 Task: Look for space in Yubileyny, Russia from 26th August, 2023 to 10th September, 2023 for 6 adults, 2 children in price range Rs.10000 to Rs.15000. Place can be entire place or shared room with 6 bedrooms having 6 beds and 6 bathrooms. Property type can be house, flat, guest house. Amenities needed are: wifi, TV, free parkinig on premises, gym, breakfast. Booking option can be shelf check-in. Required host language is English.
Action: Mouse pressed left at (574, 121)
Screenshot: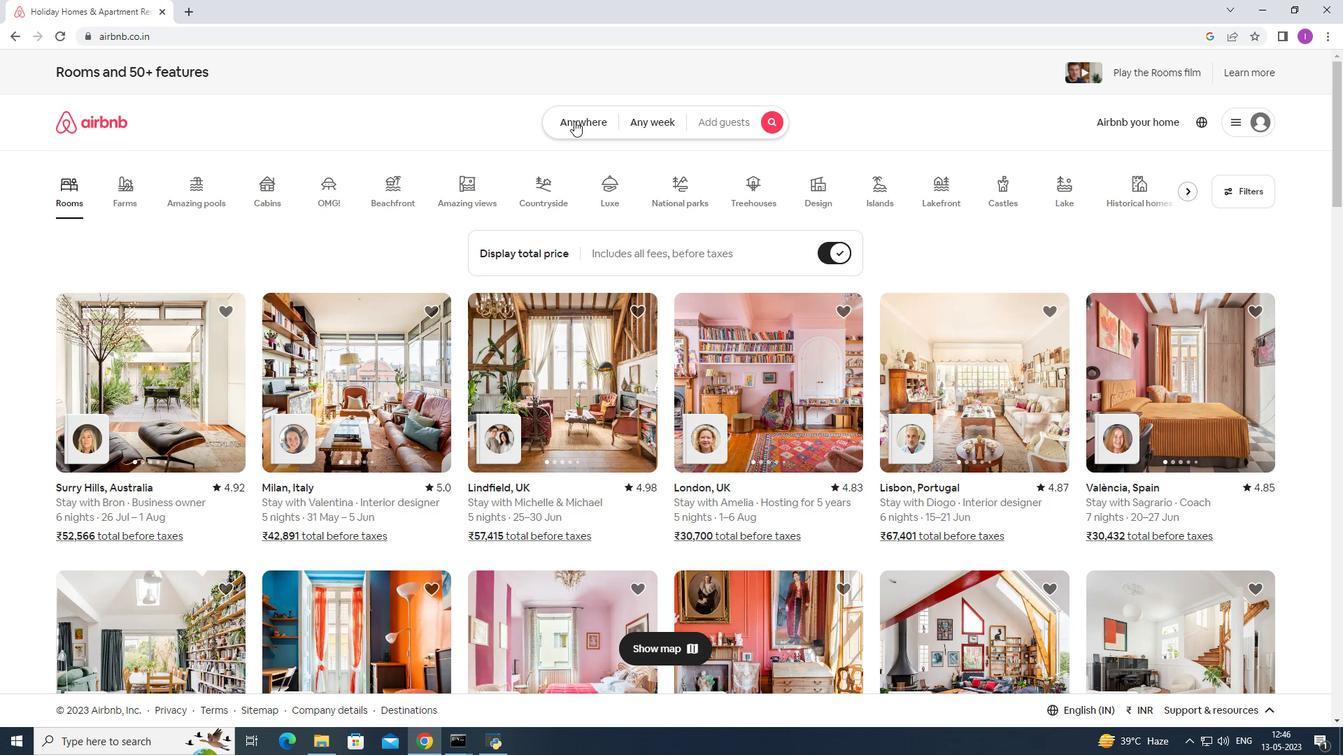 
Action: Mouse moved to (458, 181)
Screenshot: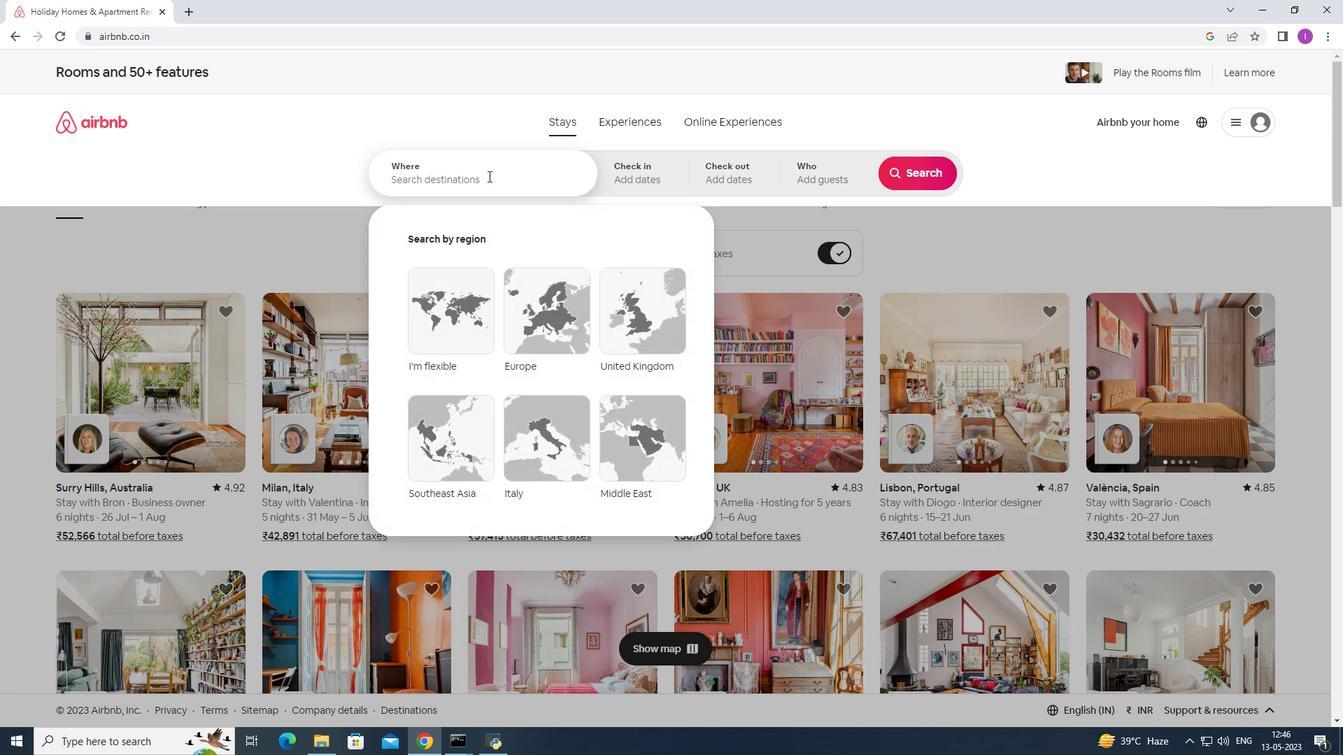 
Action: Mouse pressed left at (458, 181)
Screenshot: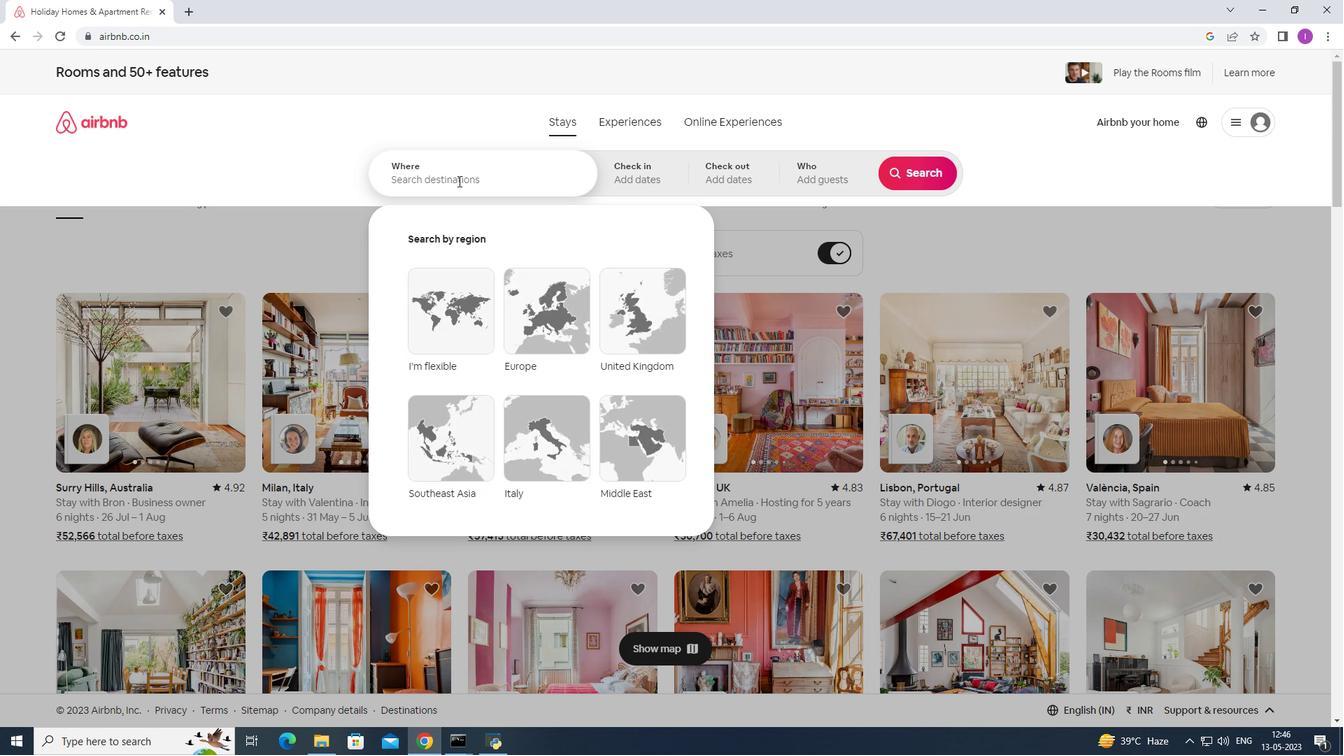 
Action: Key pressed <Key.shift>Yy<Key.backspace>ubileyny,<Key.shift><Key.shift>Russia
Screenshot: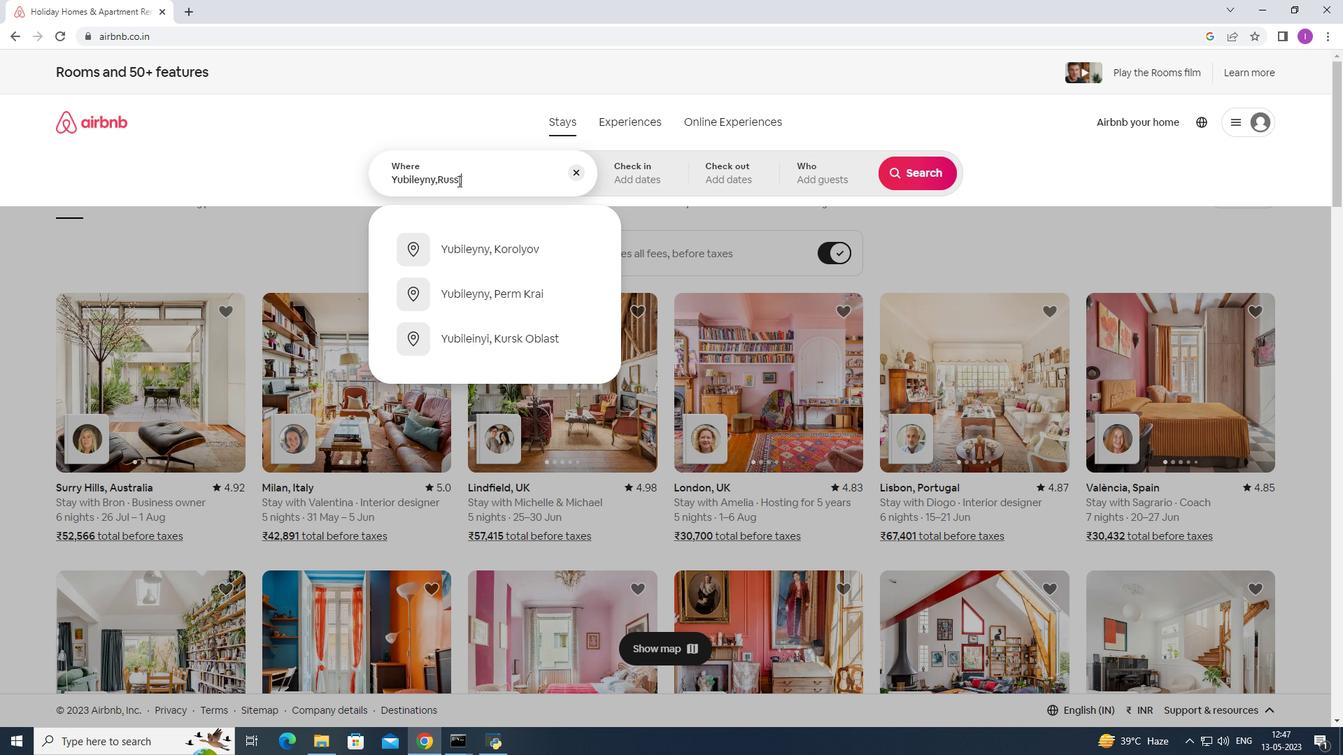 
Action: Mouse moved to (635, 172)
Screenshot: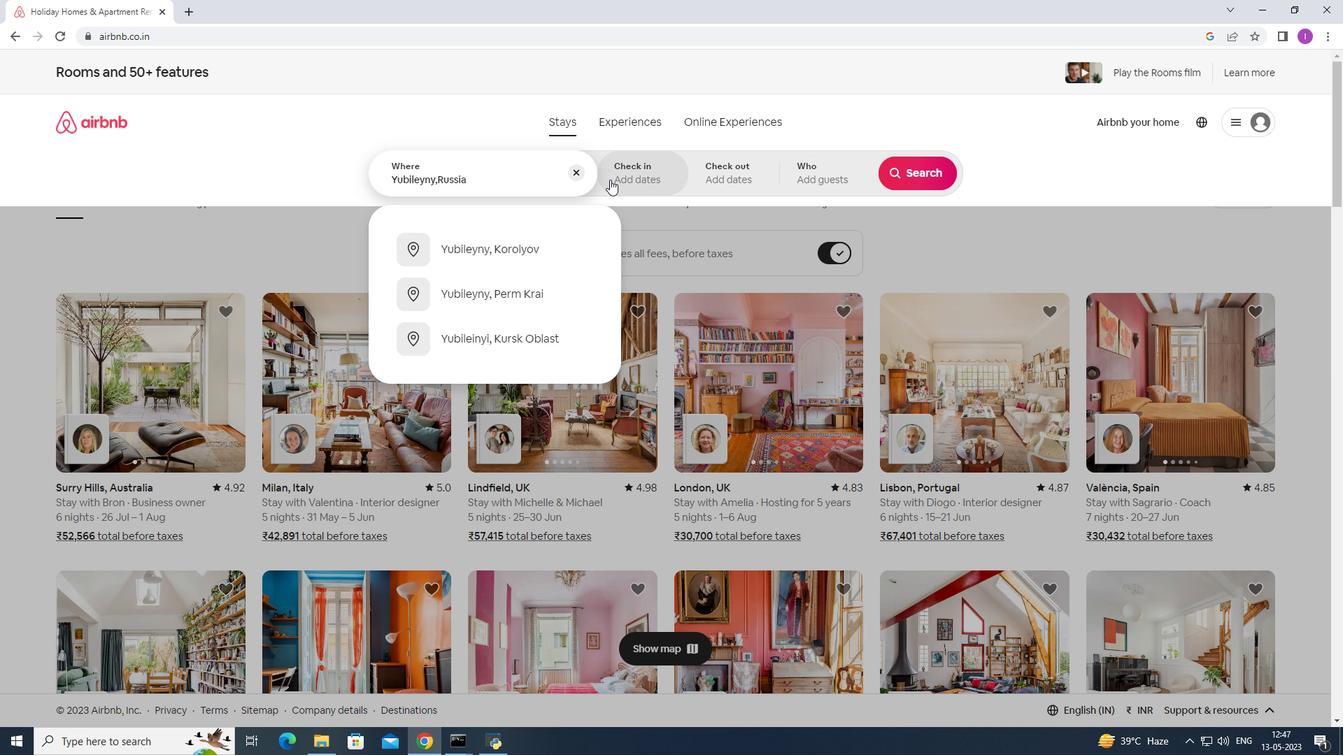 
Action: Mouse pressed left at (635, 172)
Screenshot: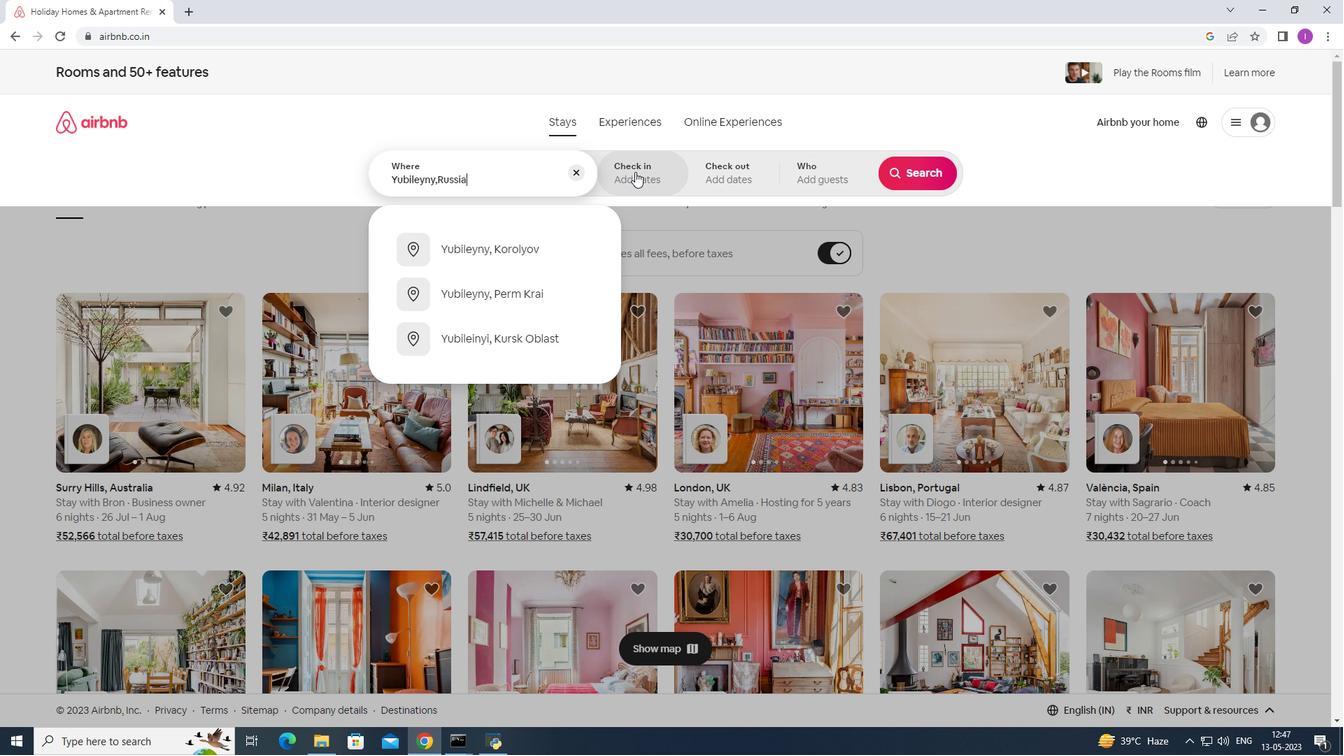 
Action: Mouse moved to (914, 283)
Screenshot: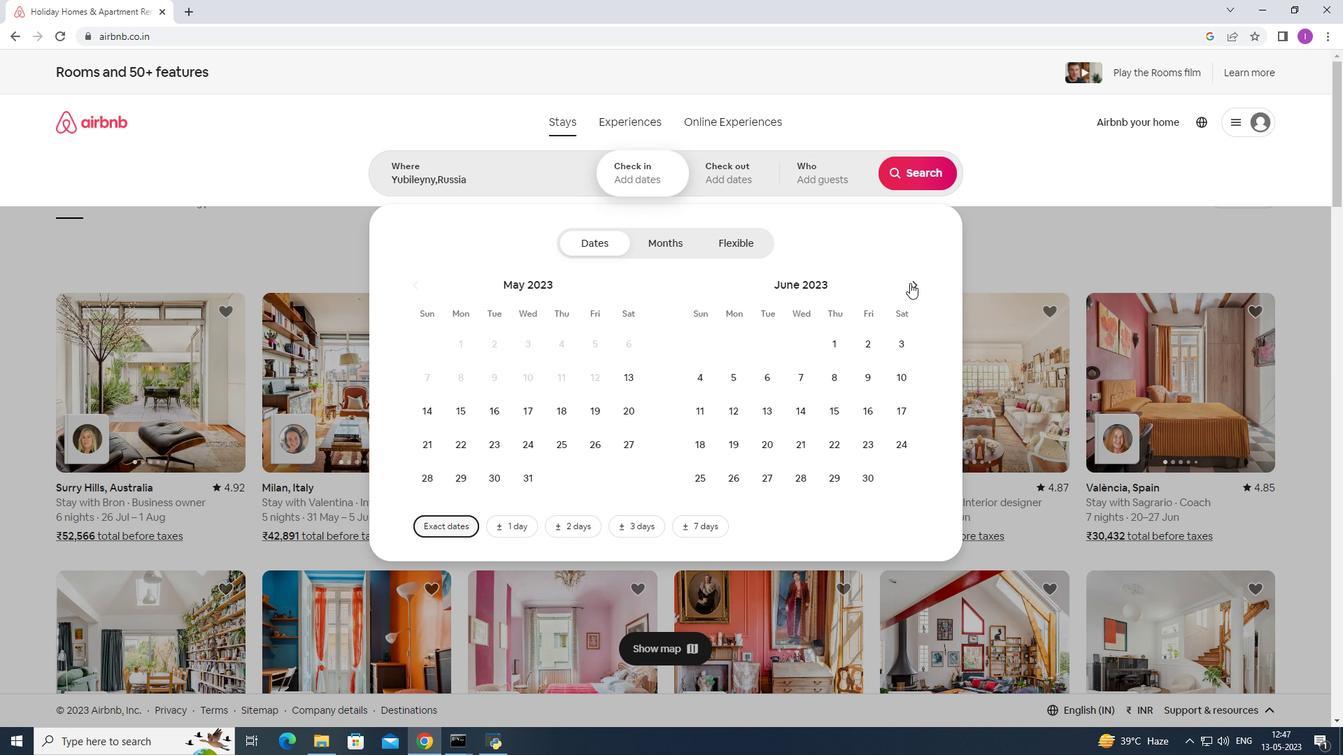 
Action: Mouse pressed left at (914, 283)
Screenshot: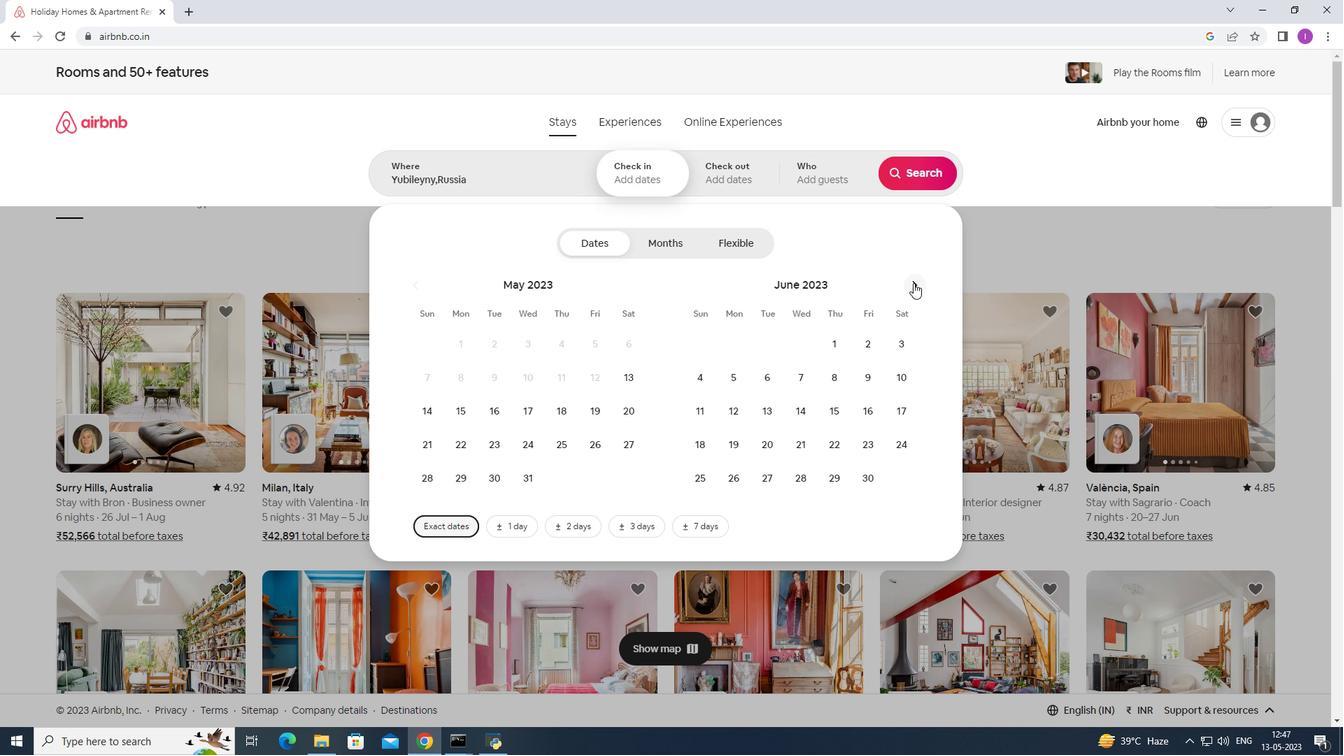 
Action: Mouse pressed left at (914, 283)
Screenshot: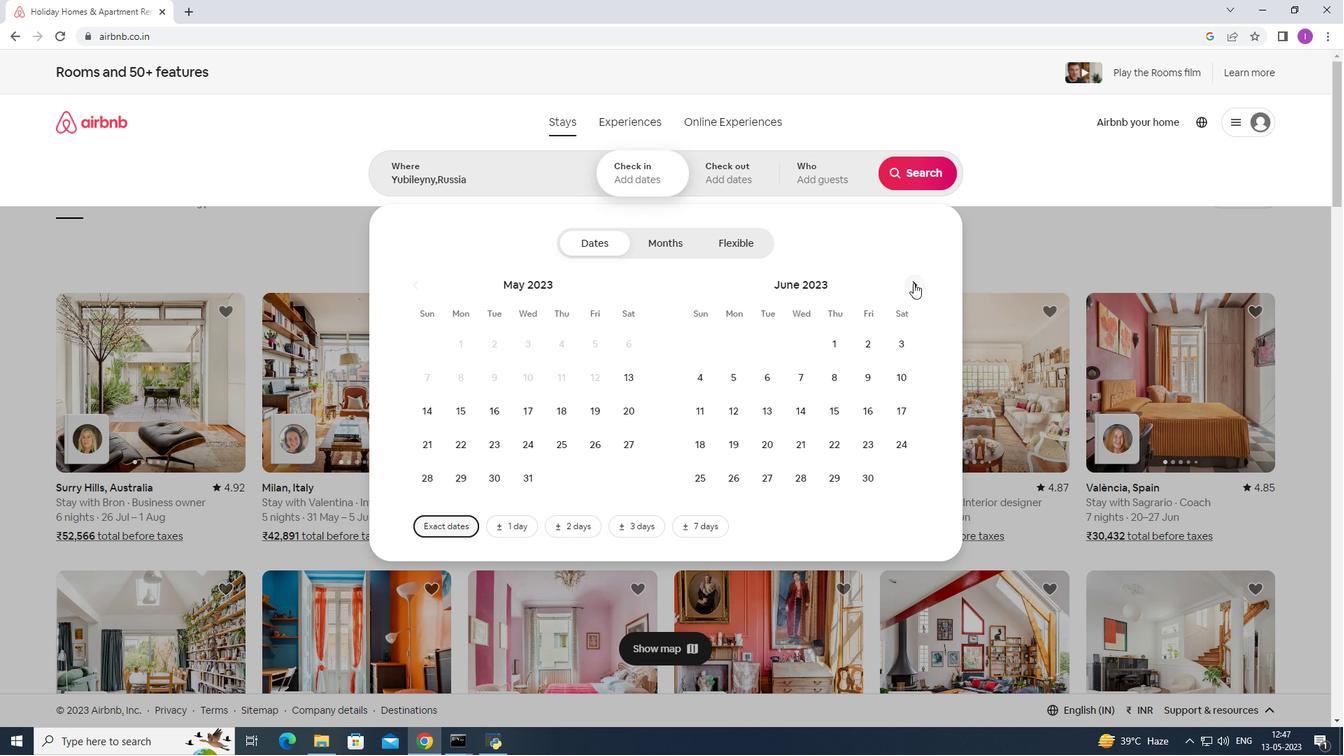 
Action: Mouse pressed left at (914, 283)
Screenshot: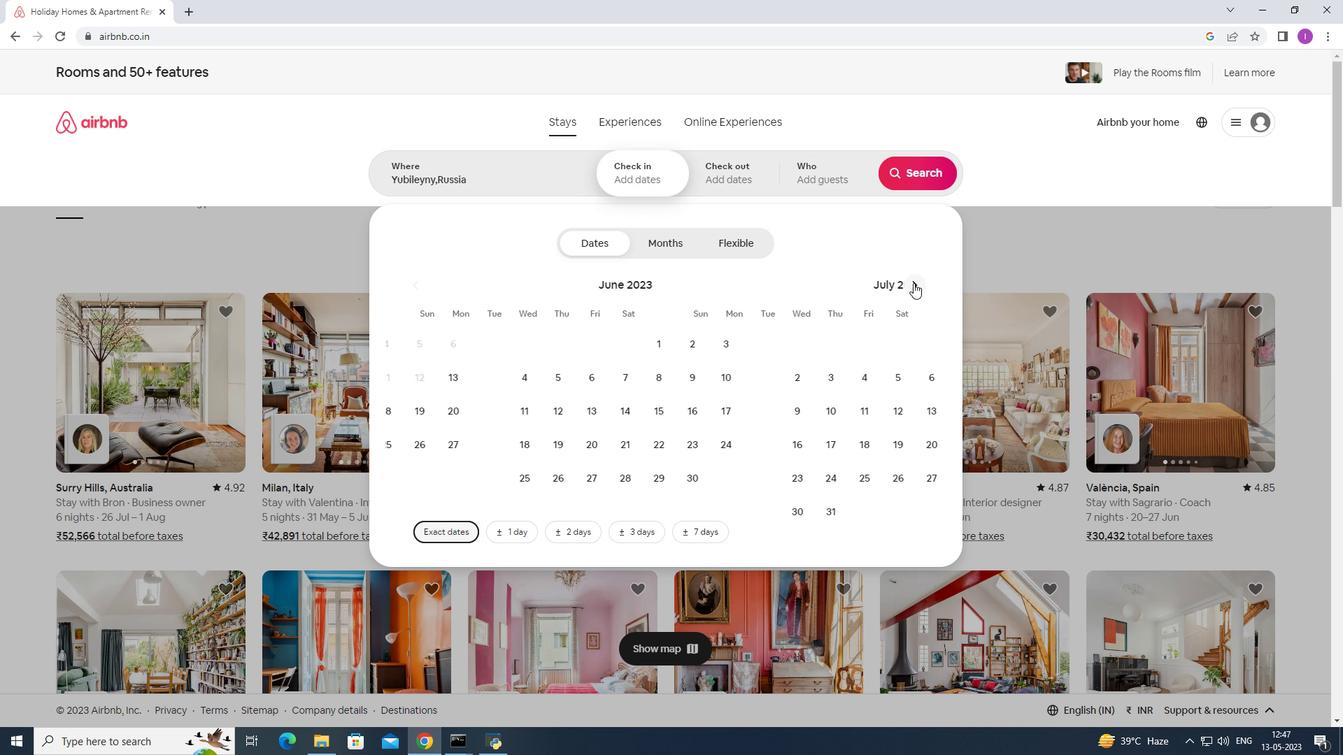 
Action: Mouse moved to (629, 433)
Screenshot: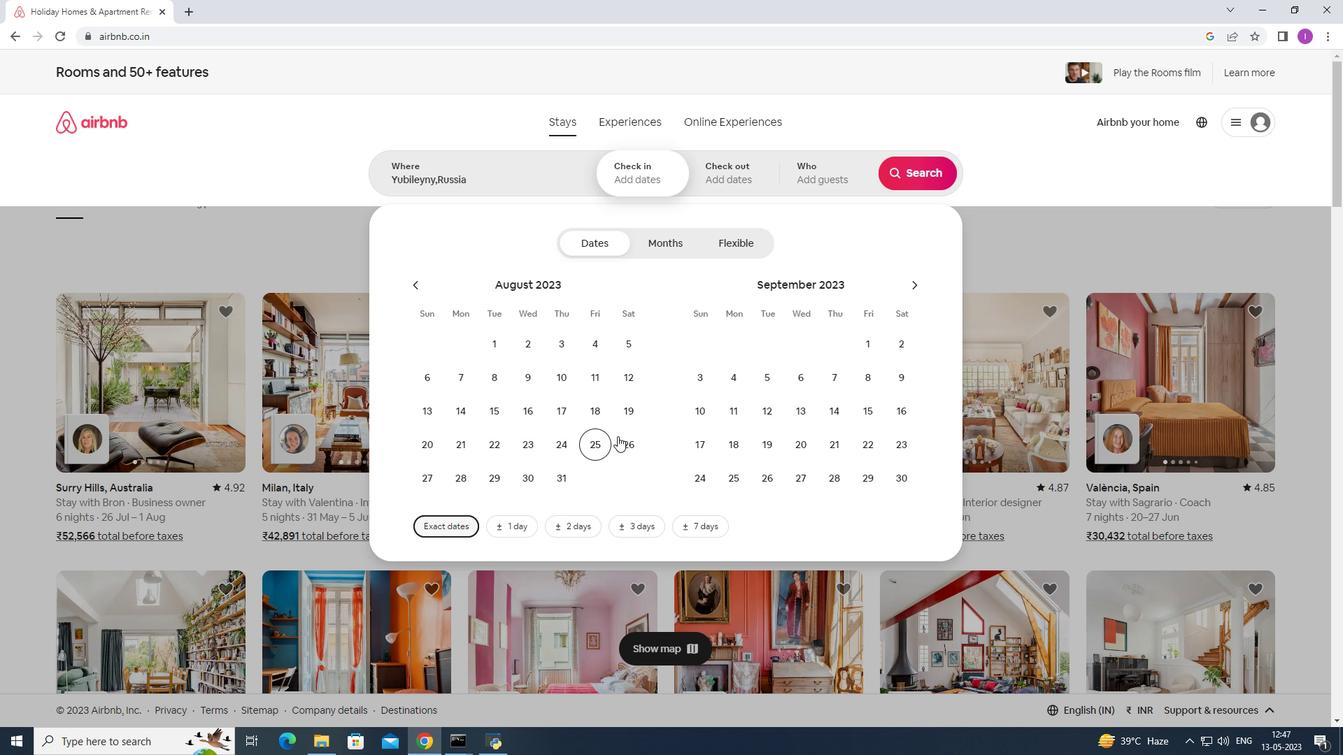 
Action: Mouse pressed left at (629, 433)
Screenshot: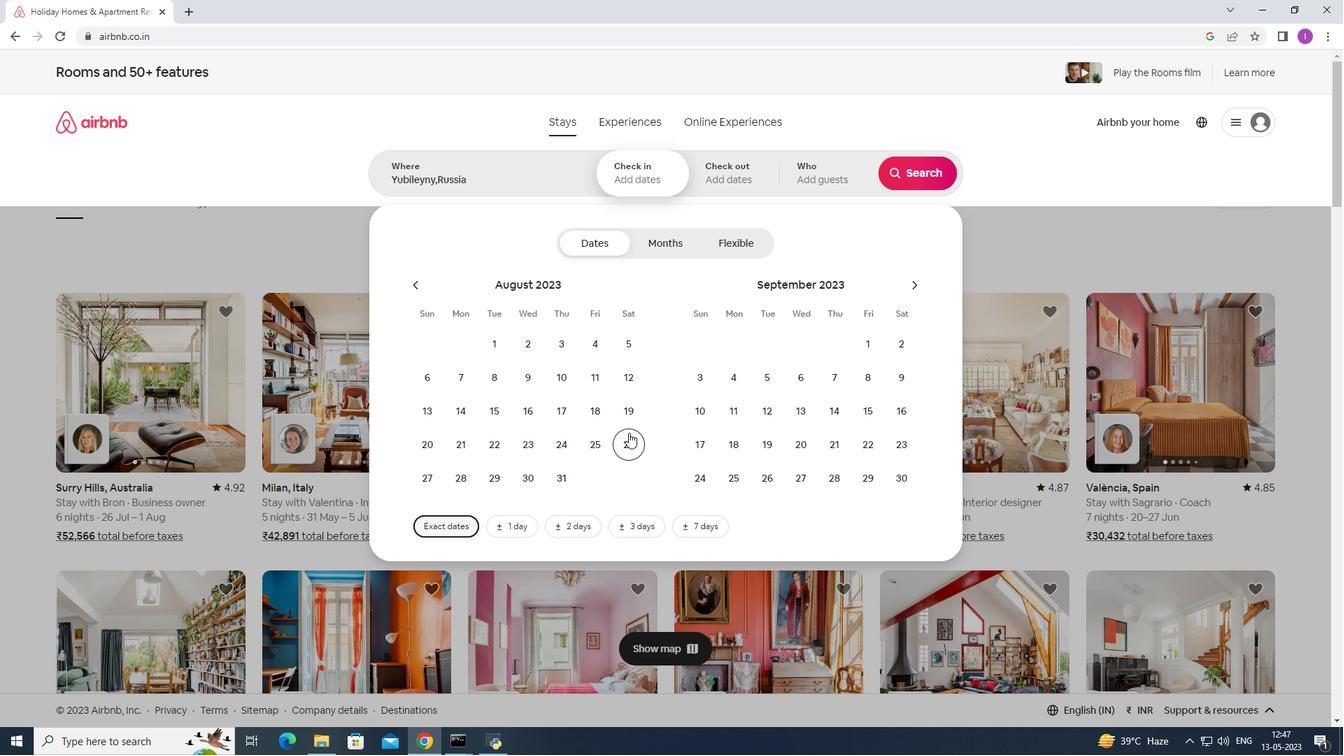 
Action: Mouse moved to (708, 404)
Screenshot: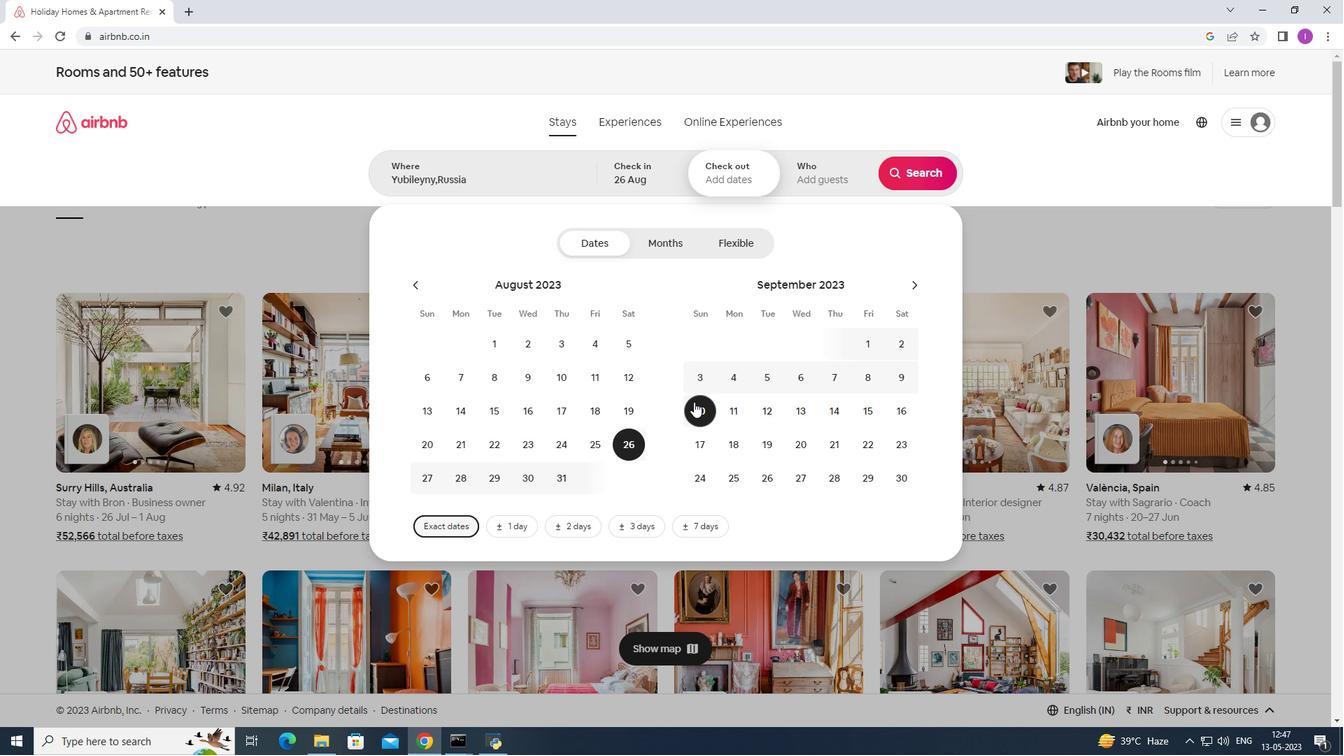 
Action: Mouse pressed left at (708, 404)
Screenshot: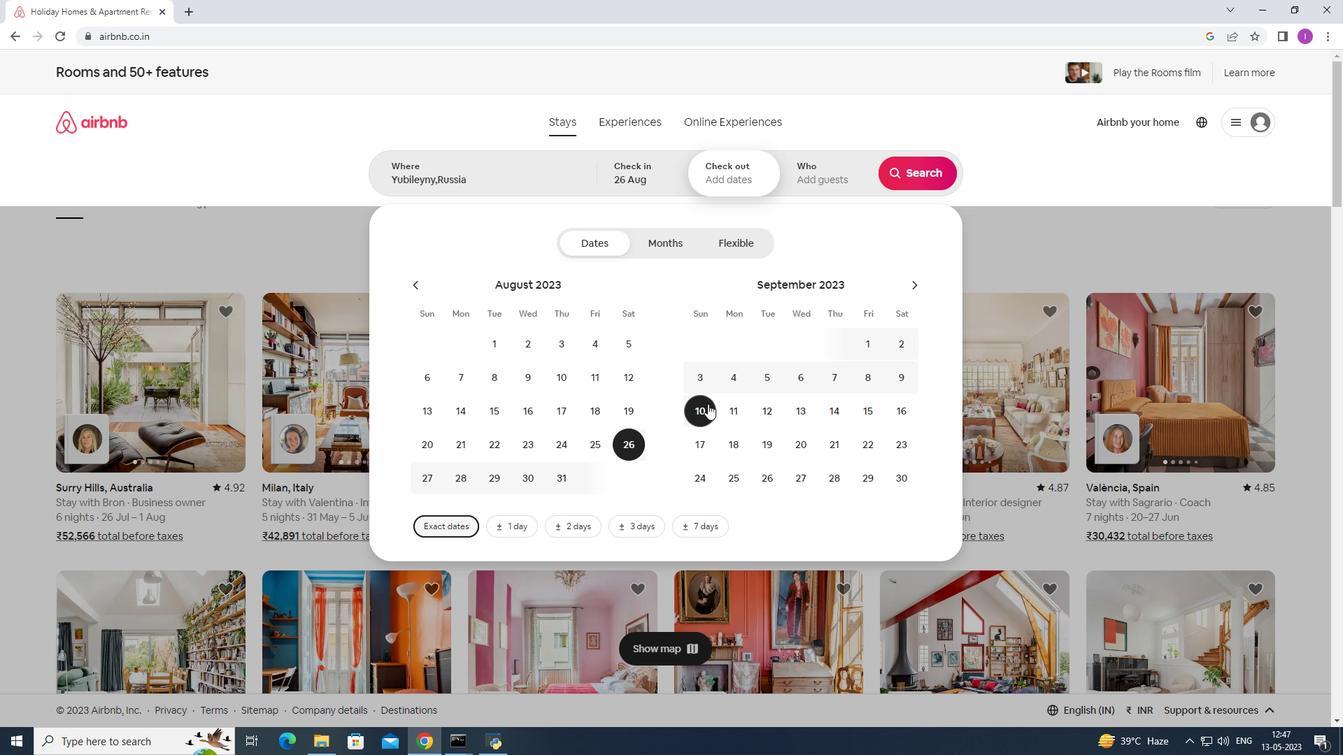 
Action: Mouse moved to (824, 184)
Screenshot: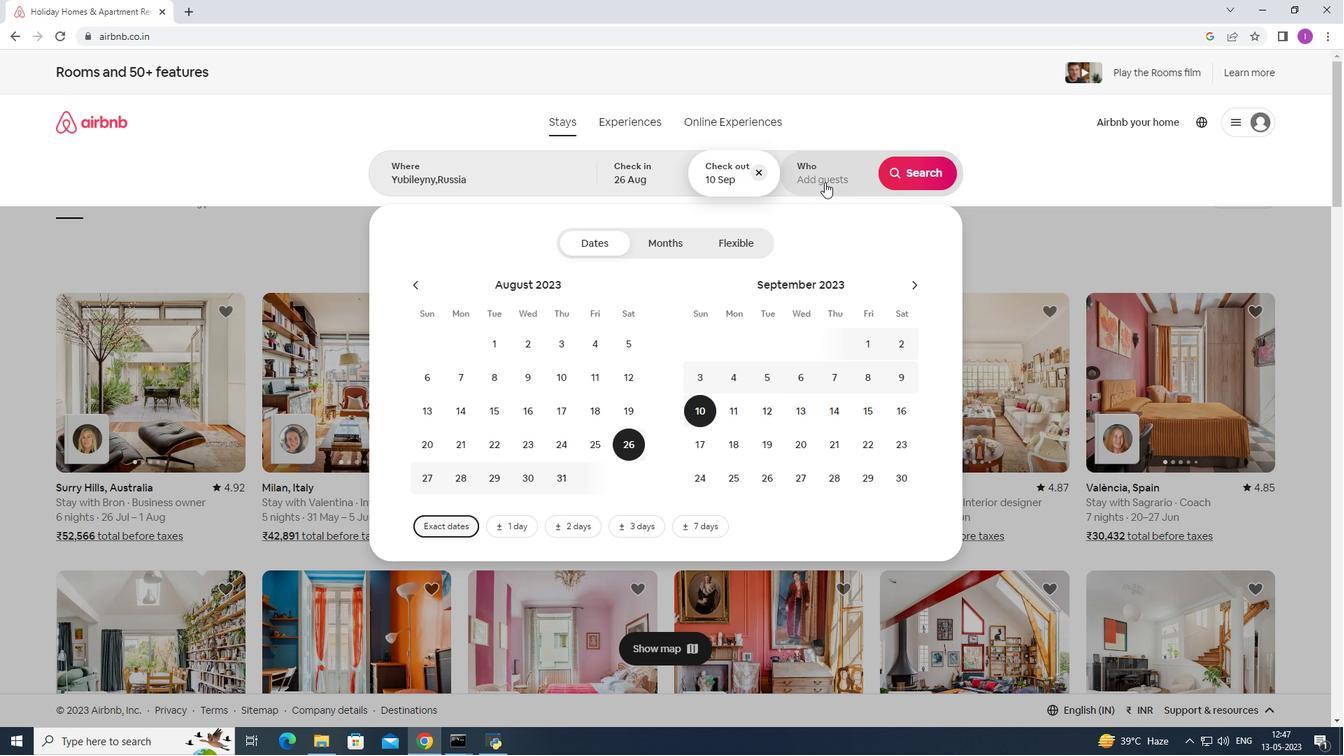 
Action: Mouse pressed left at (824, 184)
Screenshot: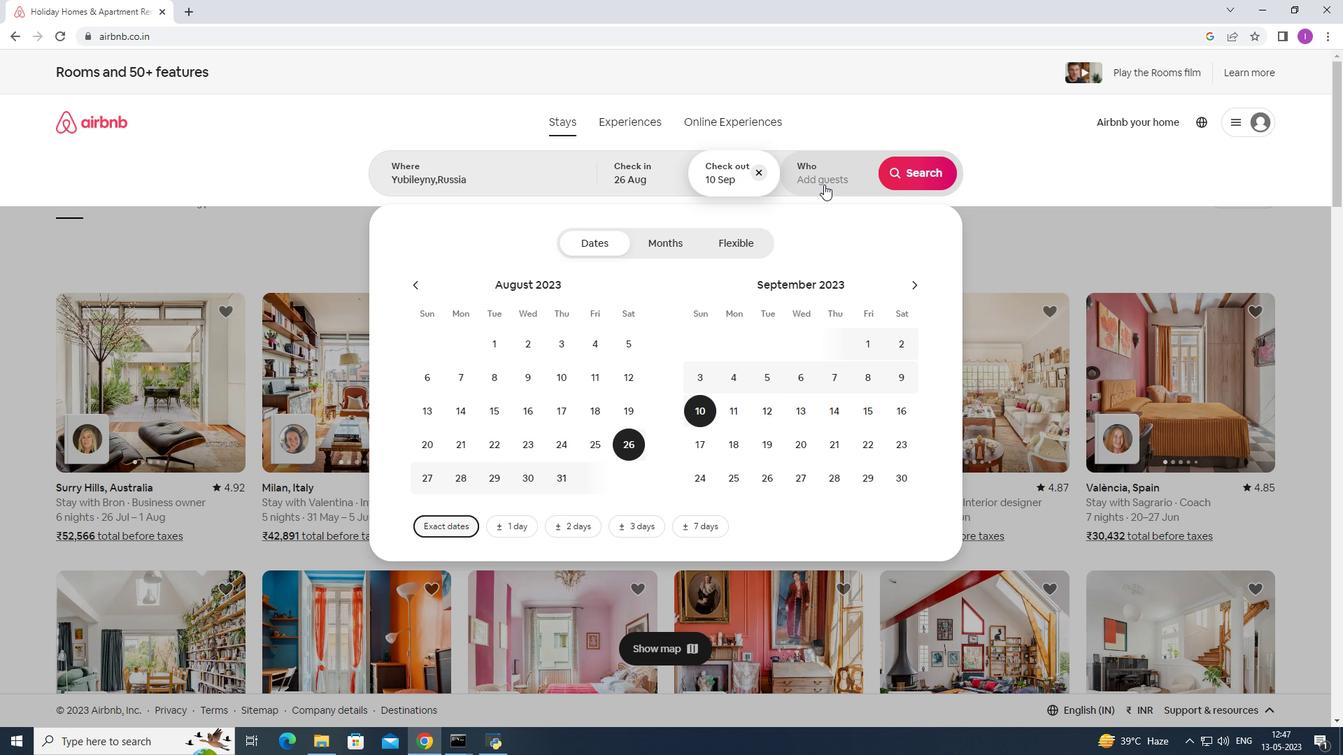 
Action: Mouse moved to (919, 249)
Screenshot: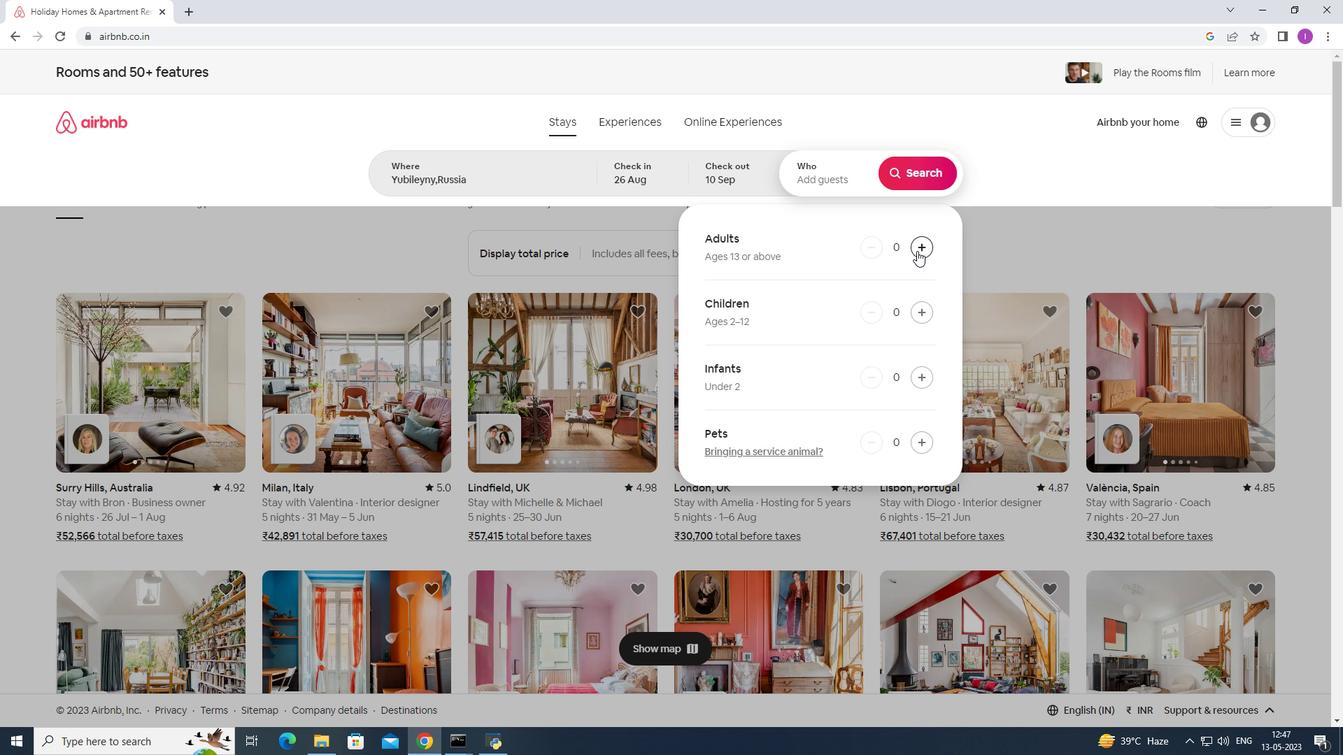 
Action: Mouse pressed left at (919, 249)
Screenshot: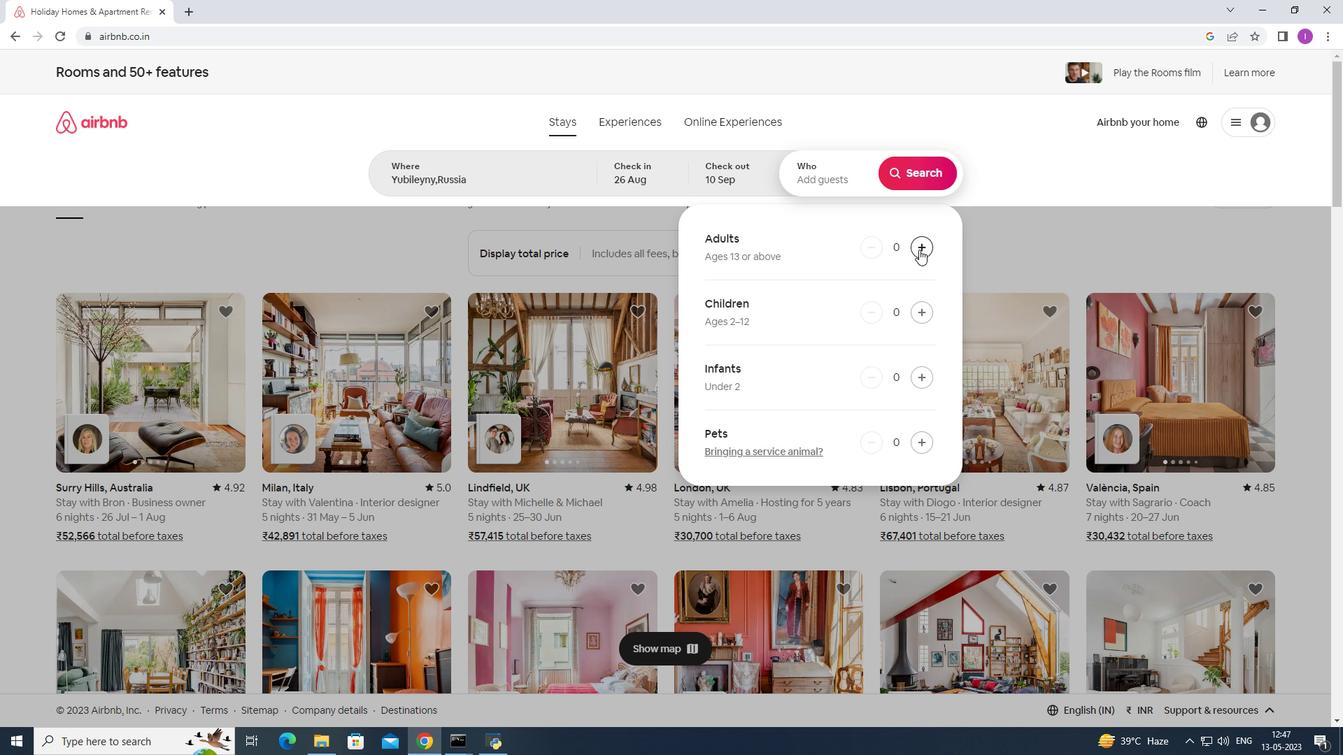 
Action: Mouse pressed left at (919, 249)
Screenshot: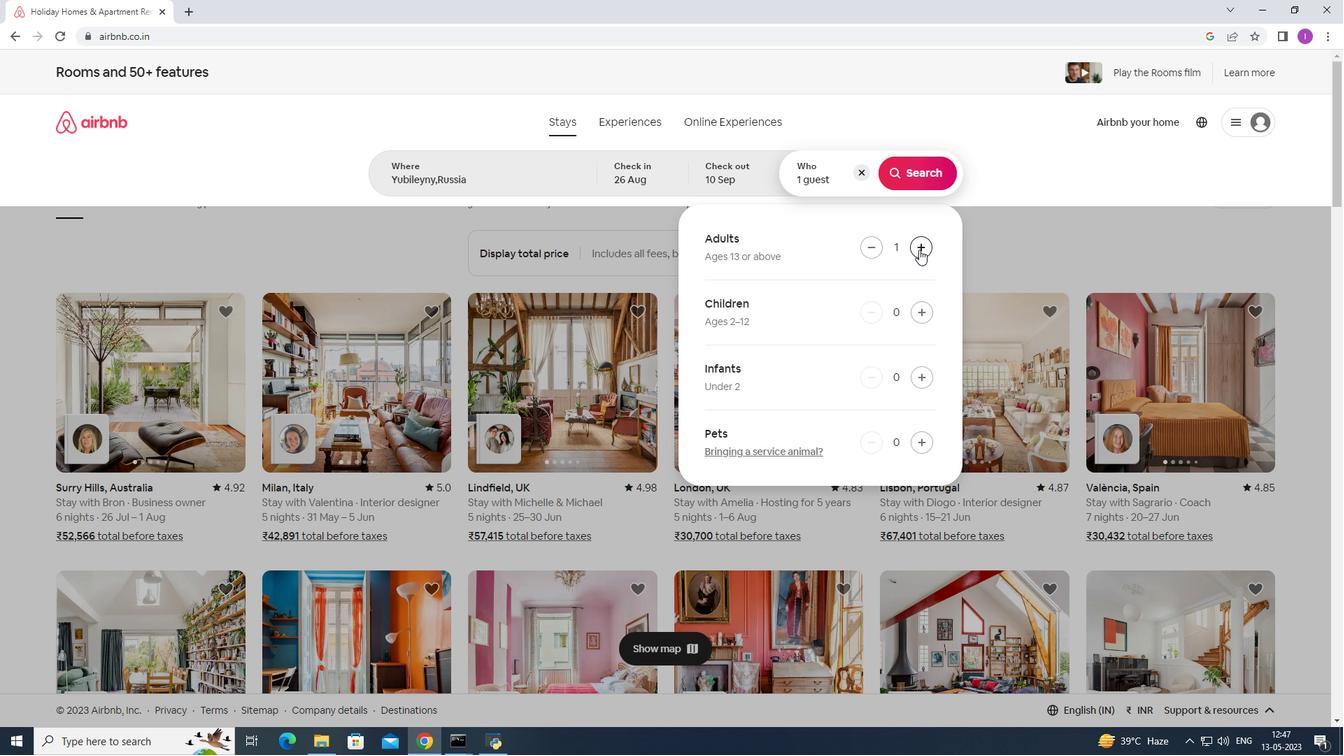 
Action: Mouse pressed left at (919, 249)
Screenshot: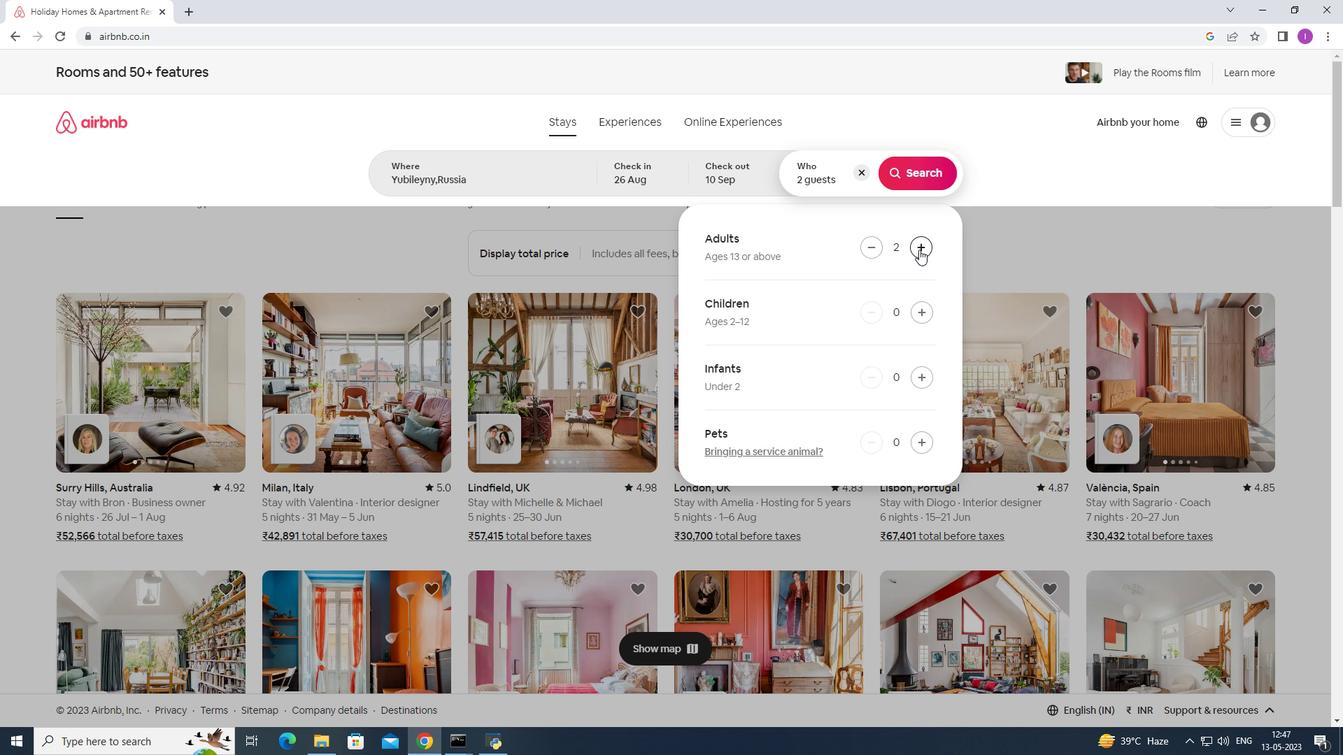 
Action: Mouse pressed left at (919, 249)
Screenshot: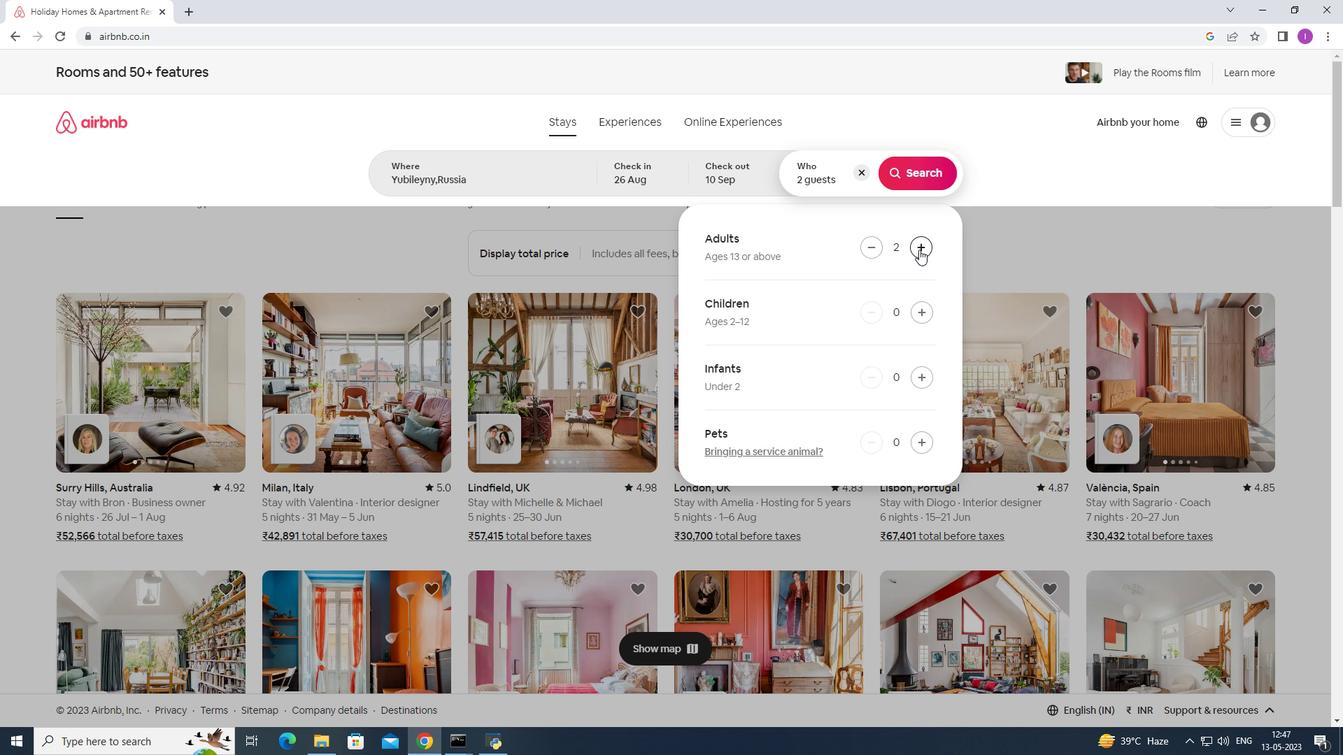 
Action: Mouse pressed left at (919, 249)
Screenshot: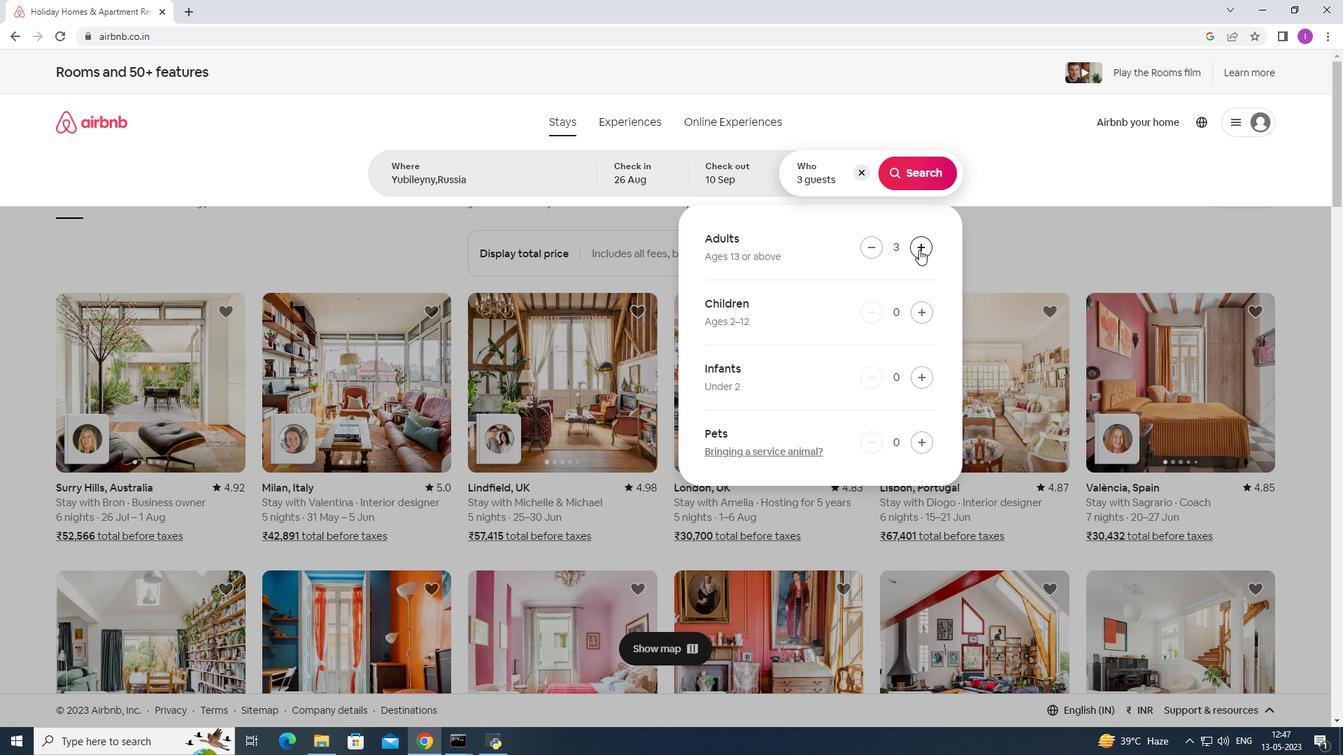 
Action: Mouse pressed left at (919, 249)
Screenshot: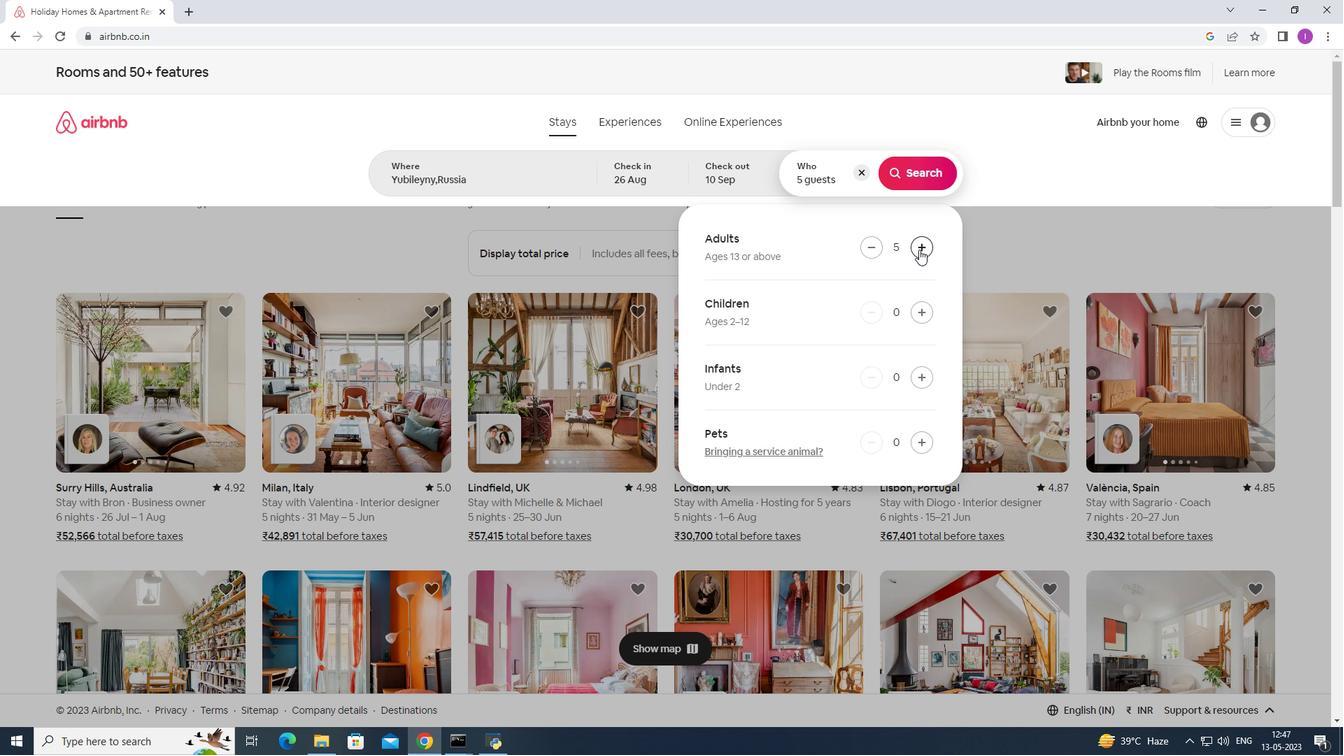 
Action: Mouse moved to (918, 174)
Screenshot: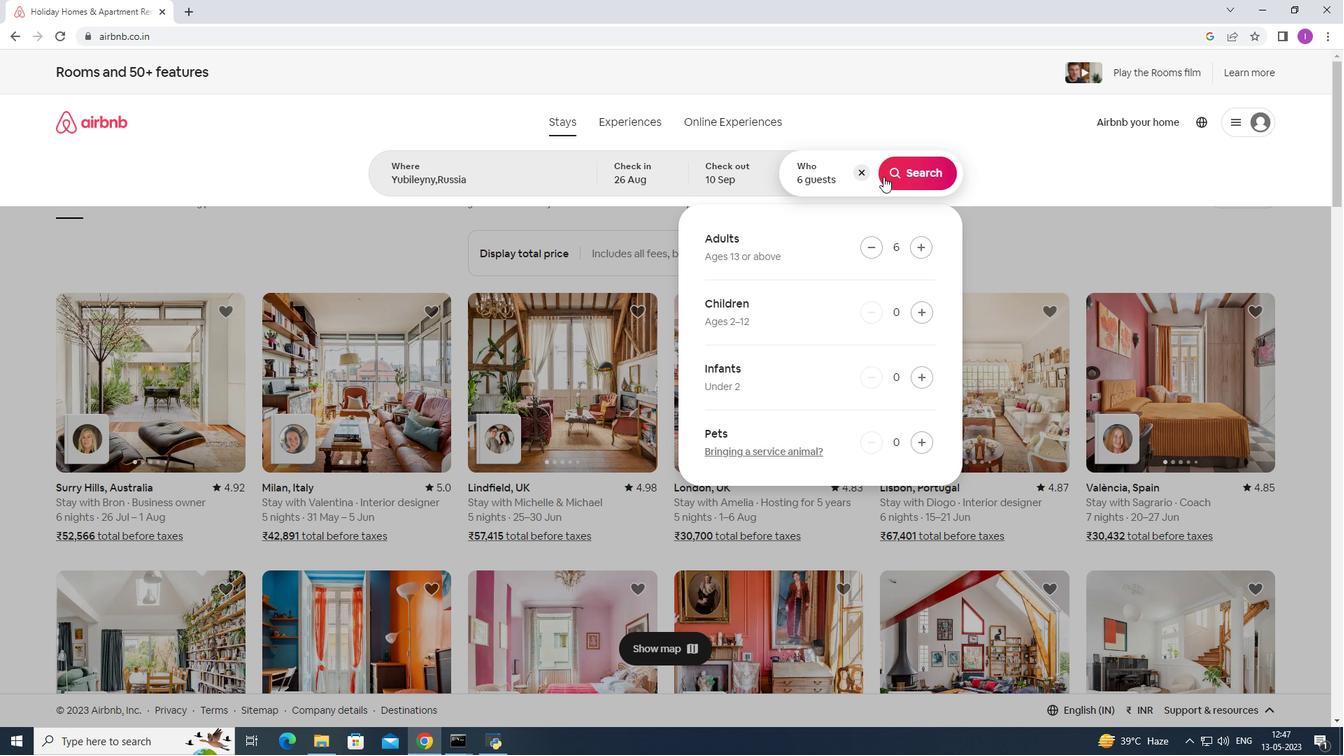 
Action: Mouse pressed left at (918, 174)
Screenshot: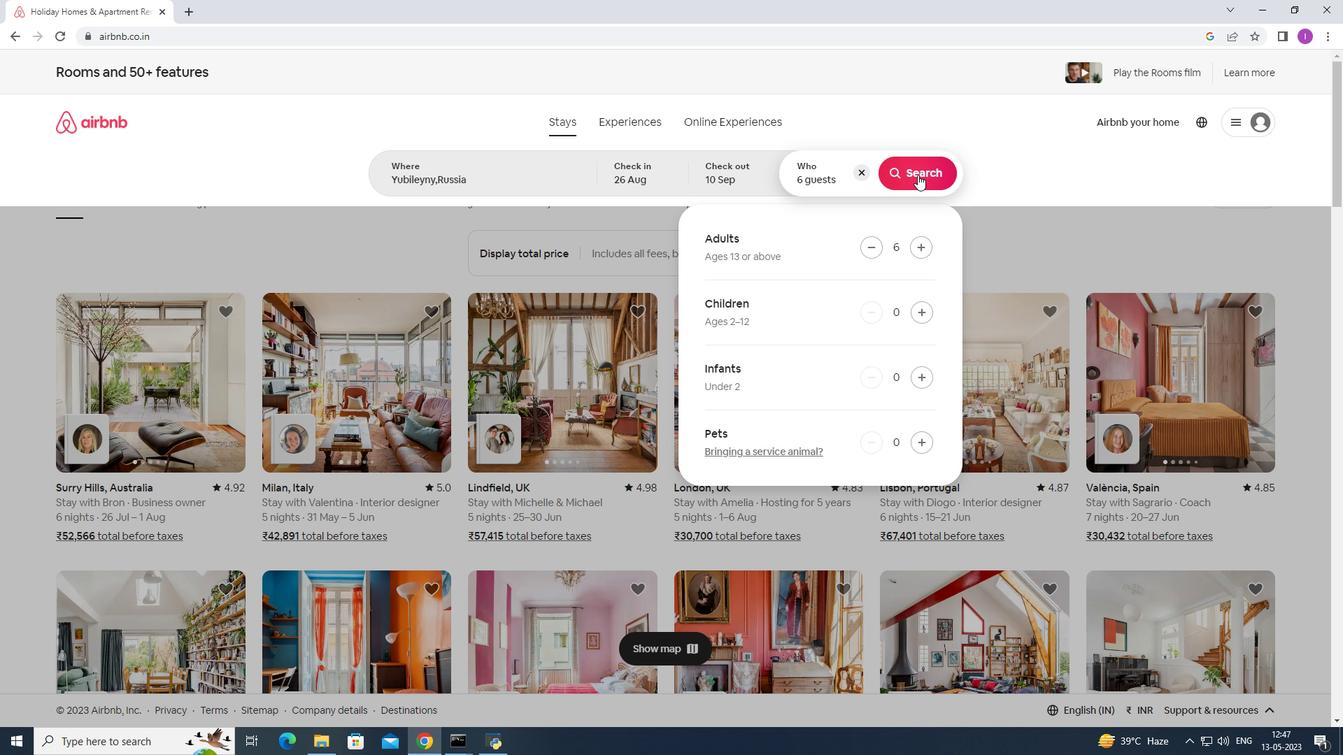 
Action: Mouse moved to (774, 90)
Screenshot: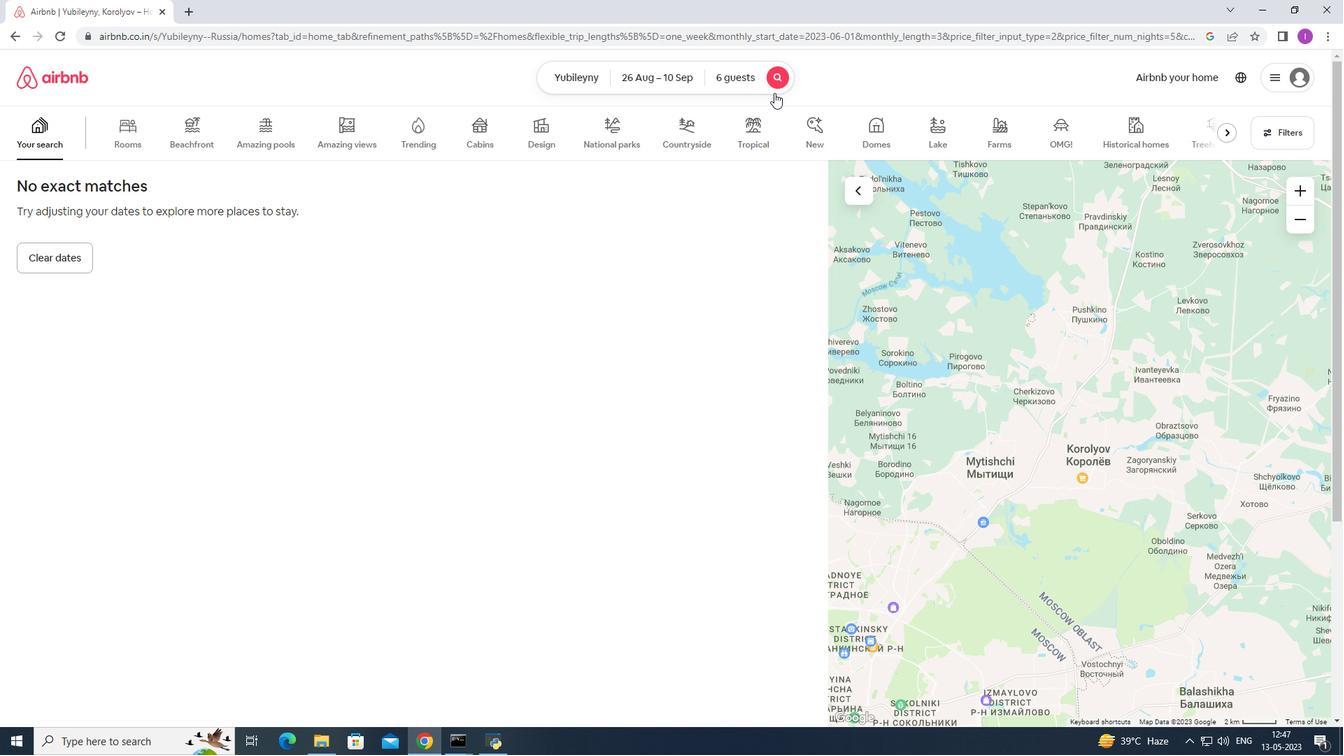 
Action: Mouse pressed left at (774, 90)
Screenshot: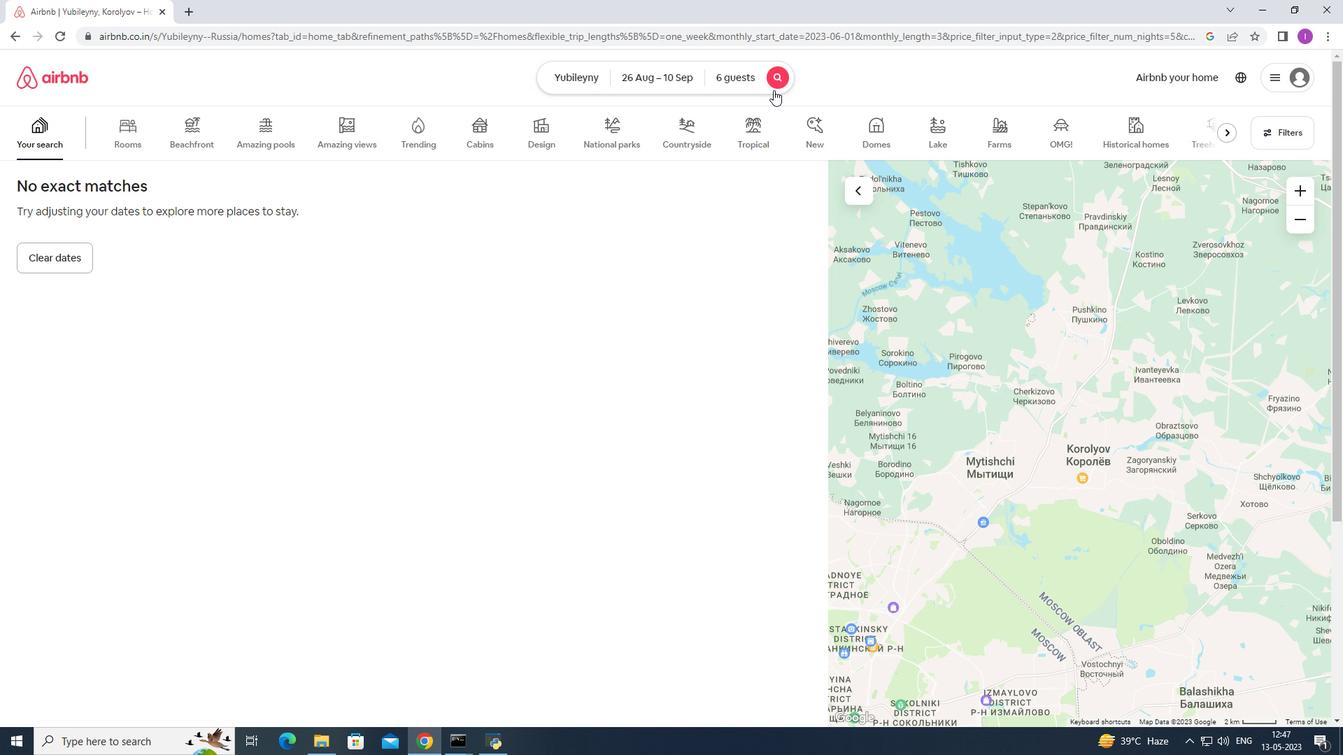 
Action: Mouse moved to (918, 265)
Screenshot: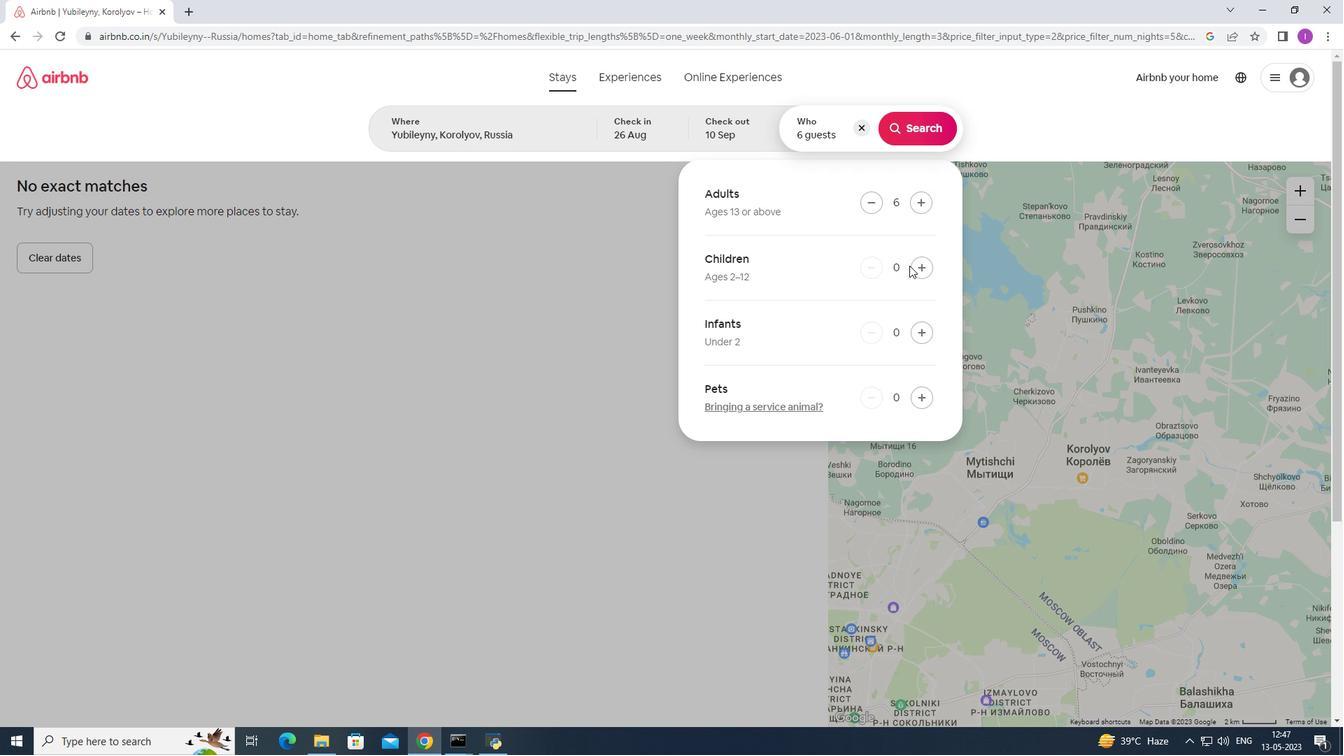 
Action: Mouse pressed left at (918, 265)
Screenshot: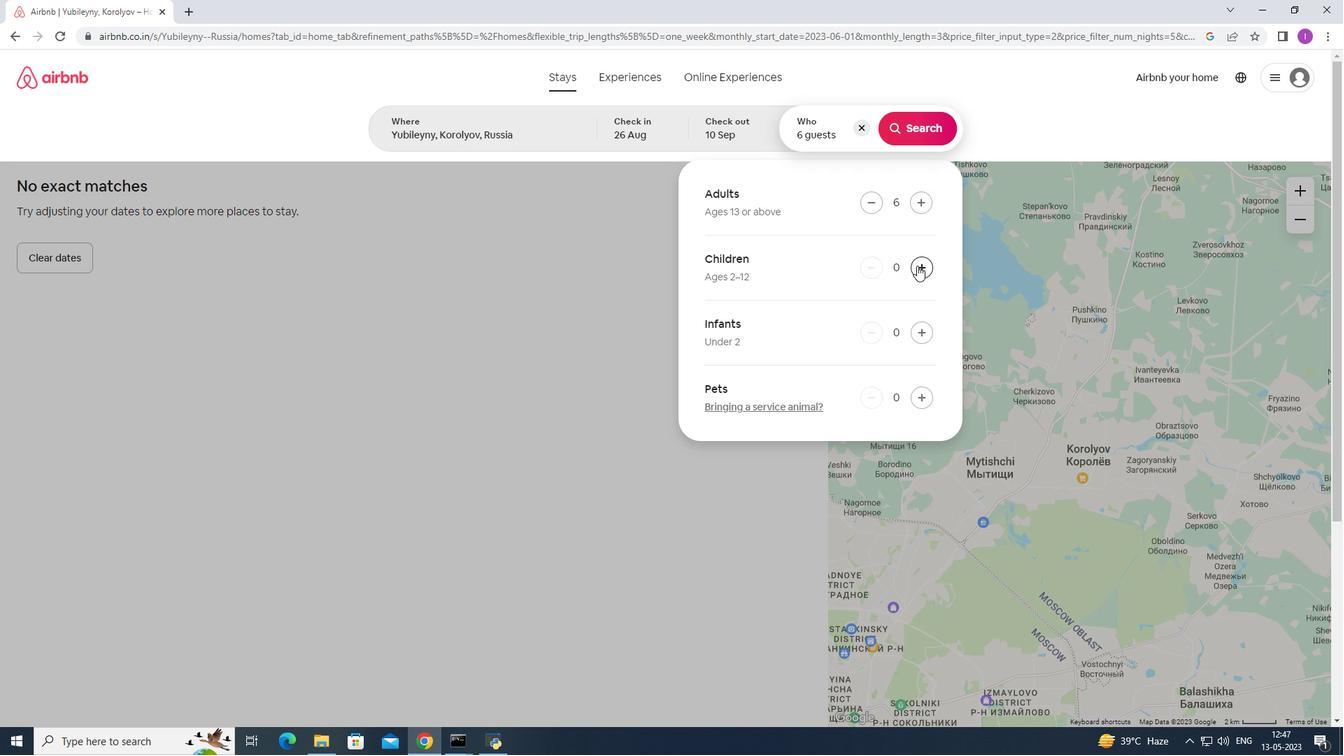 
Action: Mouse pressed left at (918, 265)
Screenshot: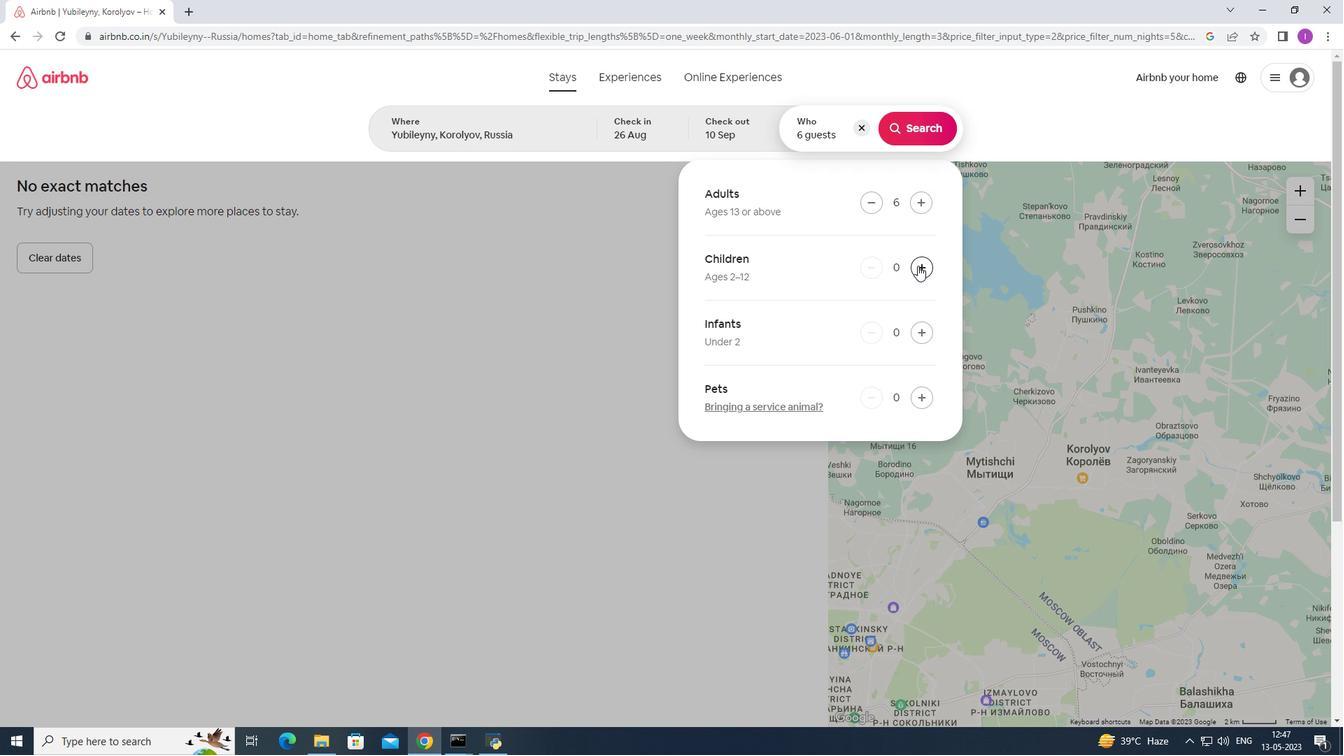 
Action: Mouse moved to (916, 128)
Screenshot: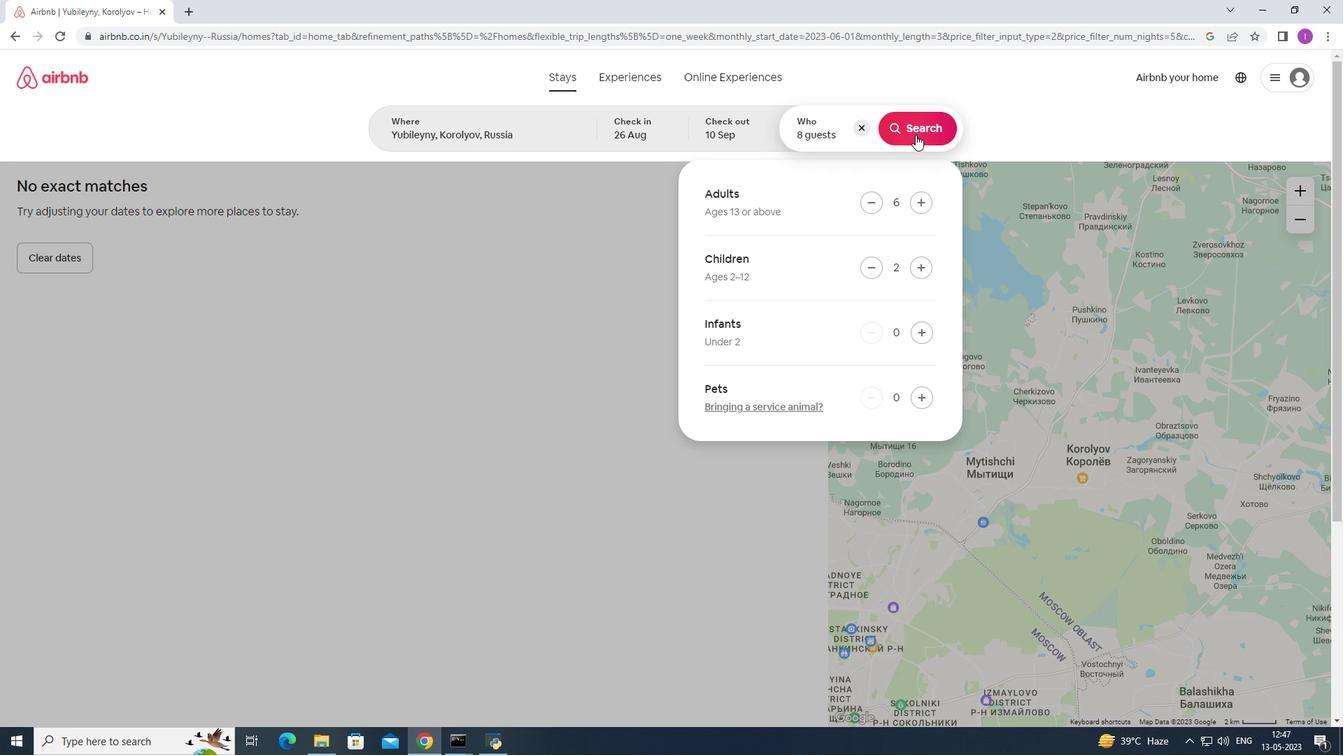 
Action: Mouse pressed left at (916, 128)
Screenshot: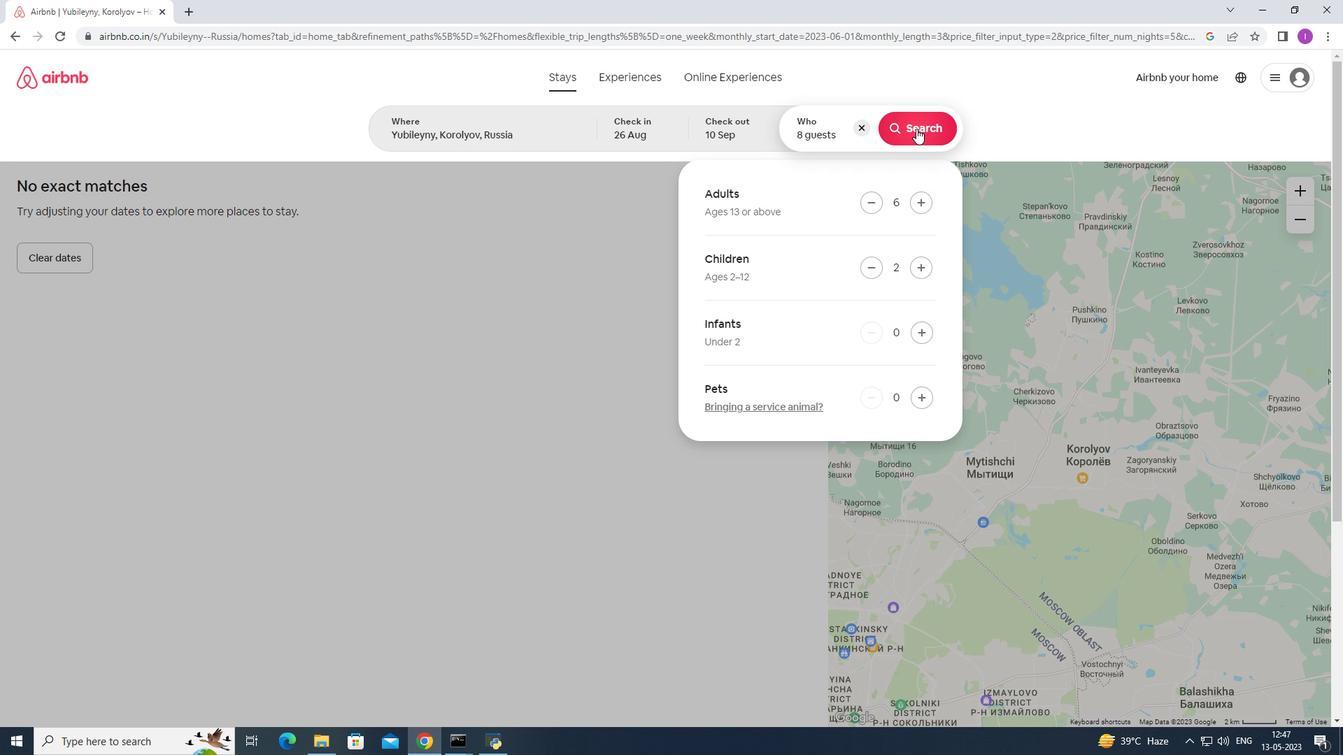 
Action: Mouse moved to (1267, 132)
Screenshot: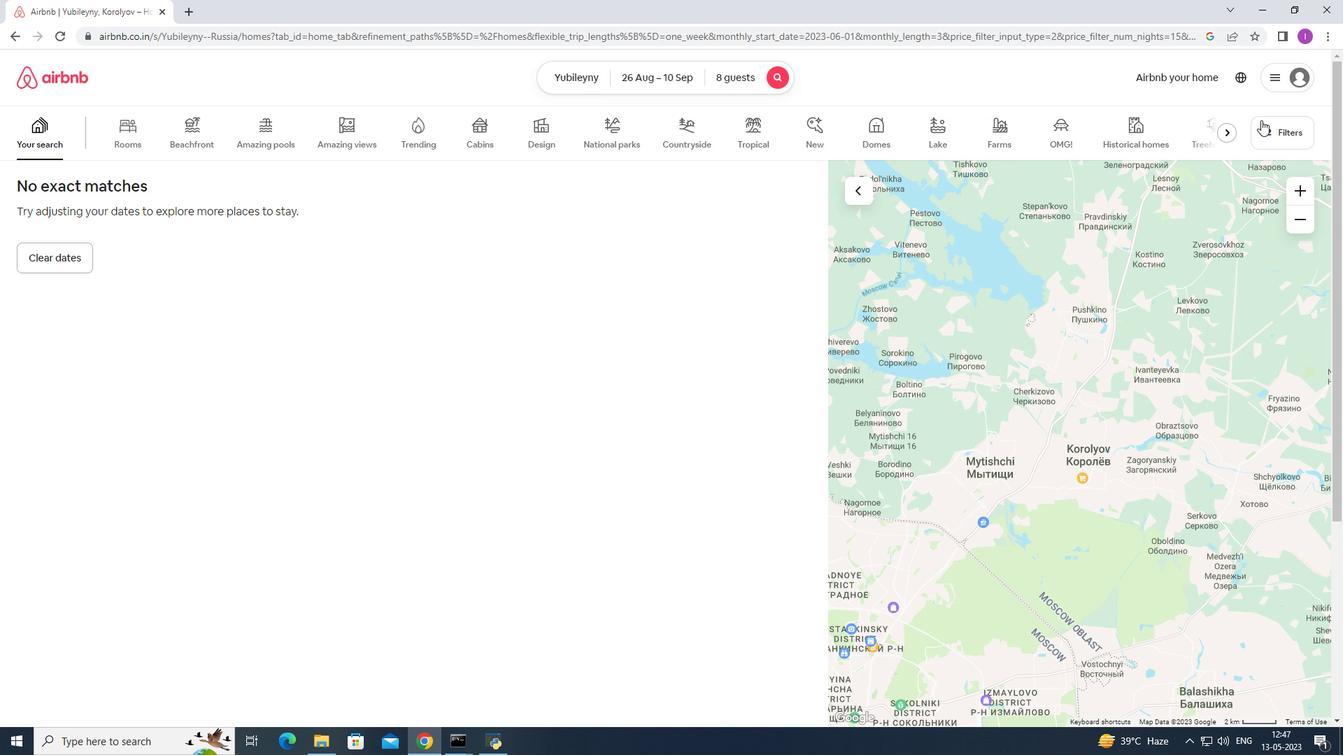 
Action: Mouse pressed left at (1267, 132)
Screenshot: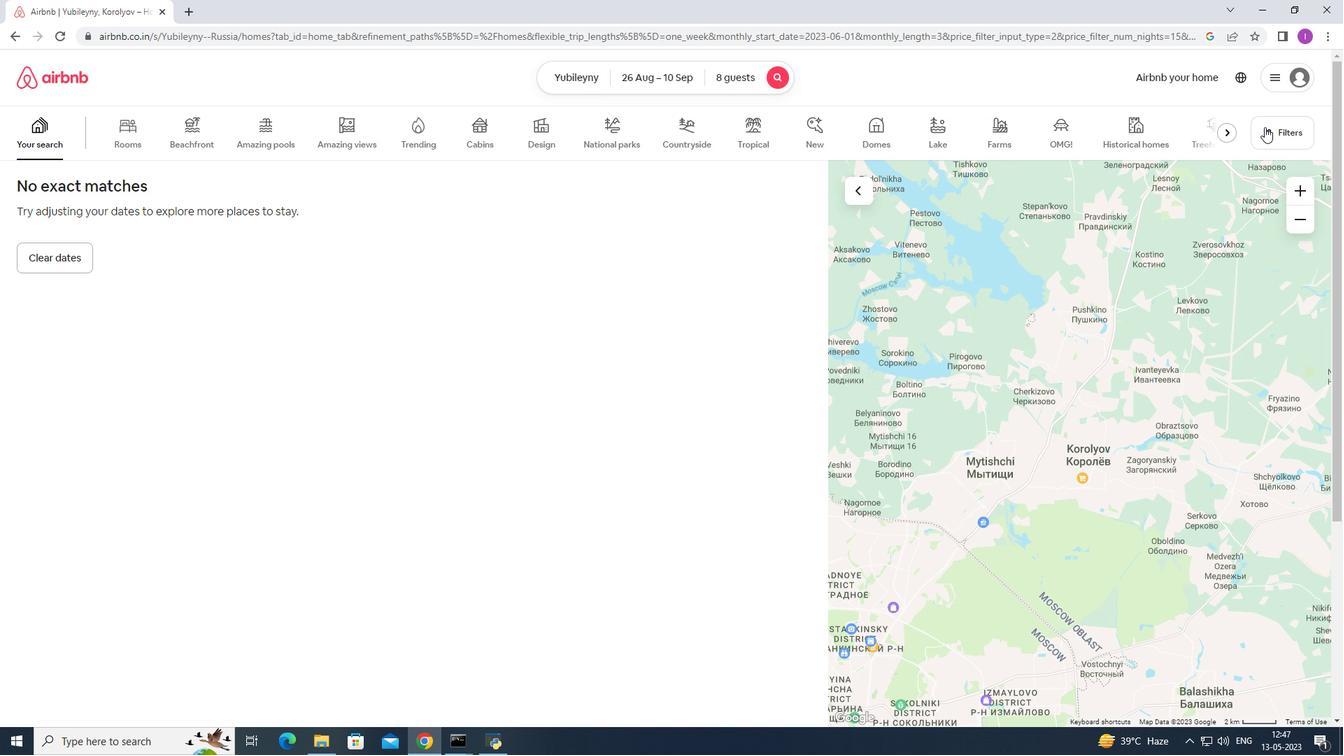 
Action: Mouse moved to (788, 465)
Screenshot: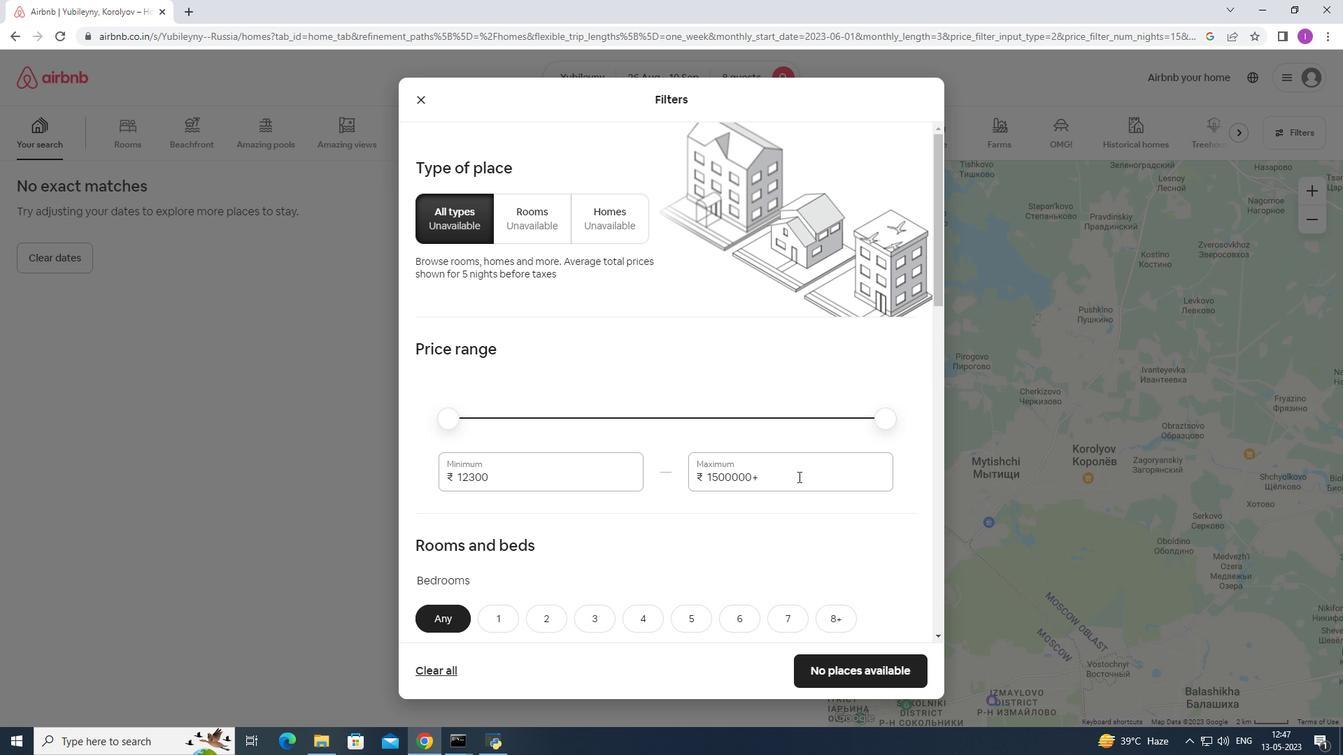 
Action: Mouse pressed left at (788, 465)
Screenshot: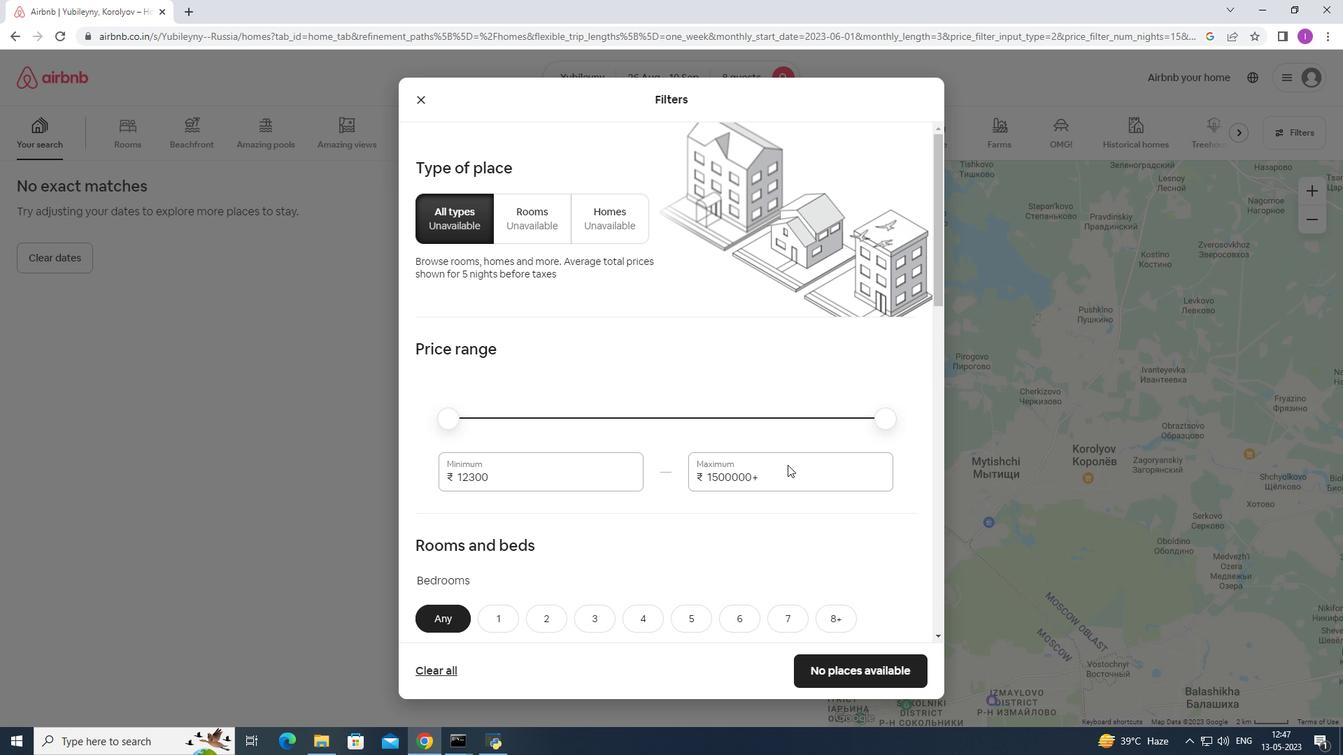 
Action: Mouse moved to (776, 478)
Screenshot: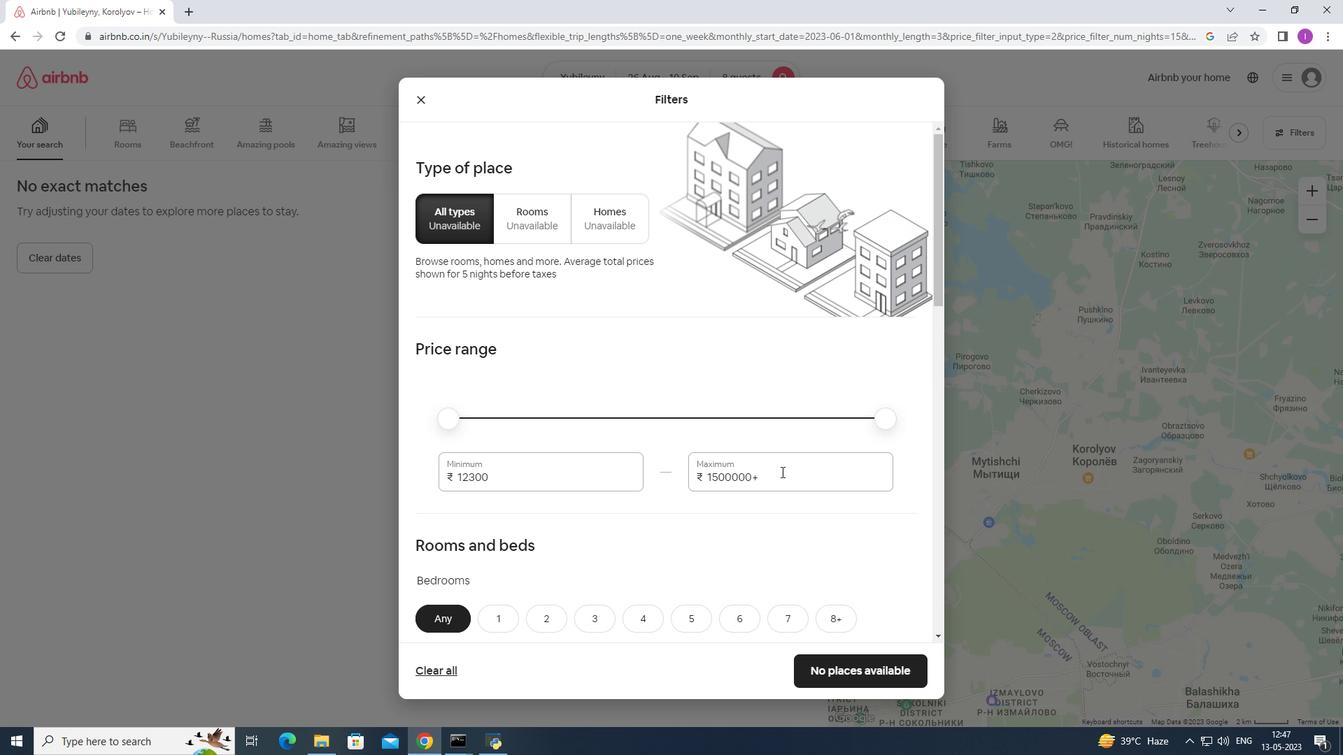 
Action: Mouse pressed left at (776, 478)
Screenshot: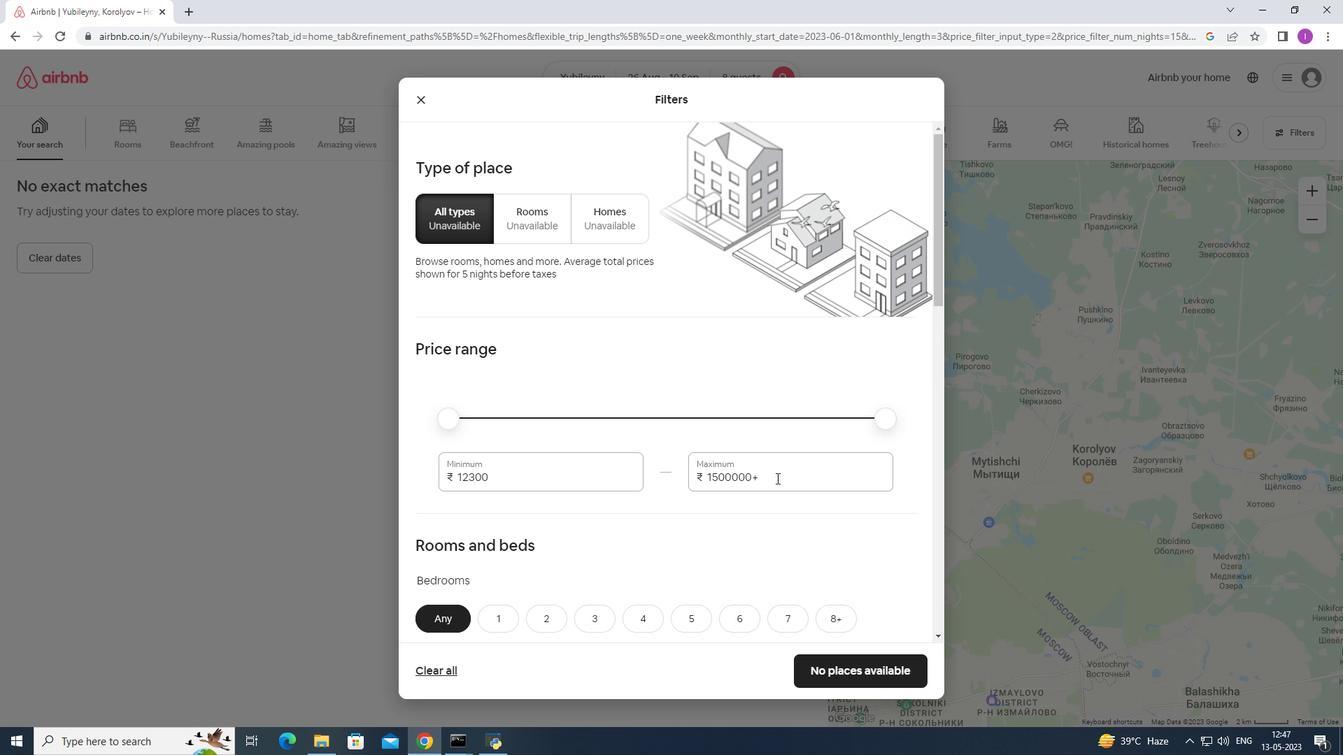 
Action: Mouse moved to (671, 499)
Screenshot: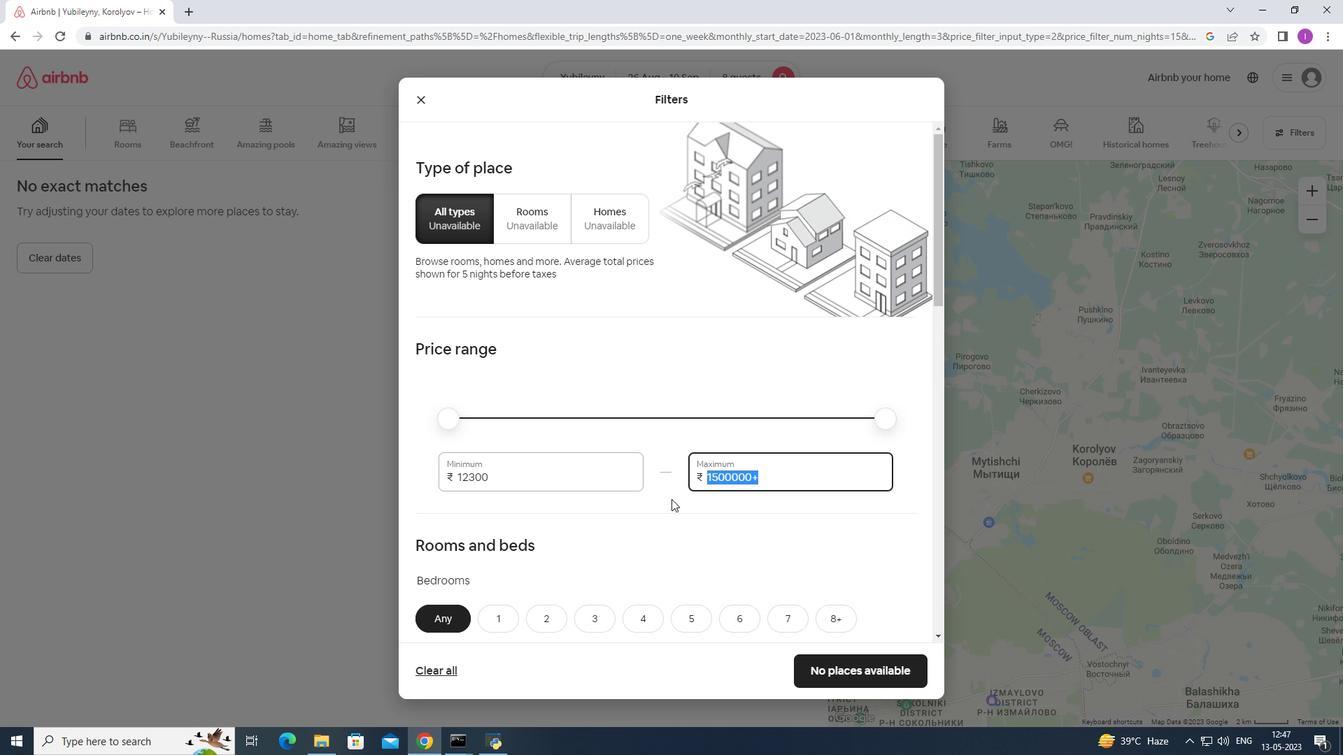 
Action: Key pressed 1500
Screenshot: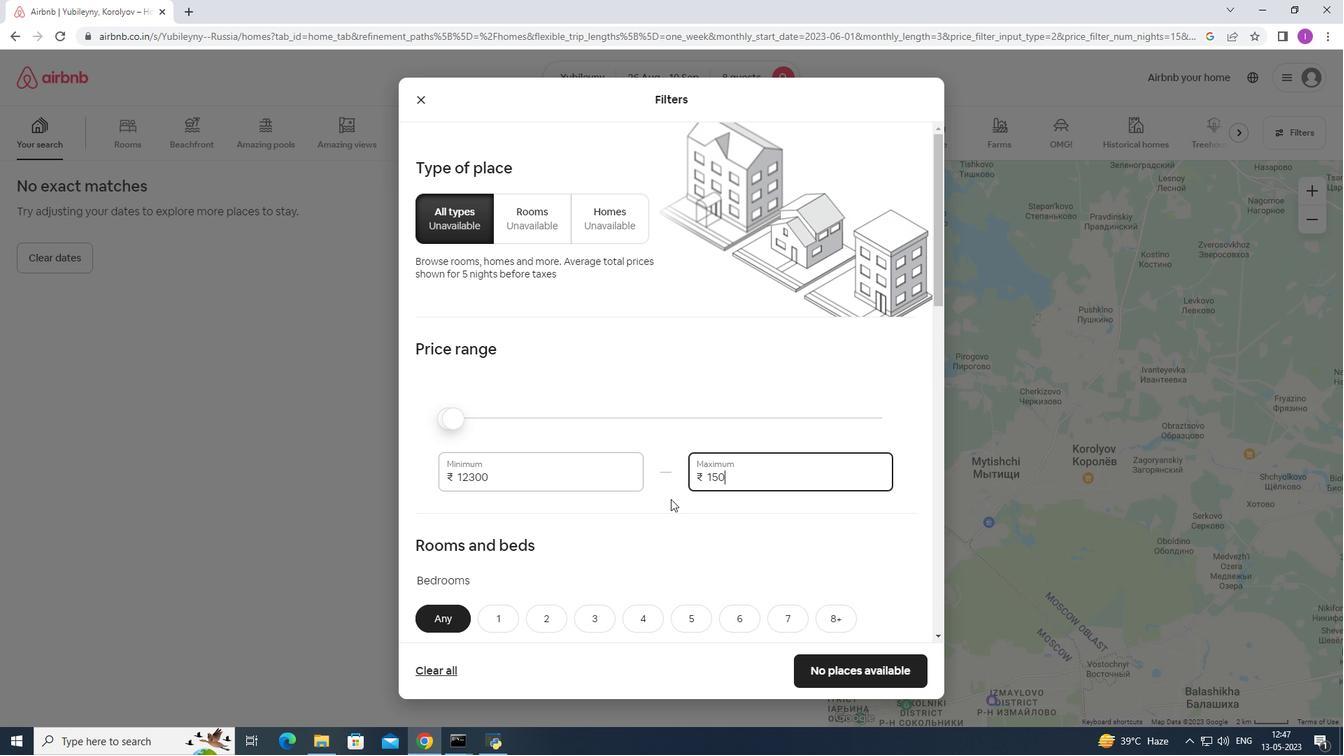
Action: Mouse moved to (671, 497)
Screenshot: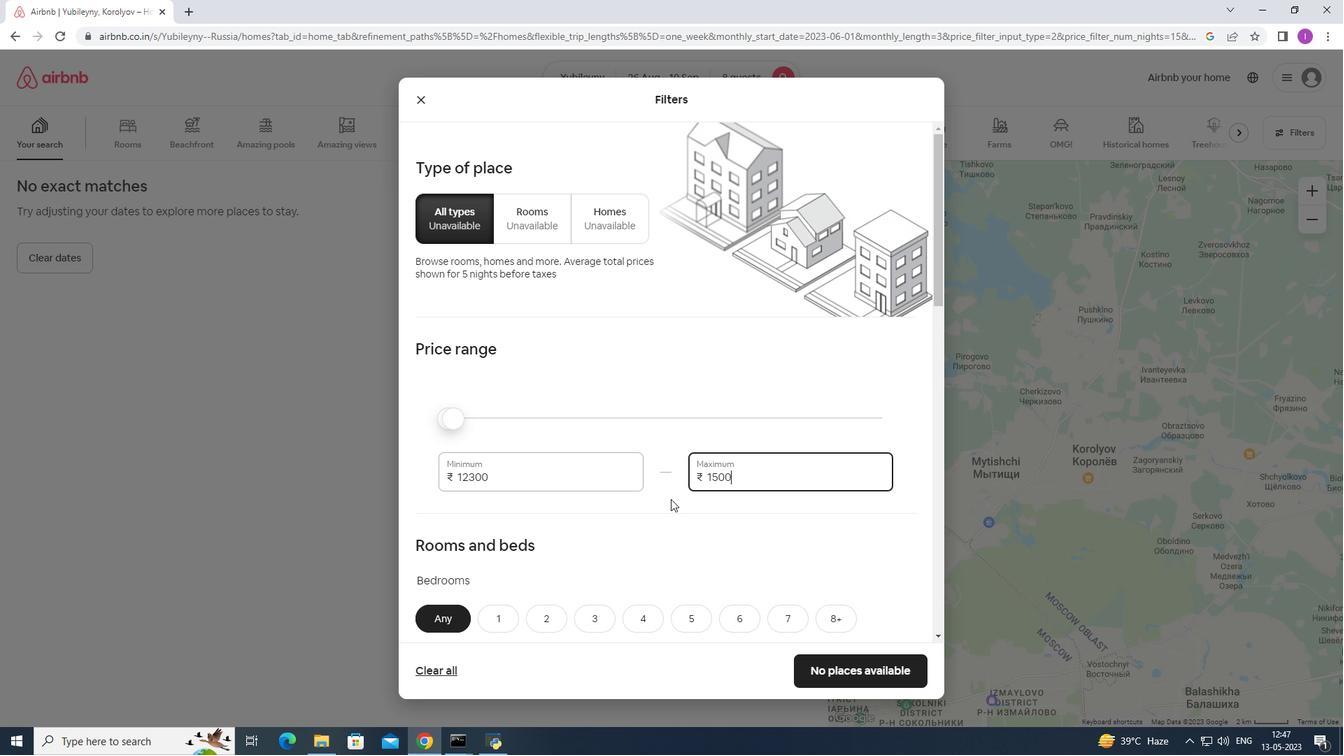 
Action: Key pressed 0
Screenshot: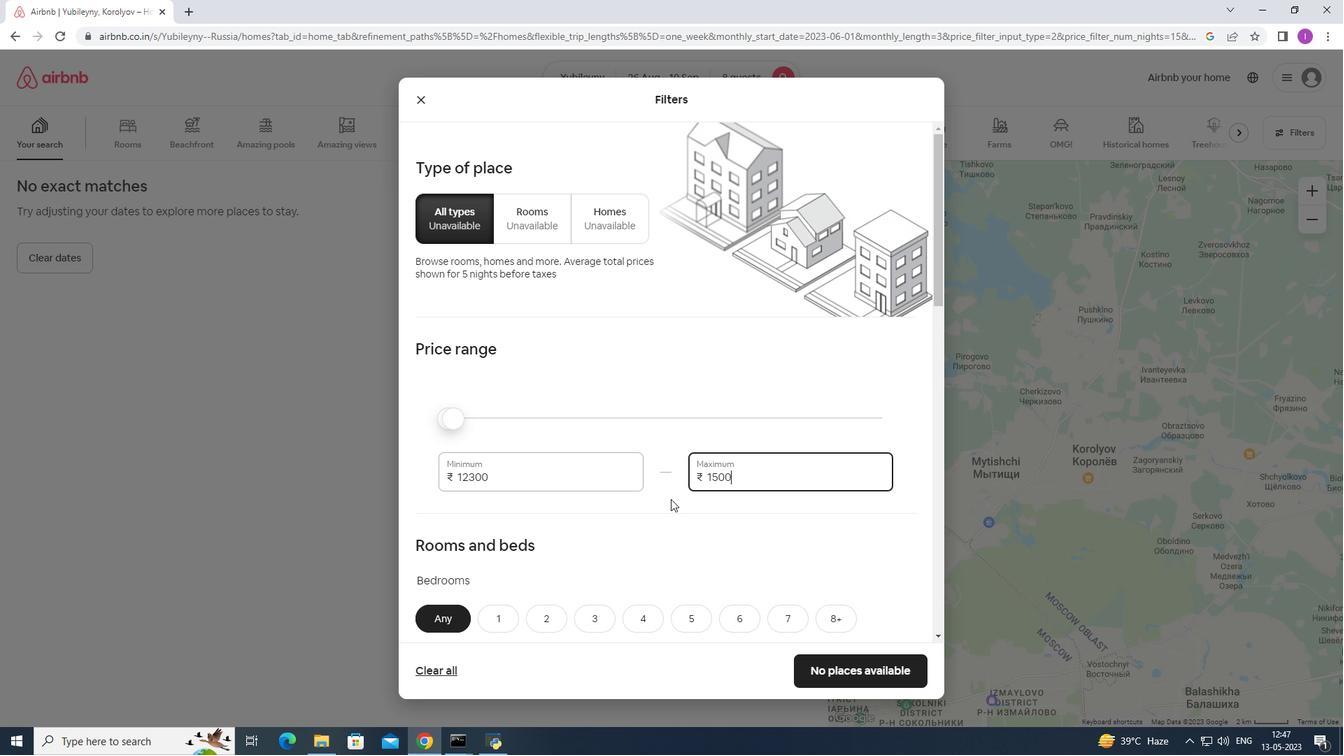 
Action: Mouse moved to (492, 475)
Screenshot: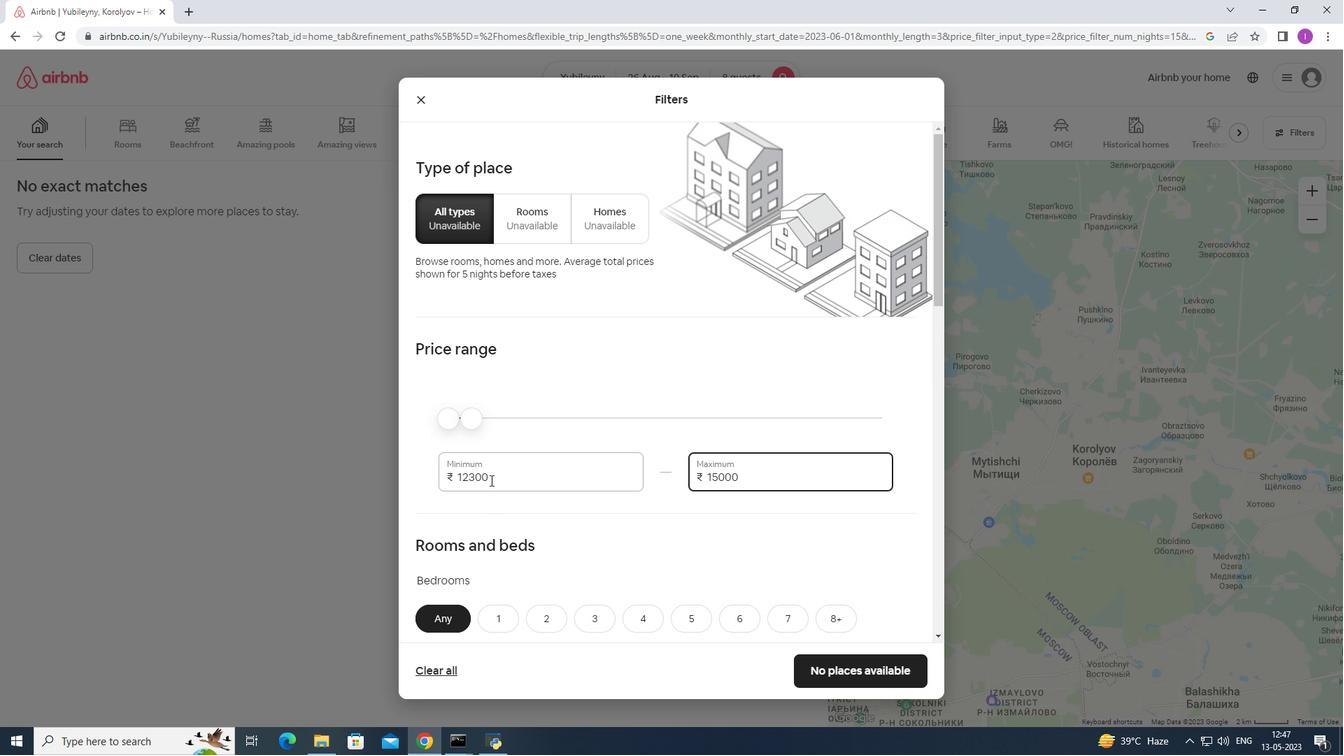 
Action: Mouse pressed left at (492, 475)
Screenshot: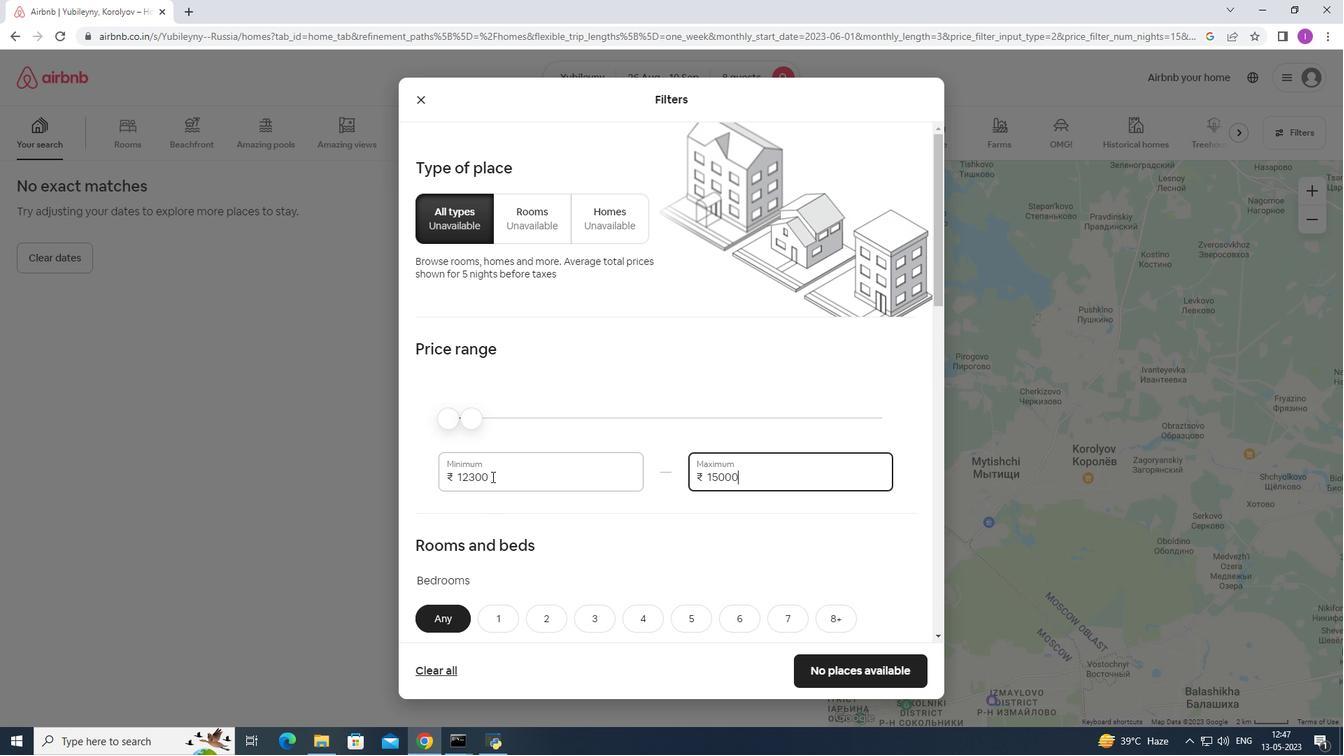 
Action: Mouse moved to (489, 495)
Screenshot: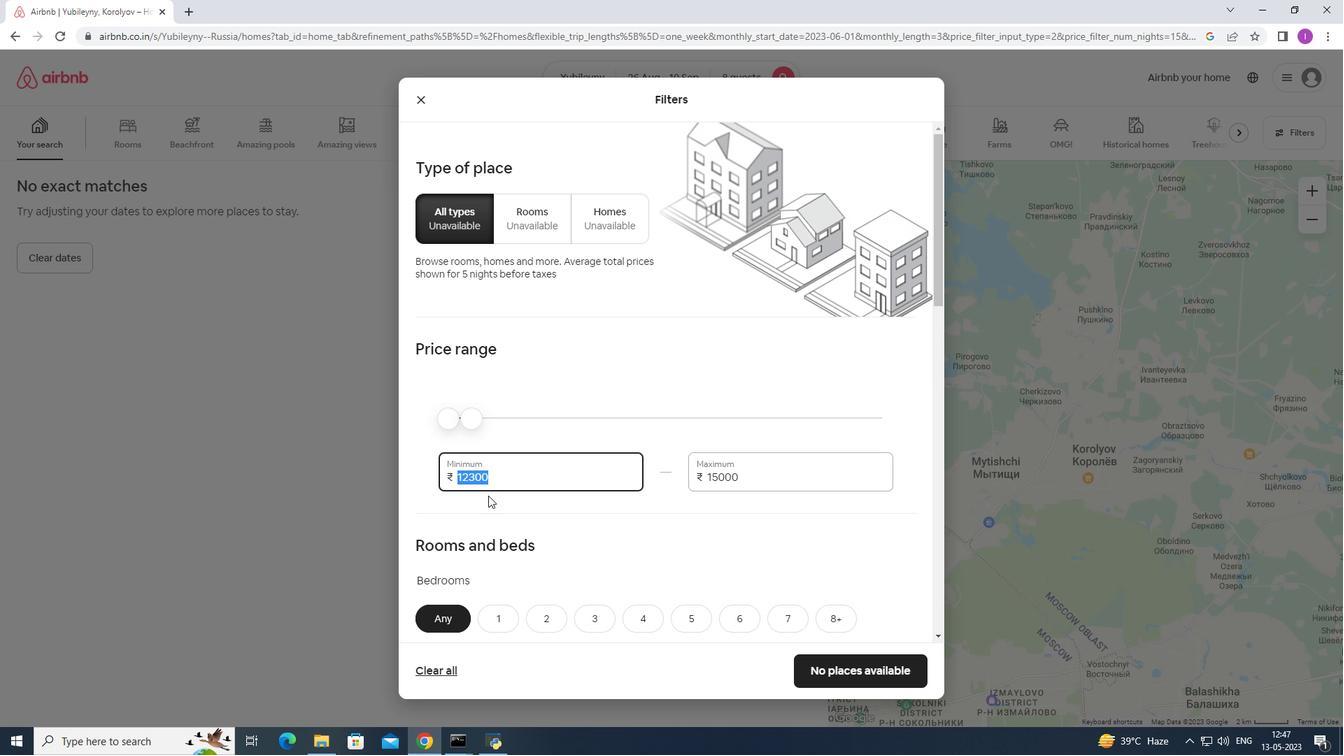 
Action: Key pressed 100
Screenshot: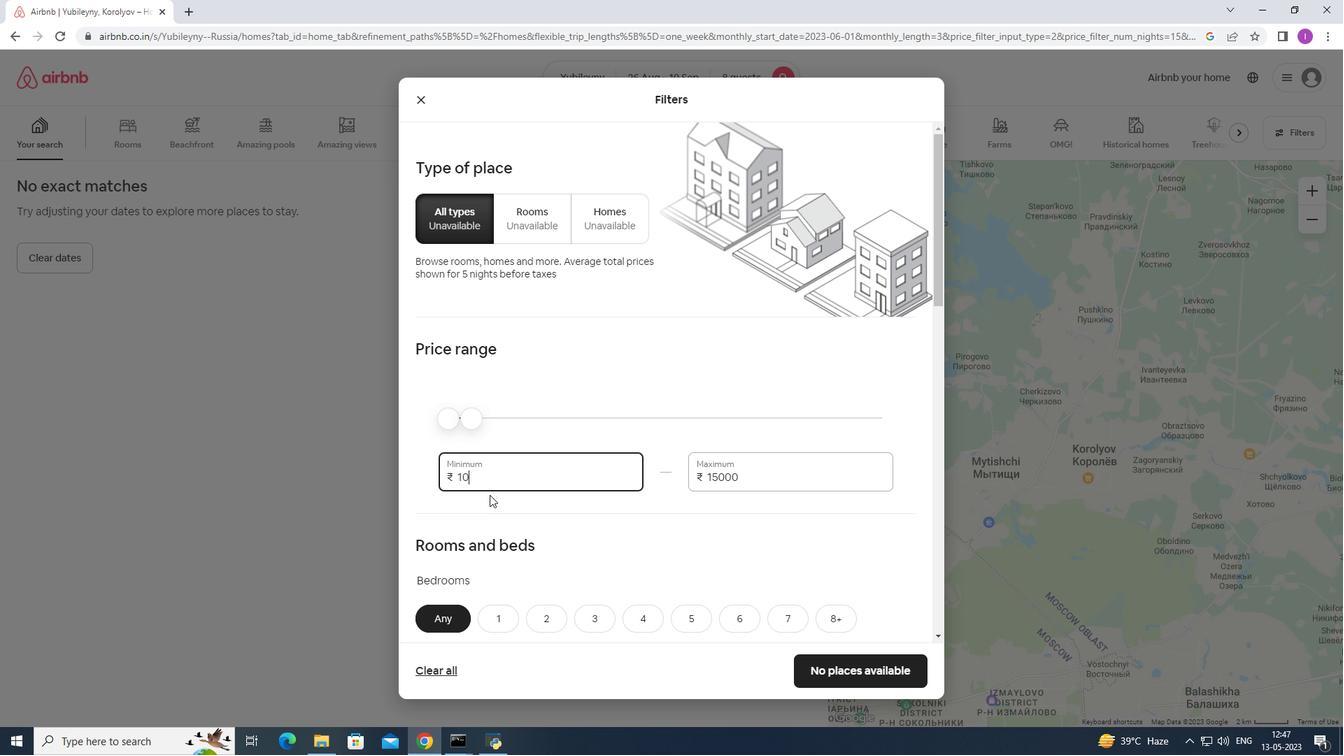 
Action: Mouse moved to (491, 491)
Screenshot: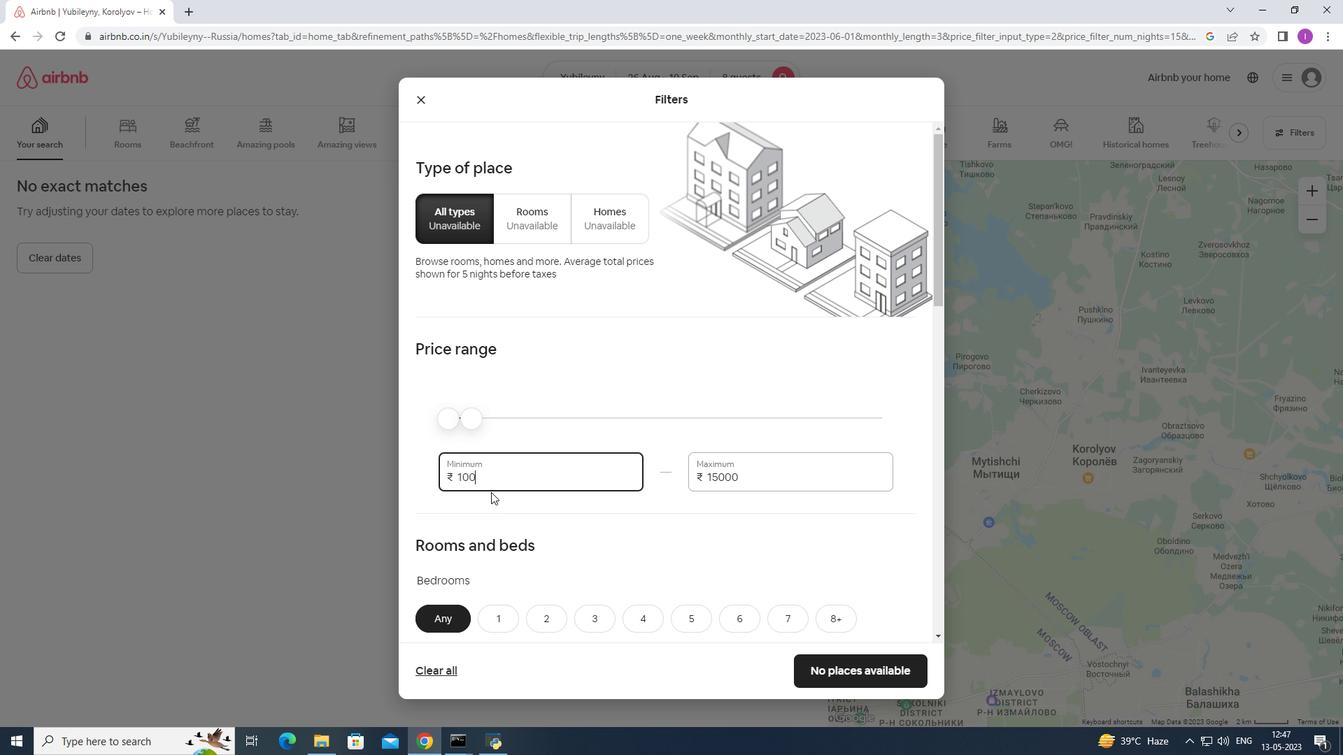 
Action: Key pressed 0
Screenshot: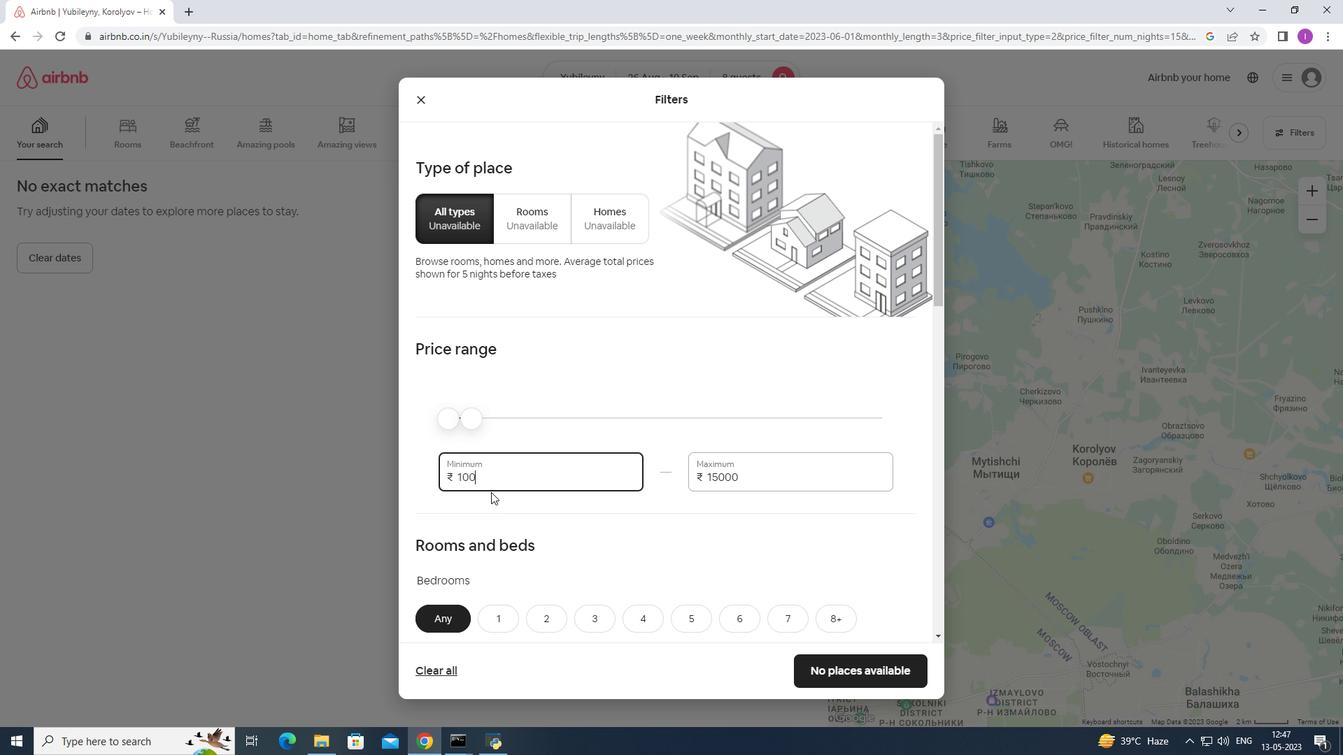 
Action: Mouse moved to (492, 488)
Screenshot: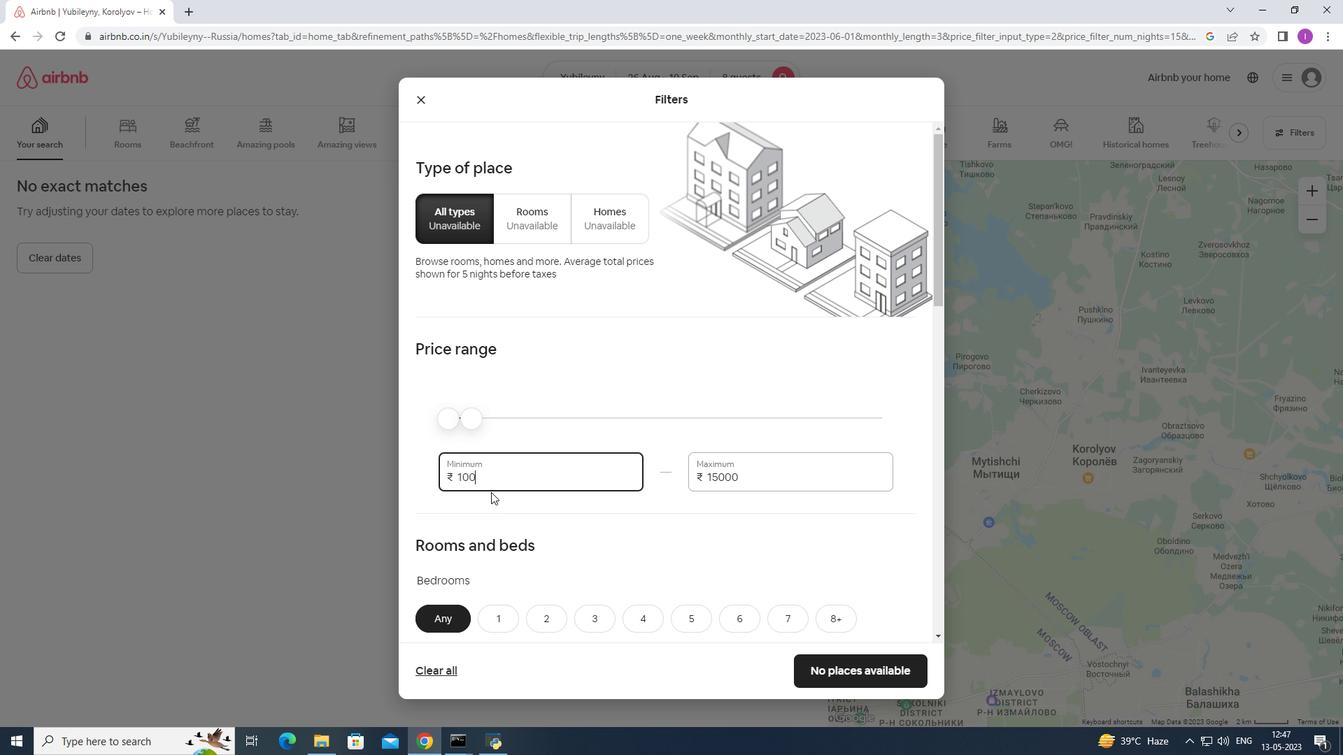 
Action: Key pressed 0
Screenshot: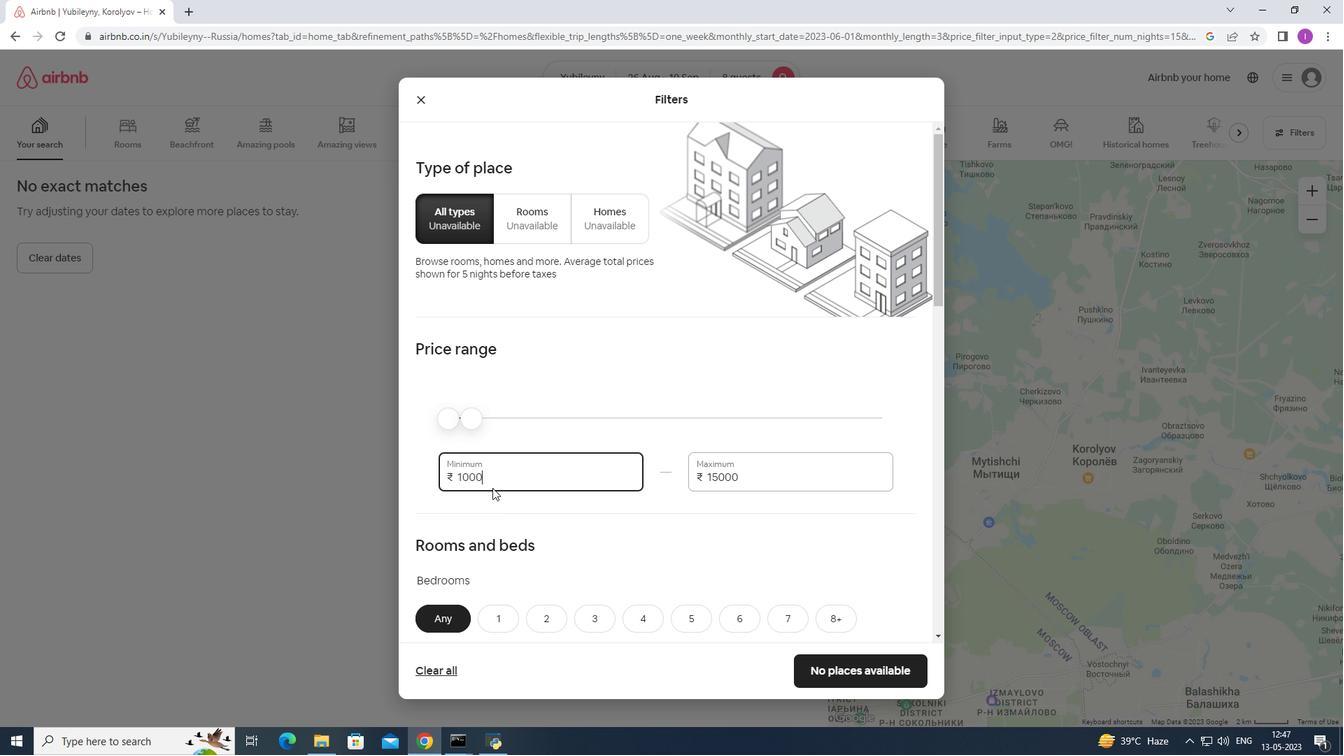 
Action: Mouse moved to (456, 538)
Screenshot: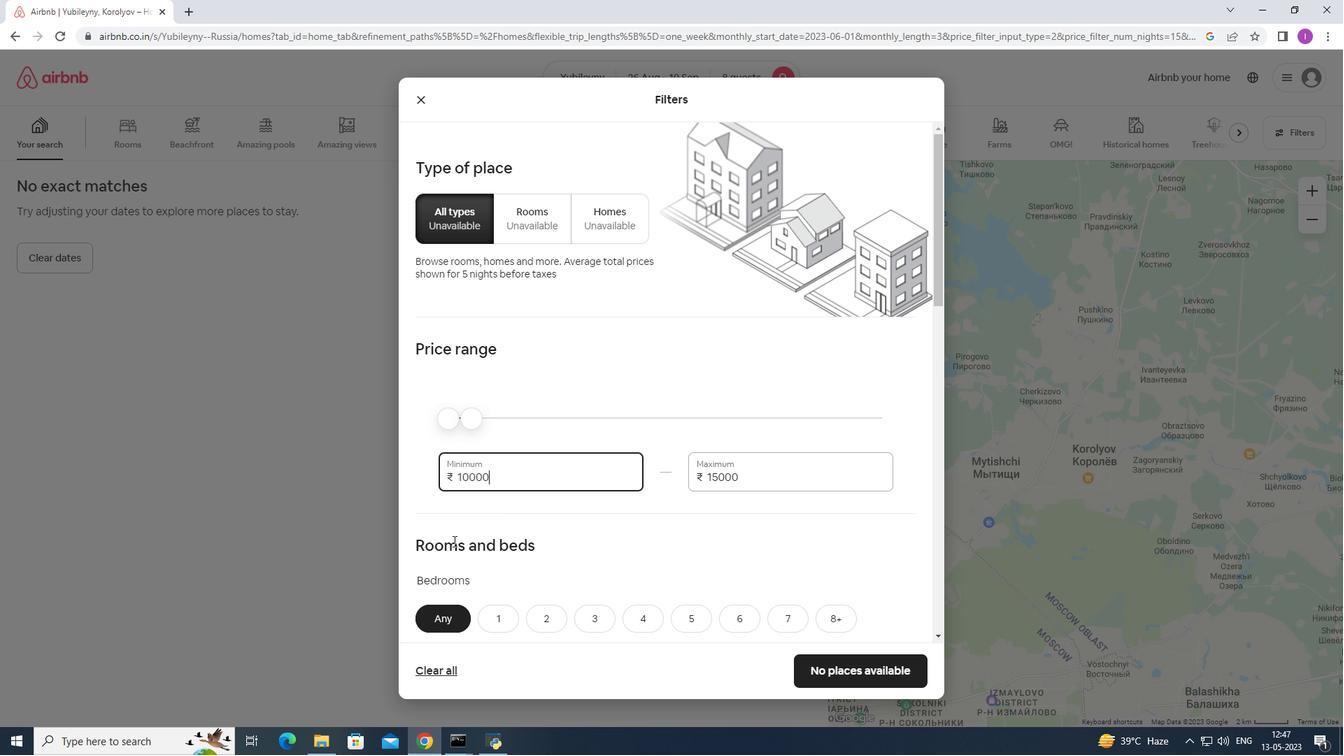 
Action: Mouse scrolled (456, 538) with delta (0, 0)
Screenshot: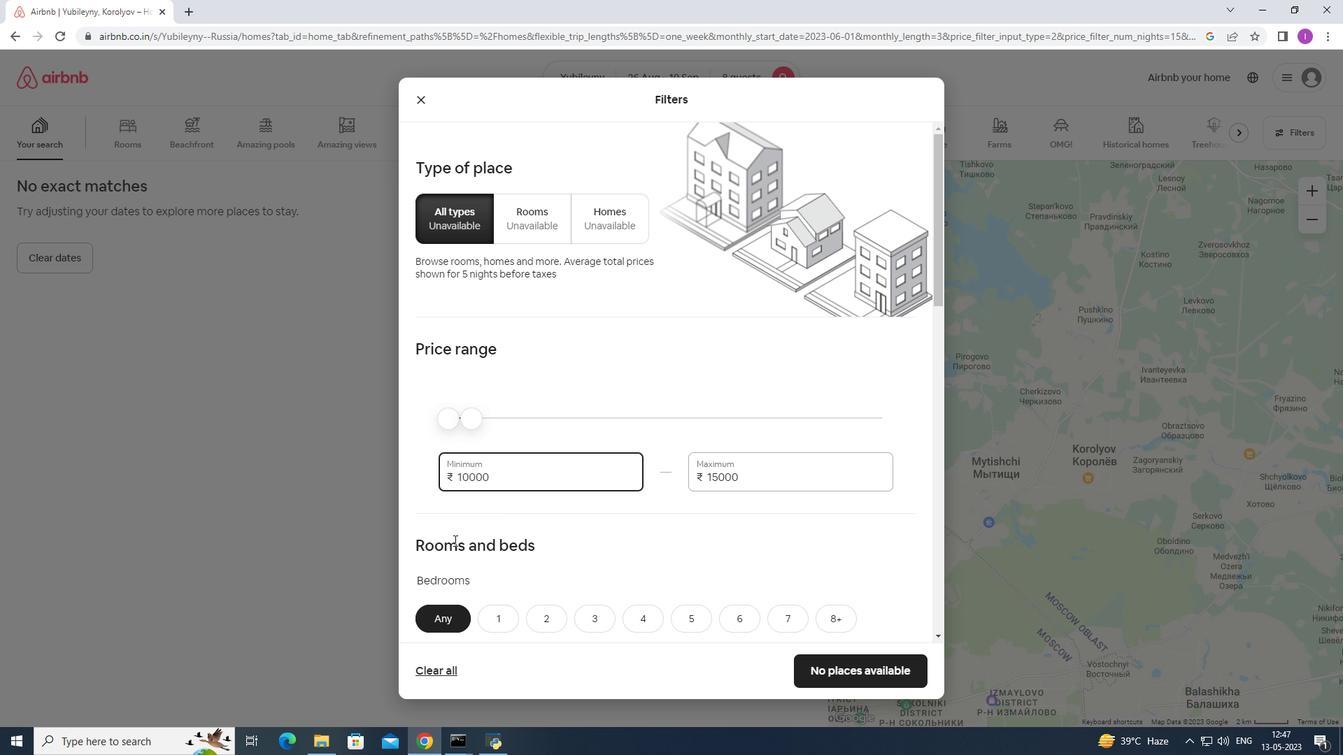 
Action: Mouse moved to (458, 536)
Screenshot: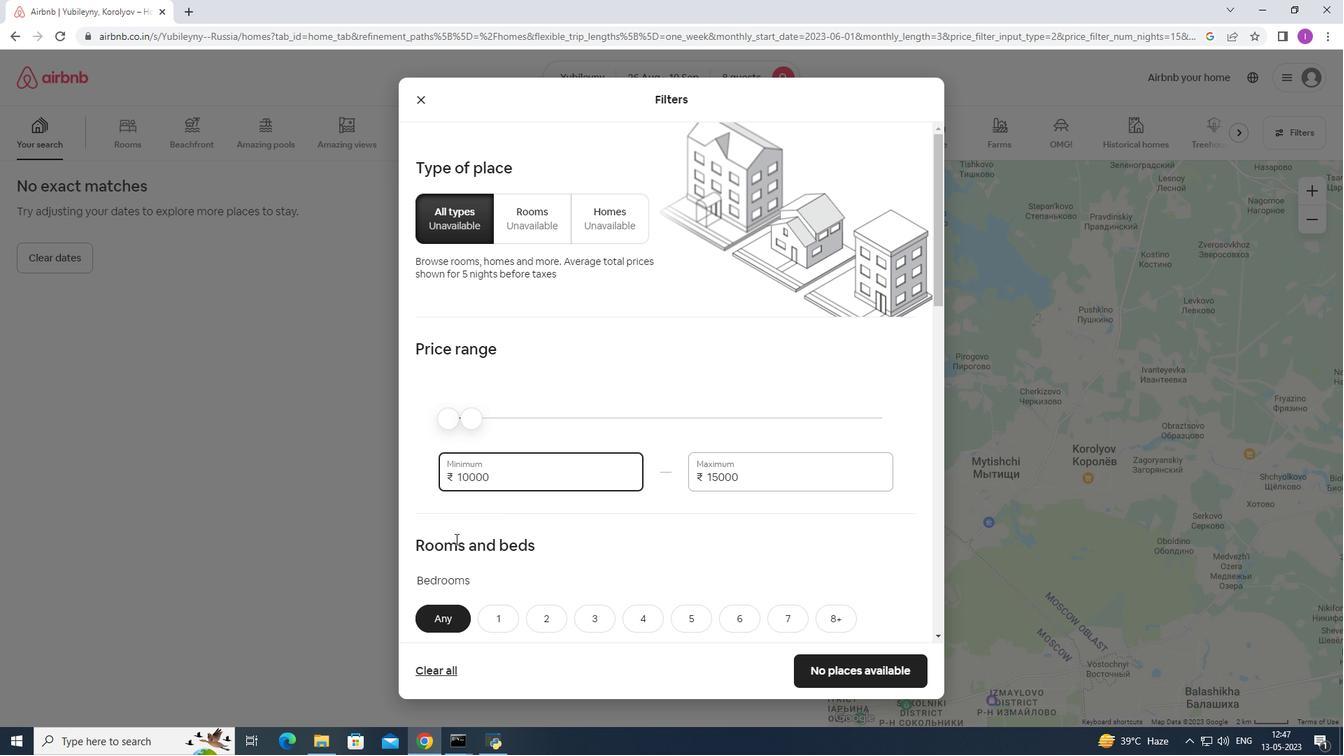 
Action: Mouse scrolled (457, 536) with delta (0, 0)
Screenshot: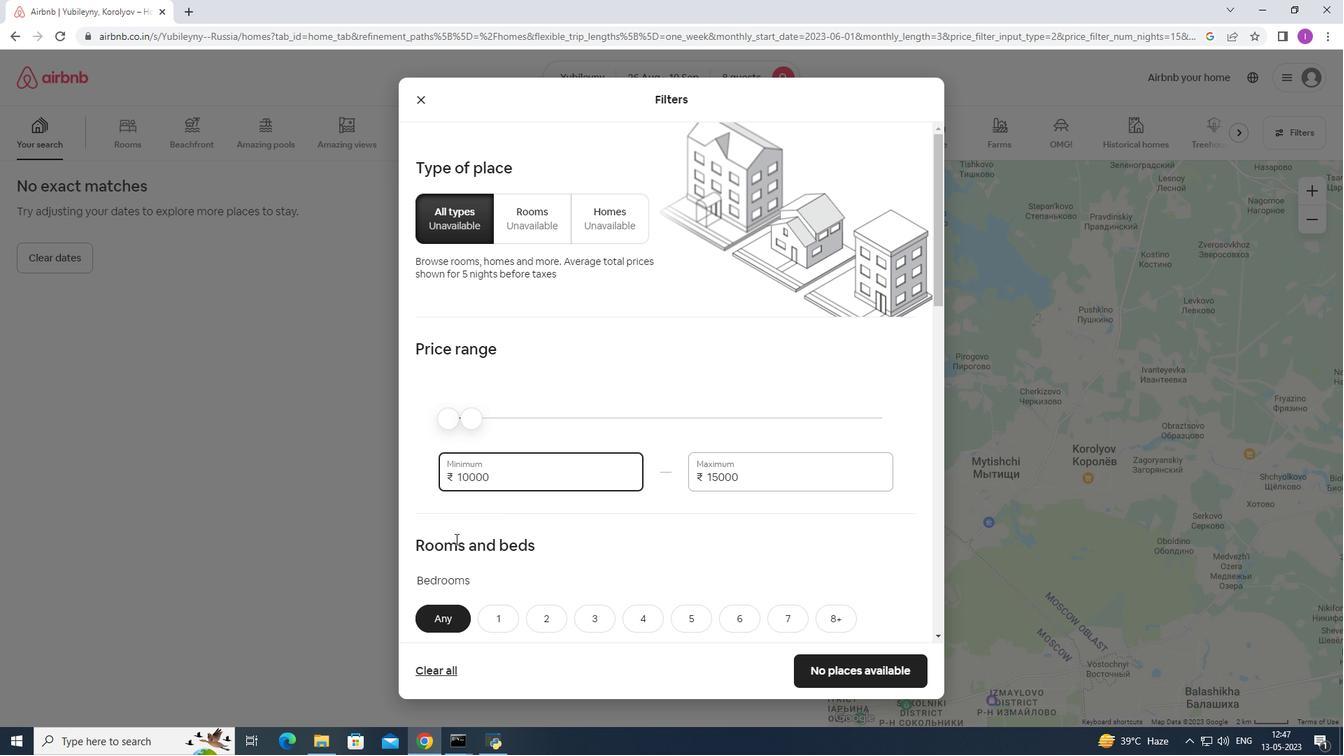 
Action: Mouse moved to (459, 534)
Screenshot: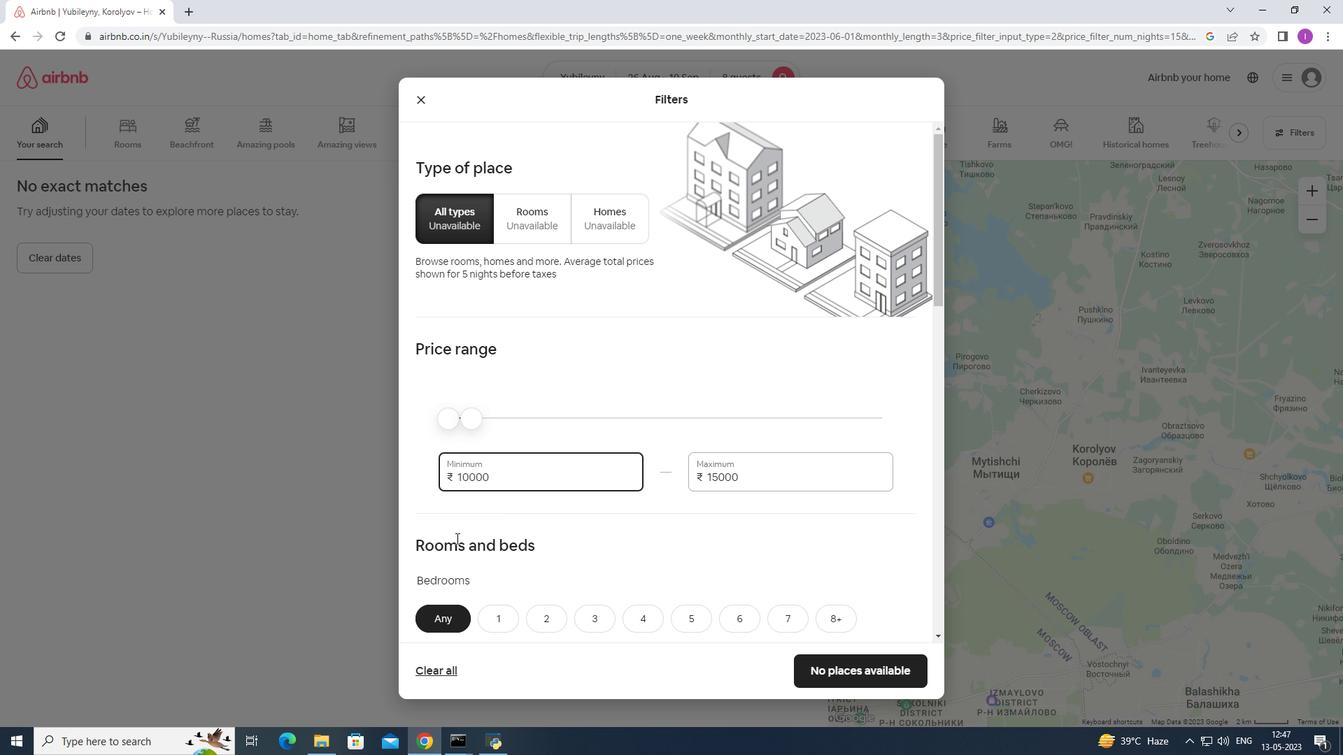 
Action: Mouse scrolled (459, 534) with delta (0, 0)
Screenshot: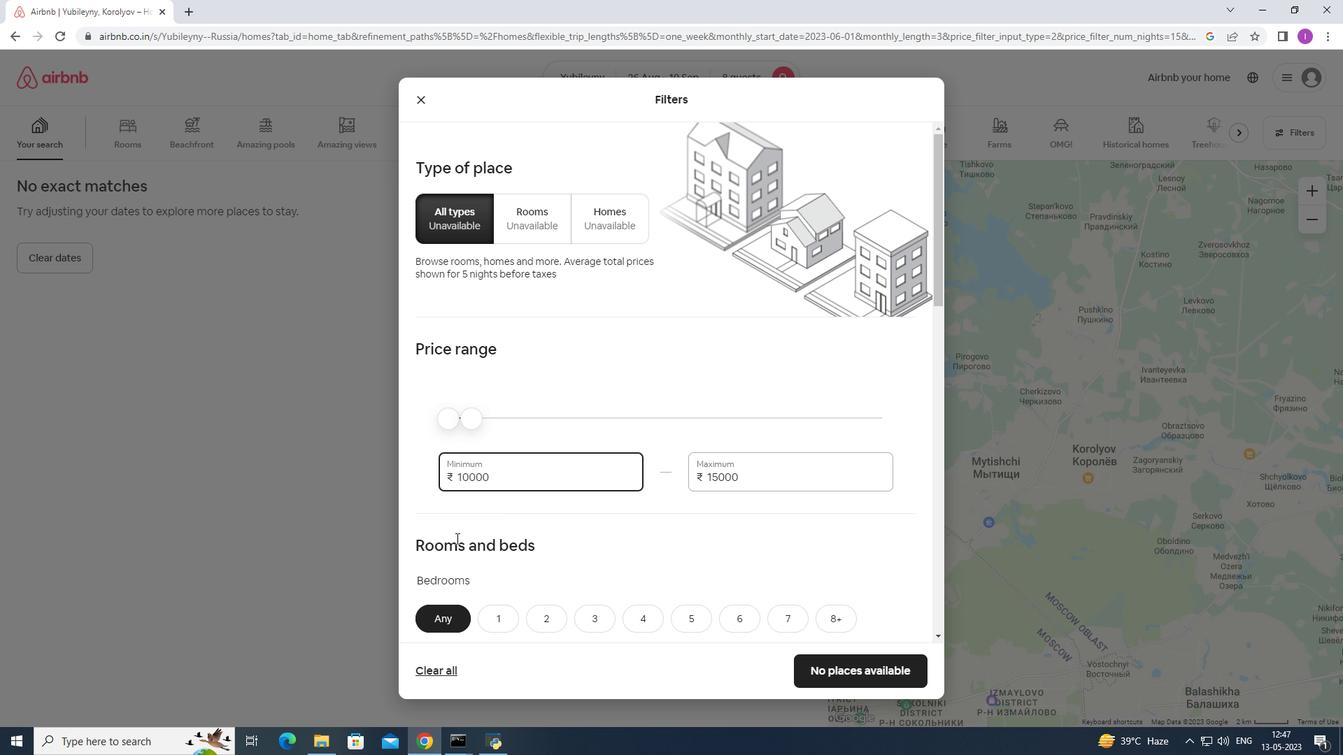 
Action: Mouse moved to (589, 451)
Screenshot: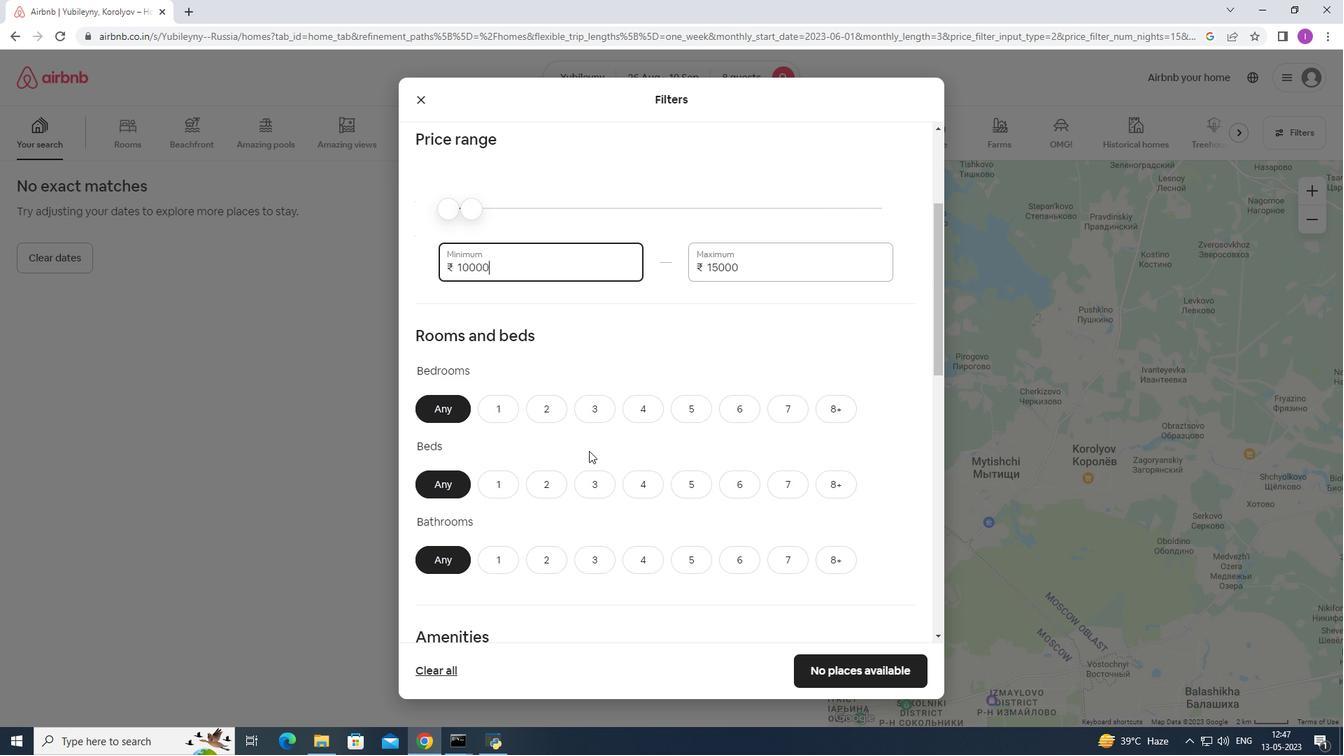 
Action: Mouse scrolled (589, 450) with delta (0, 0)
Screenshot: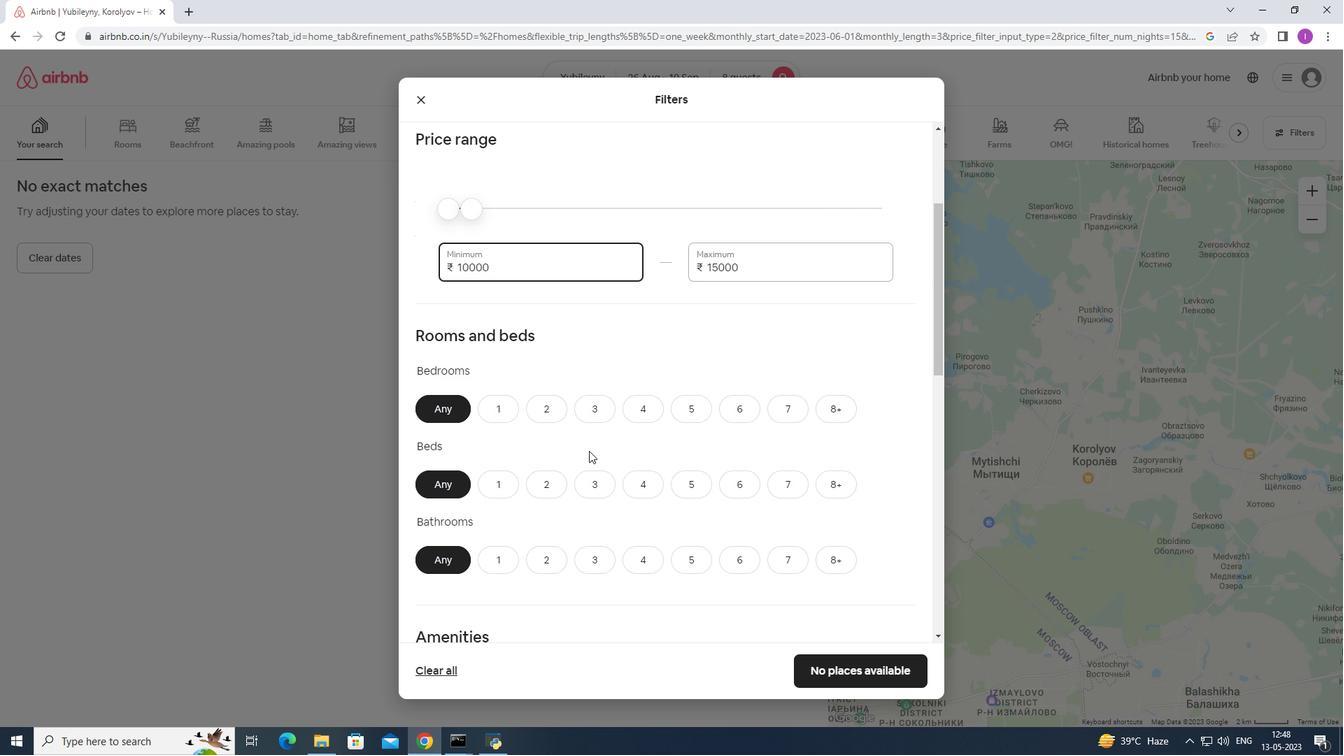 
Action: Mouse moved to (753, 340)
Screenshot: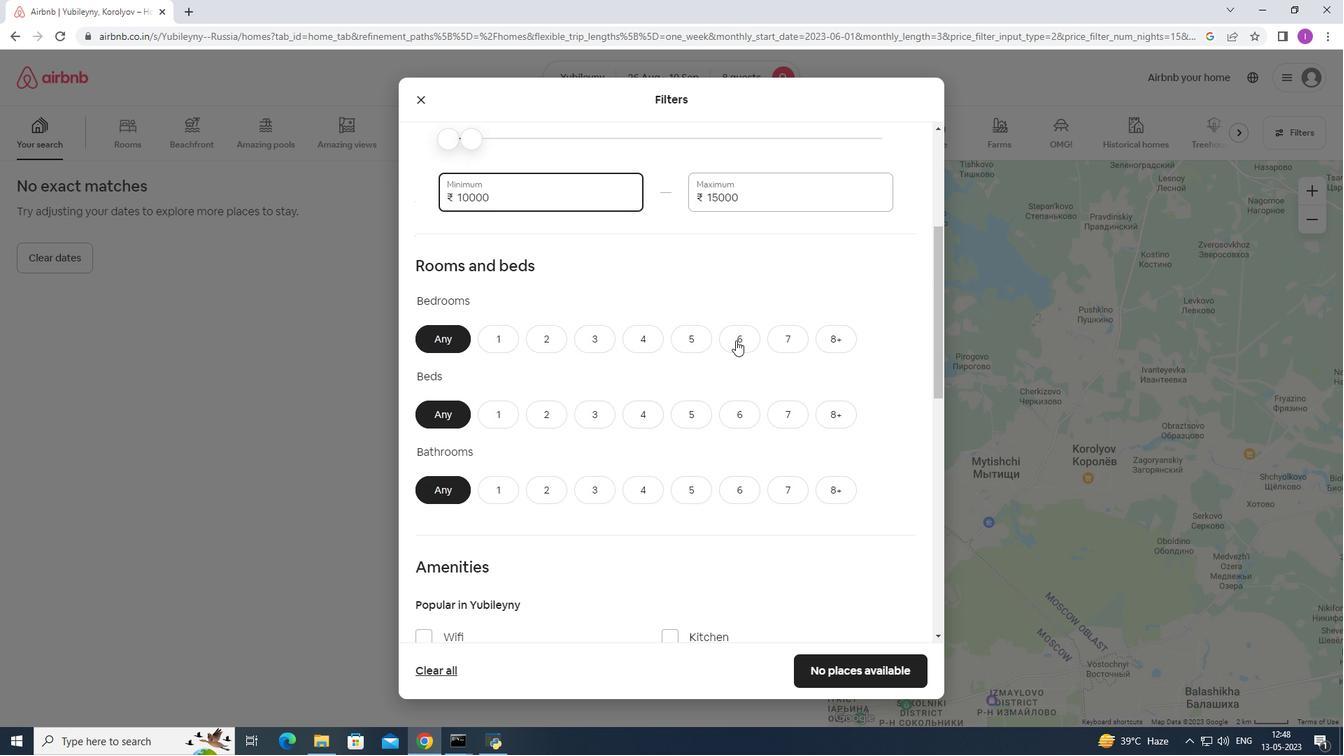 
Action: Mouse pressed left at (753, 340)
Screenshot: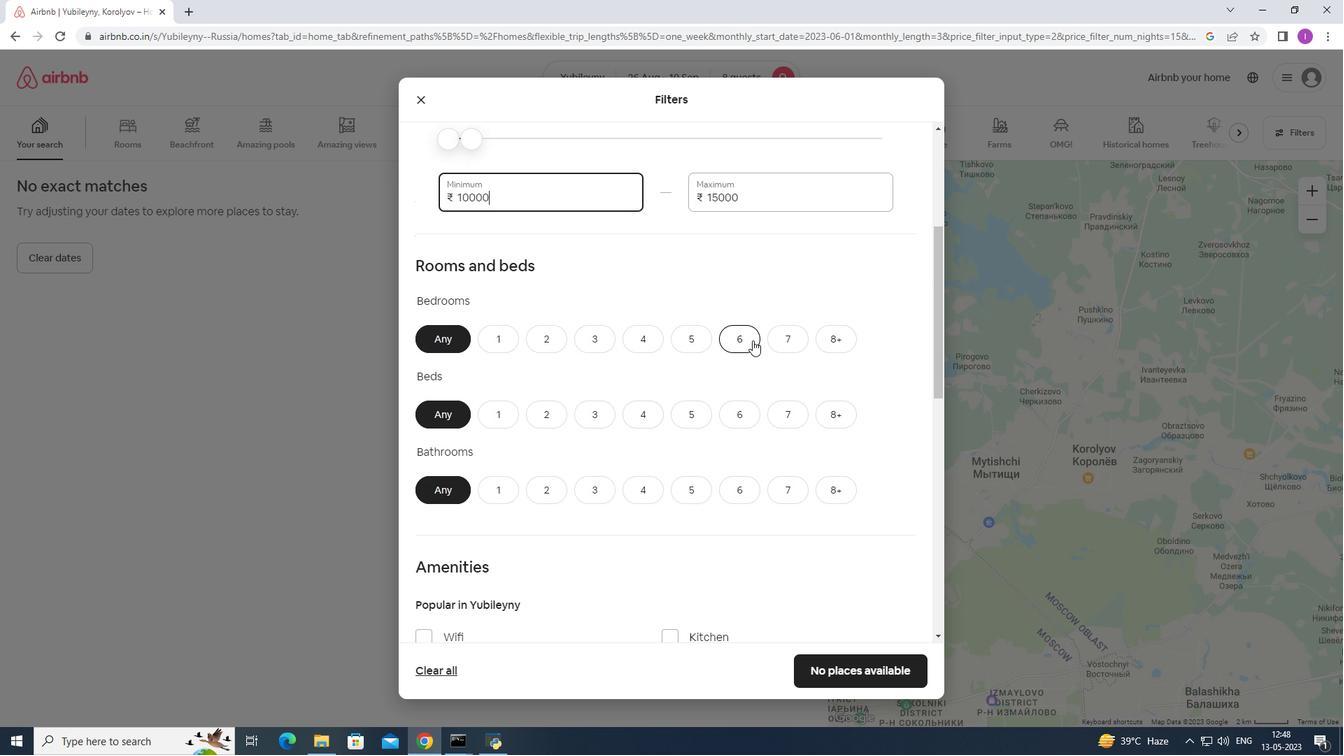 
Action: Mouse moved to (734, 419)
Screenshot: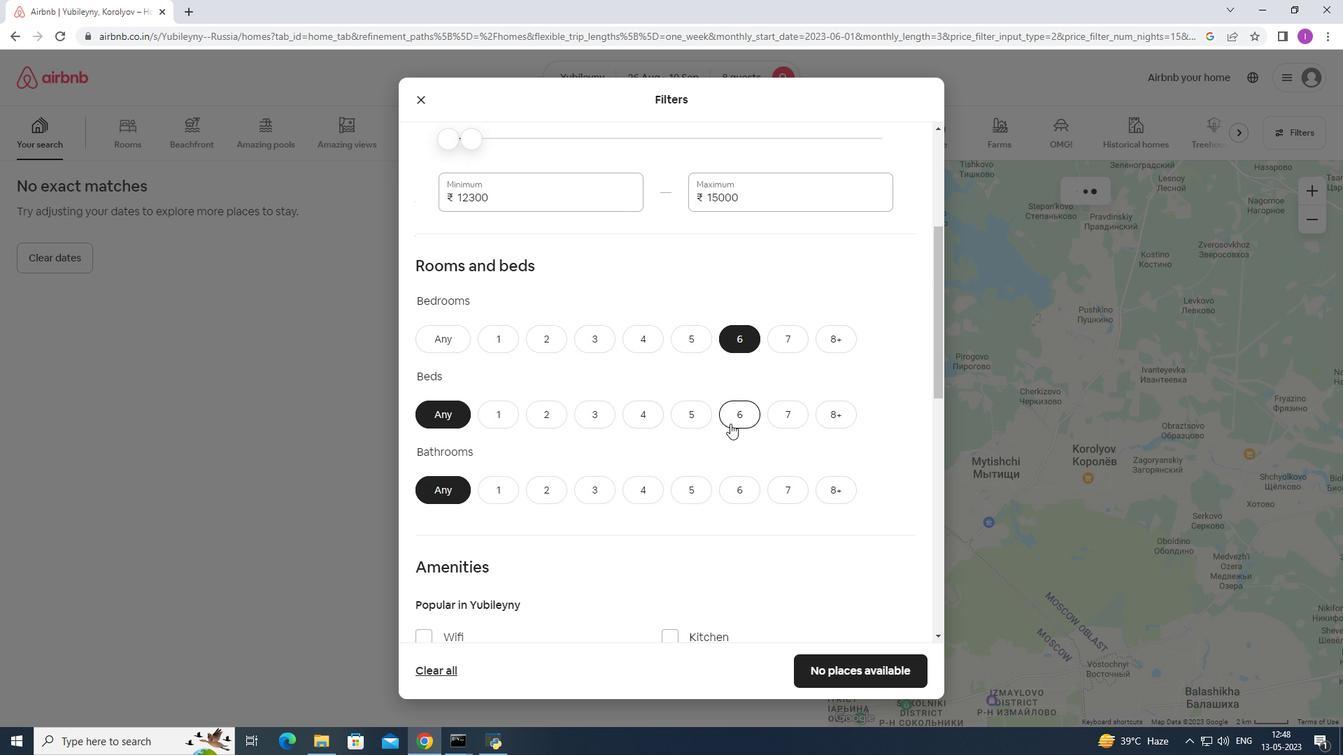 
Action: Mouse pressed left at (734, 419)
Screenshot: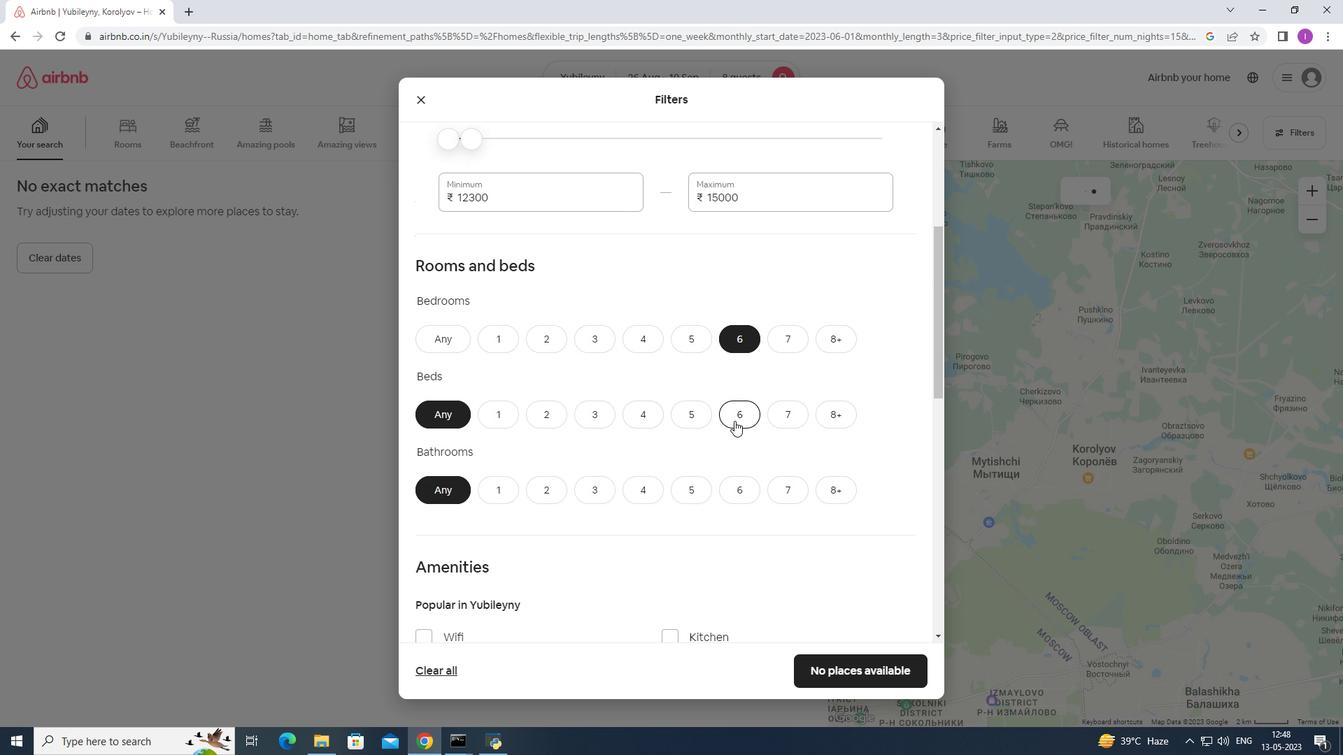 
Action: Mouse moved to (745, 484)
Screenshot: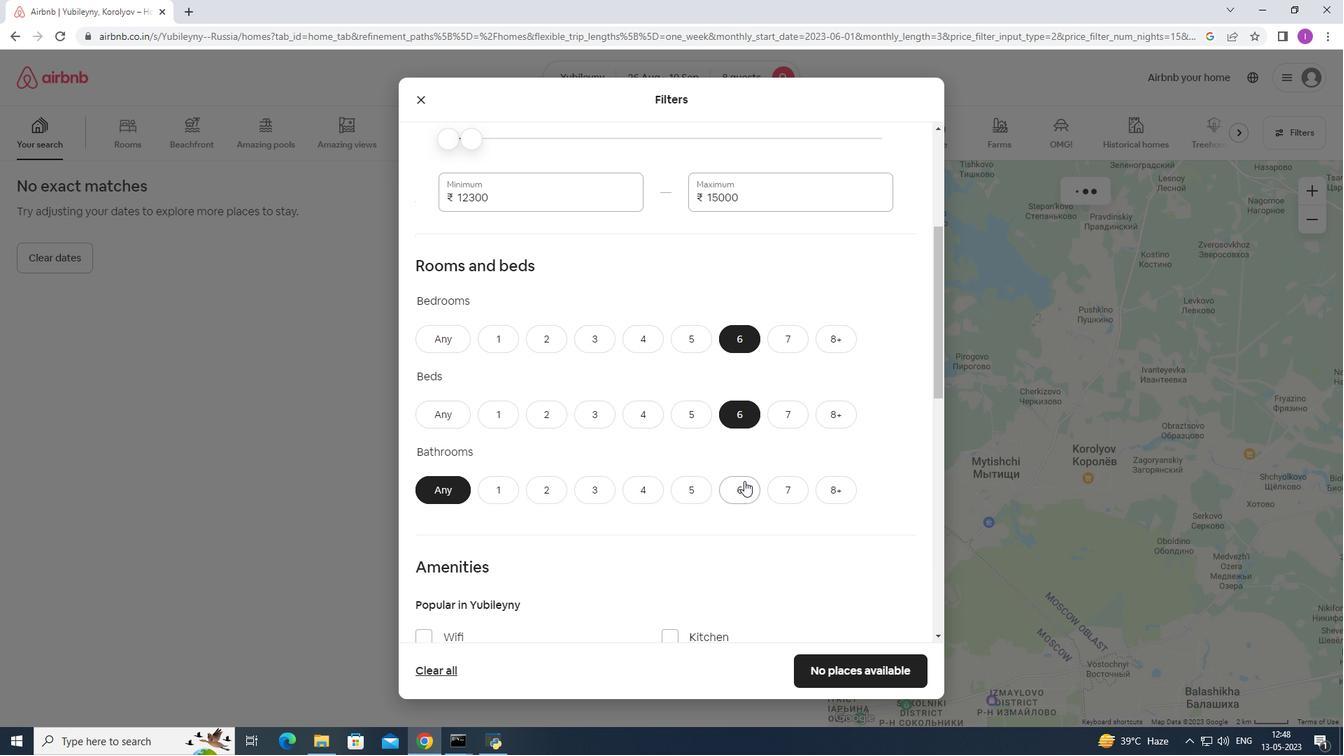
Action: Mouse pressed left at (745, 484)
Screenshot: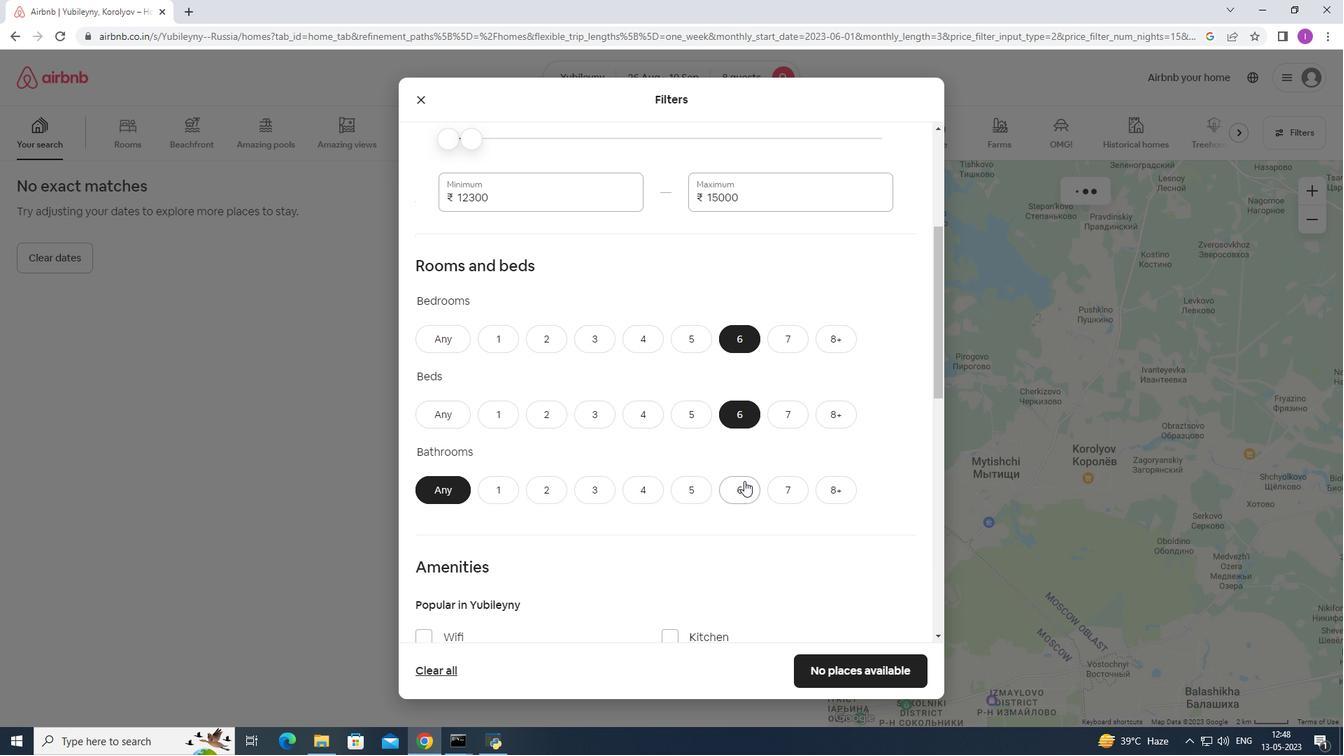 
Action: Mouse moved to (632, 475)
Screenshot: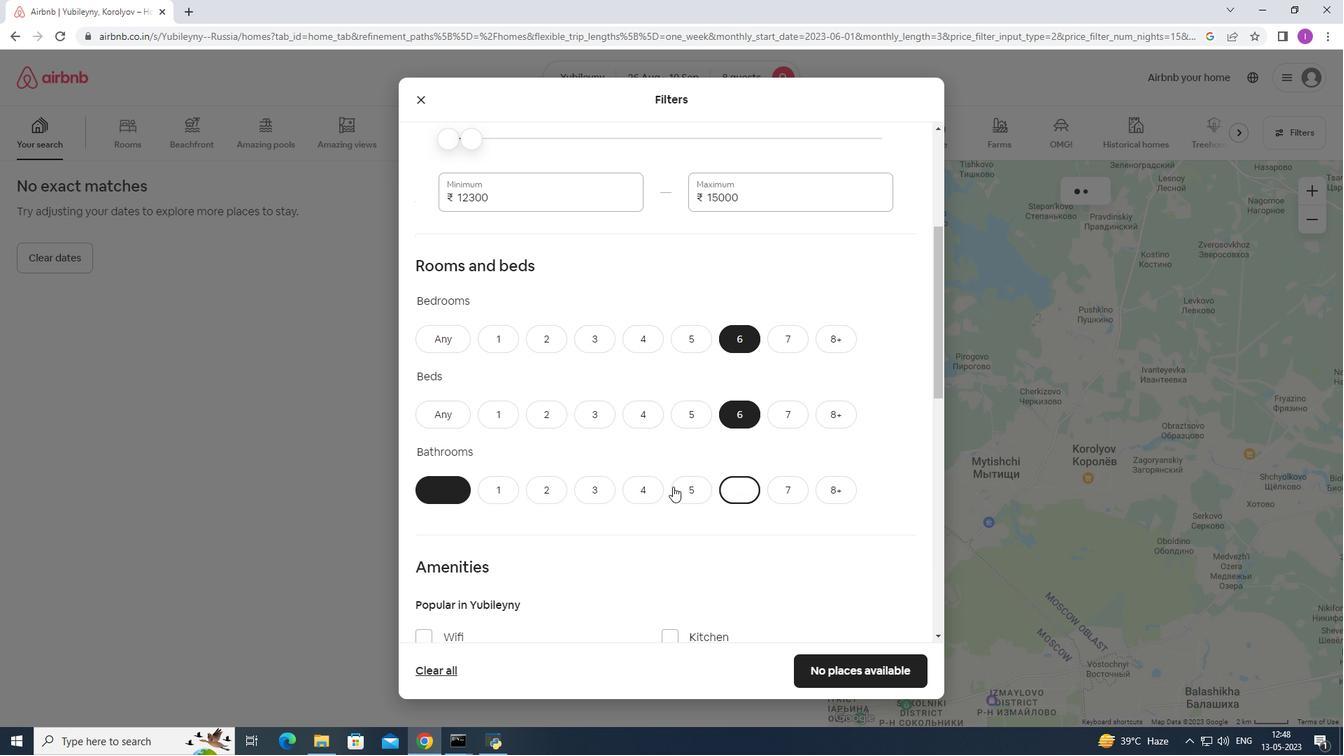 
Action: Mouse scrolled (632, 475) with delta (0, 0)
Screenshot: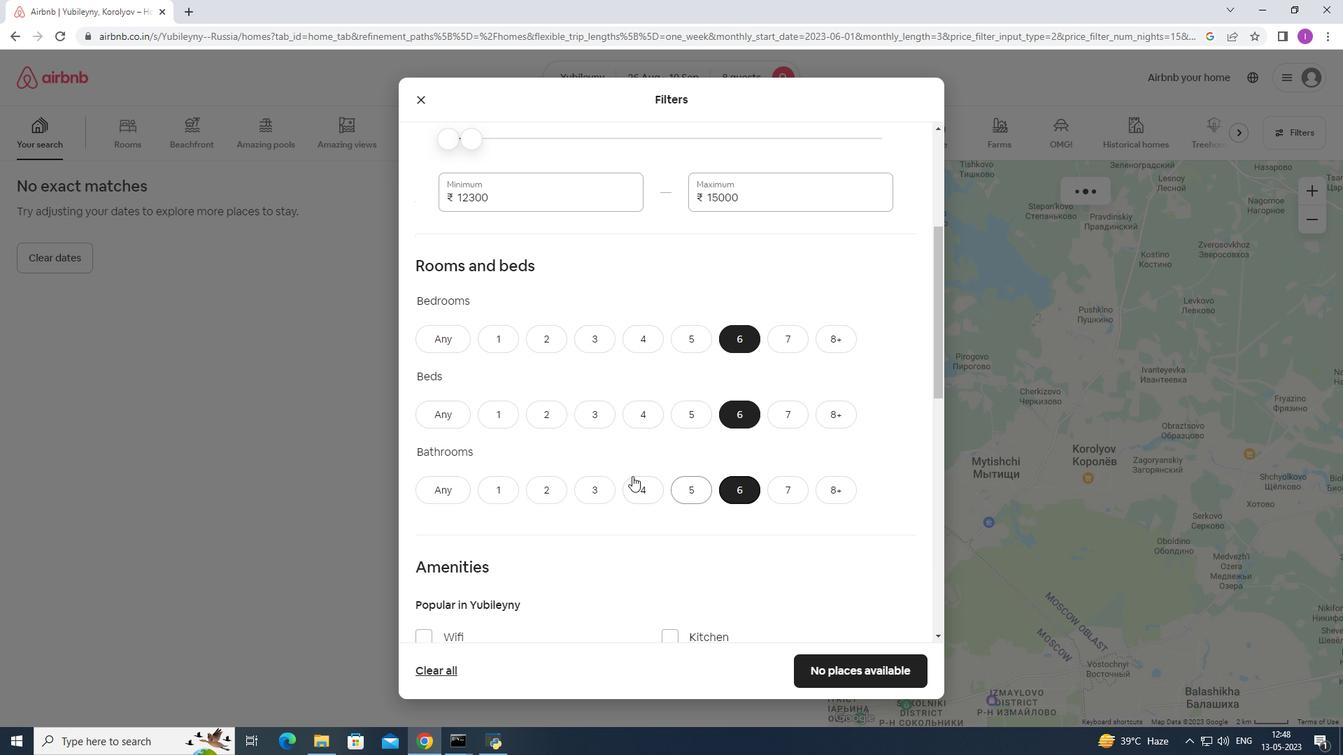 
Action: Mouse scrolled (632, 475) with delta (0, 0)
Screenshot: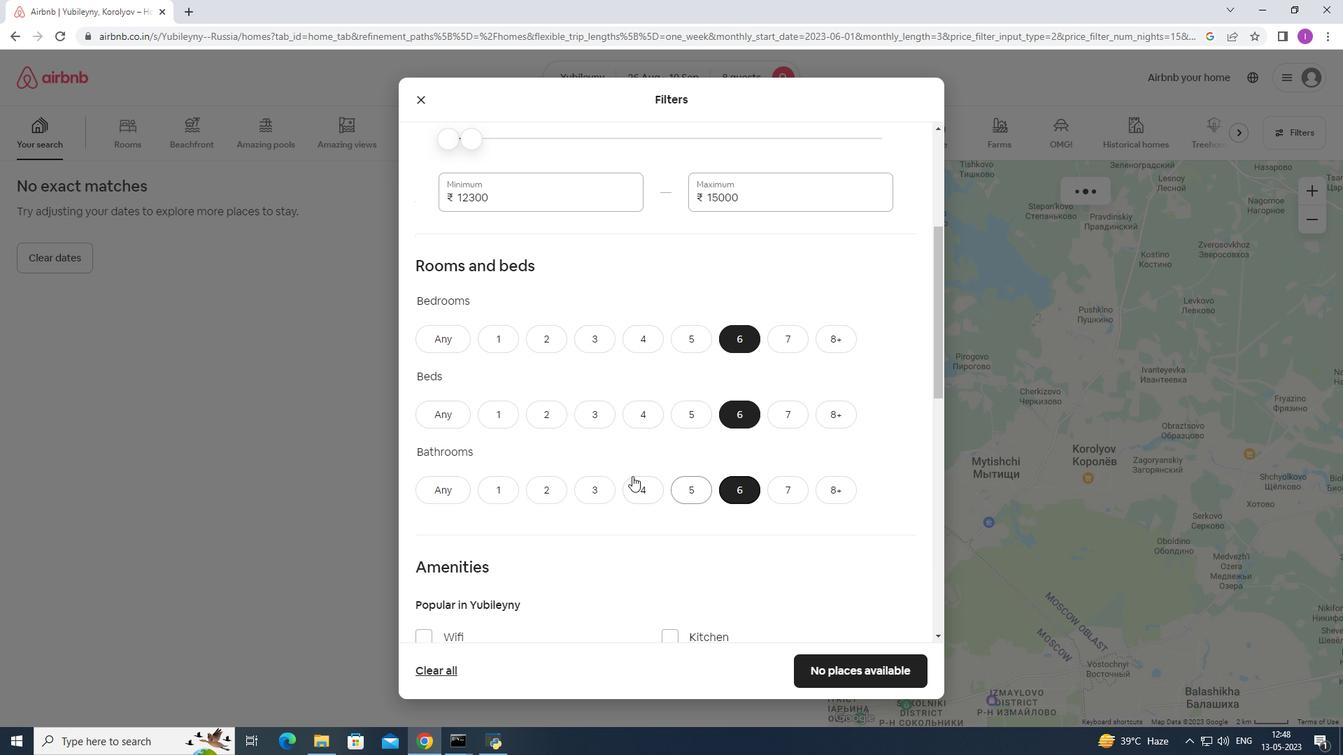 
Action: Mouse scrolled (632, 475) with delta (0, 0)
Screenshot: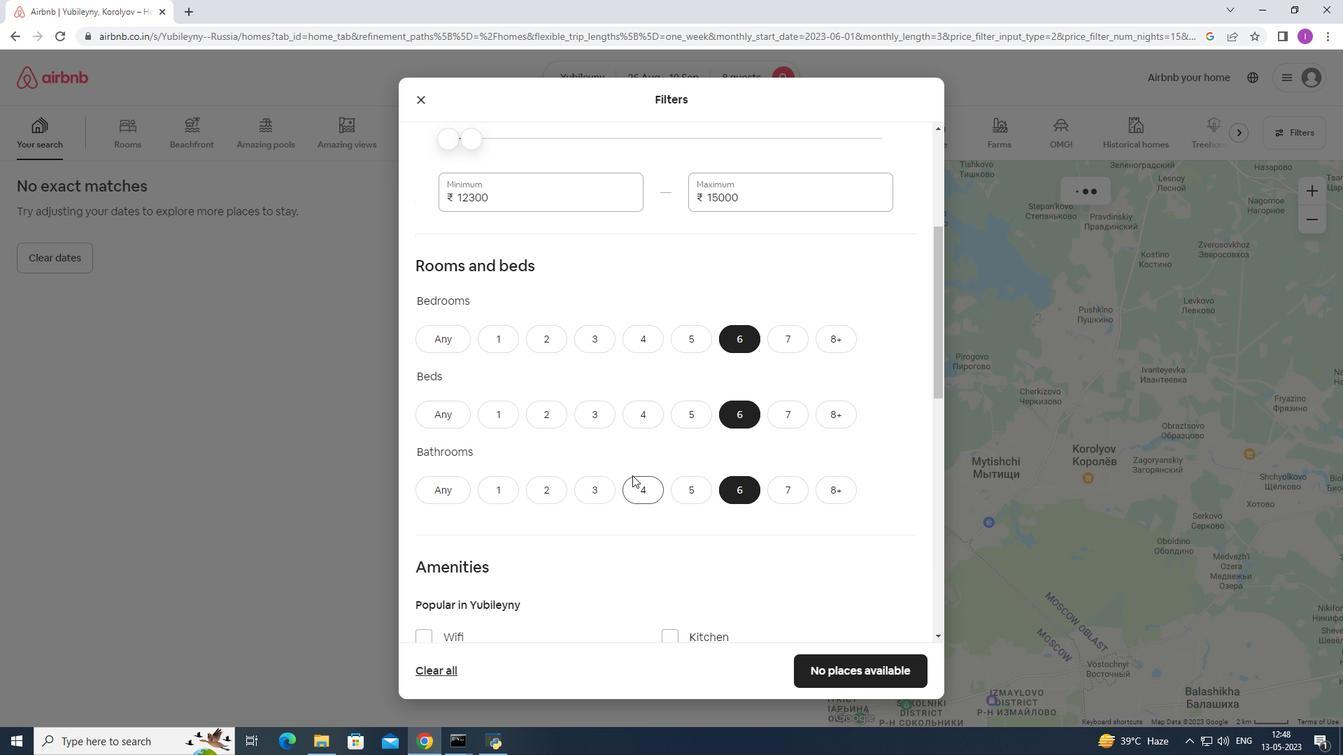 
Action: Mouse moved to (426, 426)
Screenshot: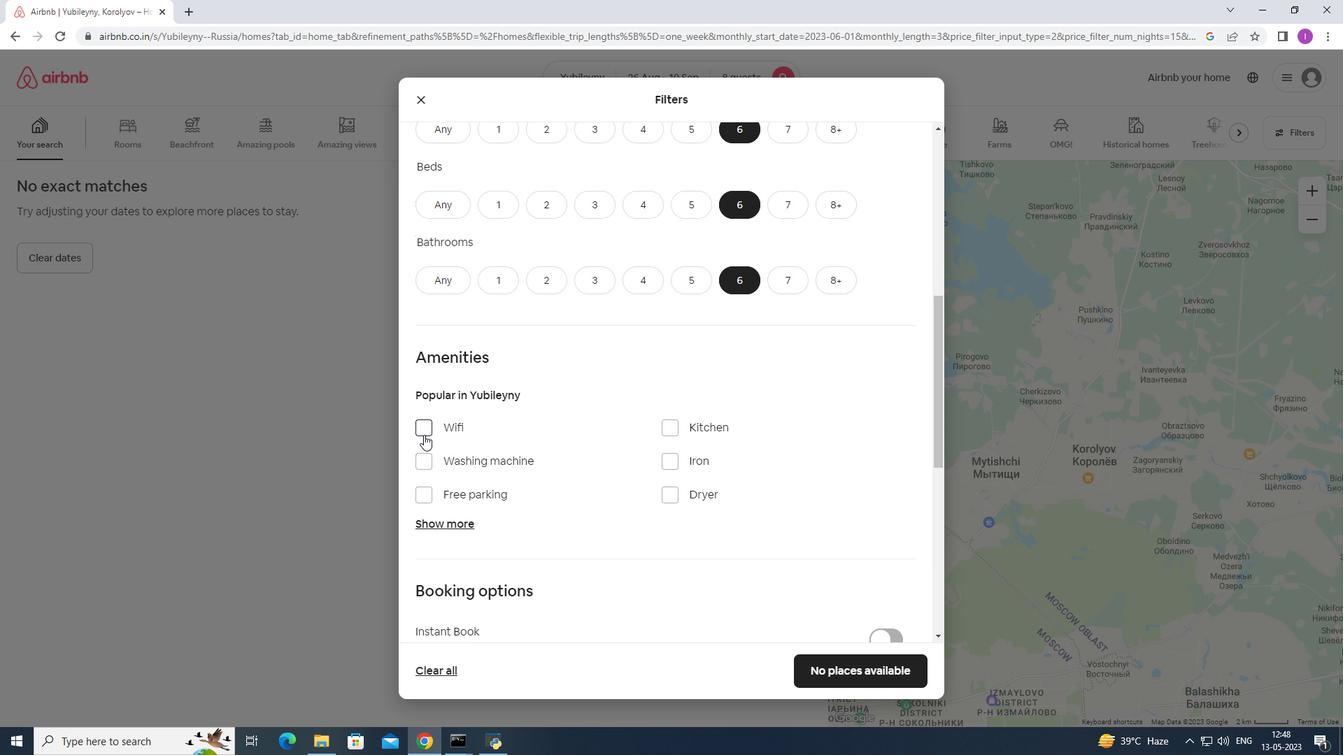 
Action: Mouse pressed left at (426, 426)
Screenshot: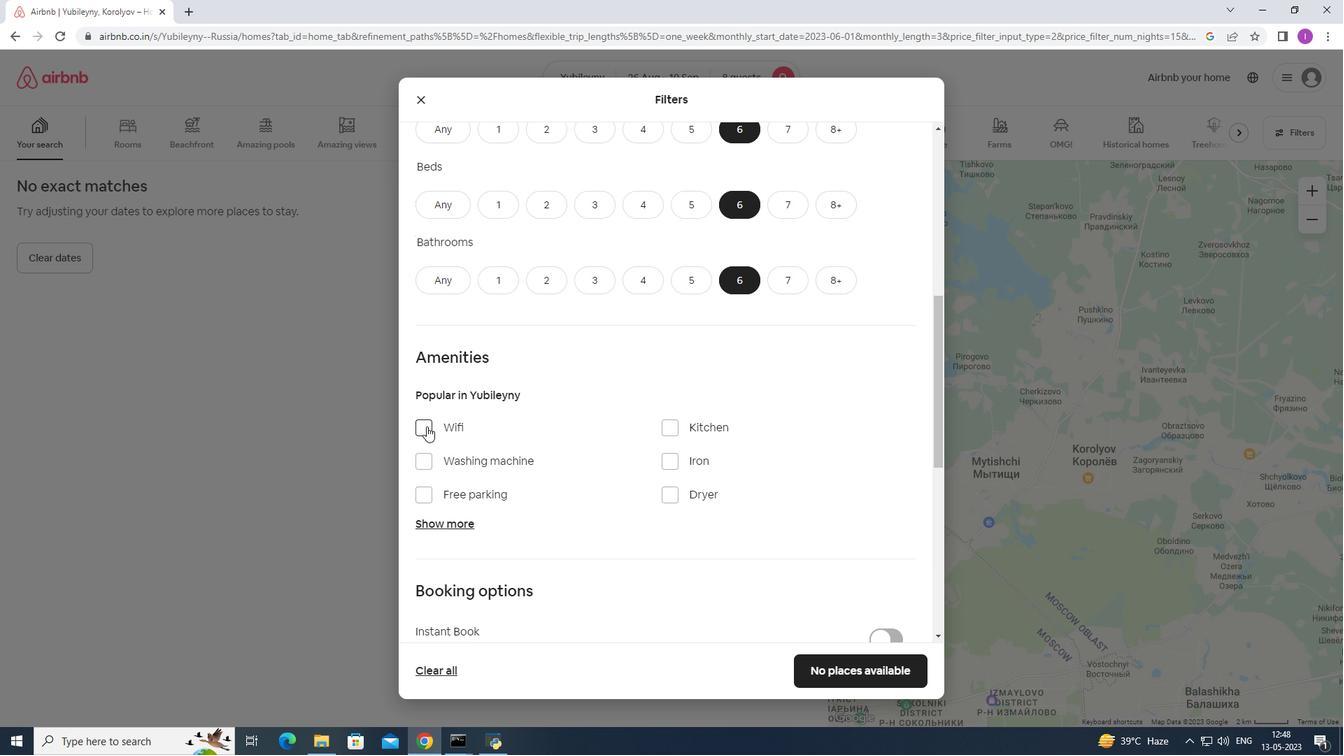 
Action: Mouse moved to (417, 494)
Screenshot: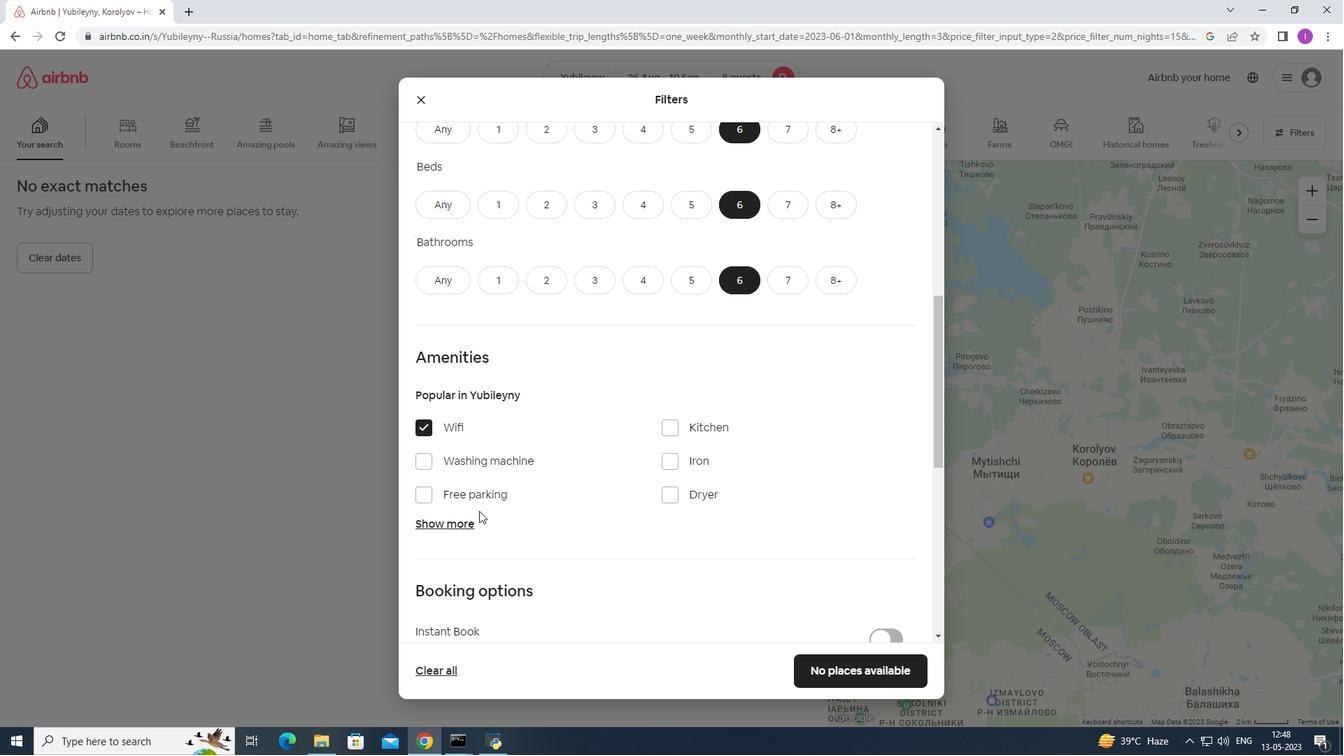 
Action: Mouse pressed left at (417, 494)
Screenshot: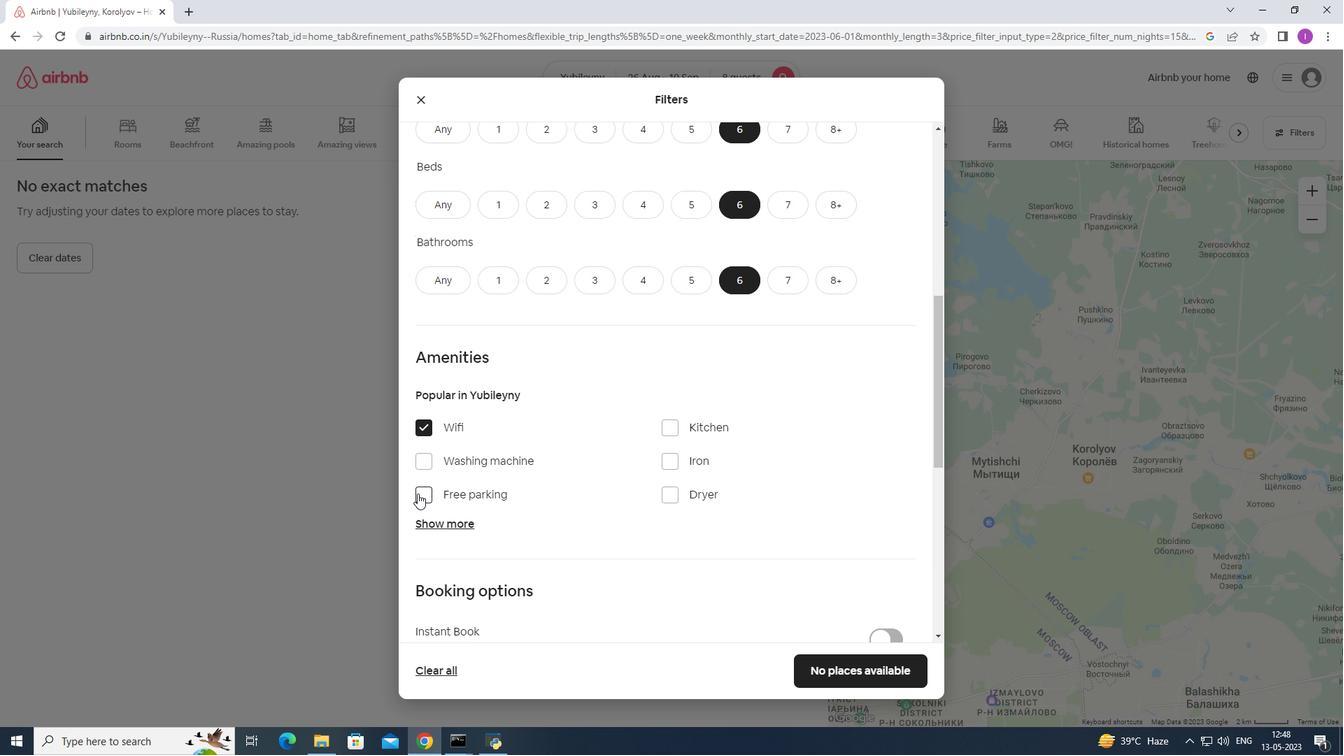 
Action: Mouse moved to (463, 515)
Screenshot: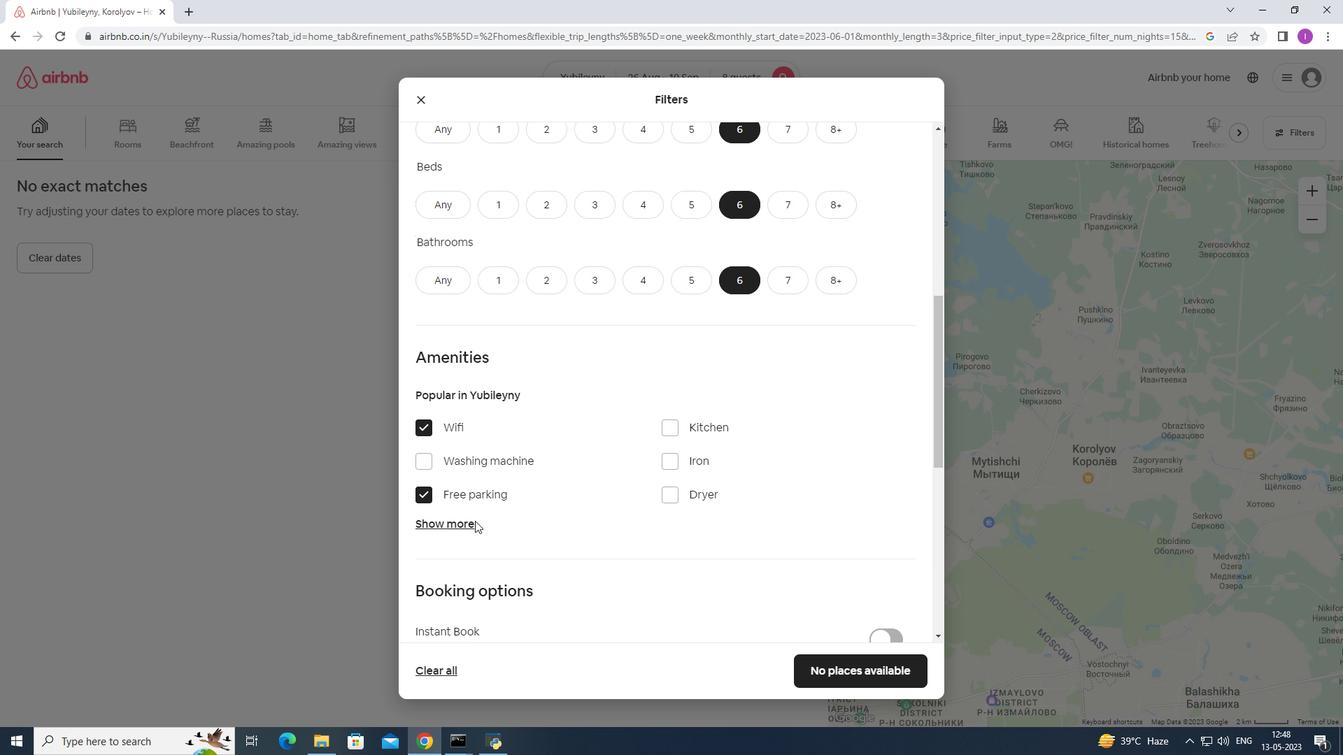 
Action: Mouse pressed left at (463, 515)
Screenshot: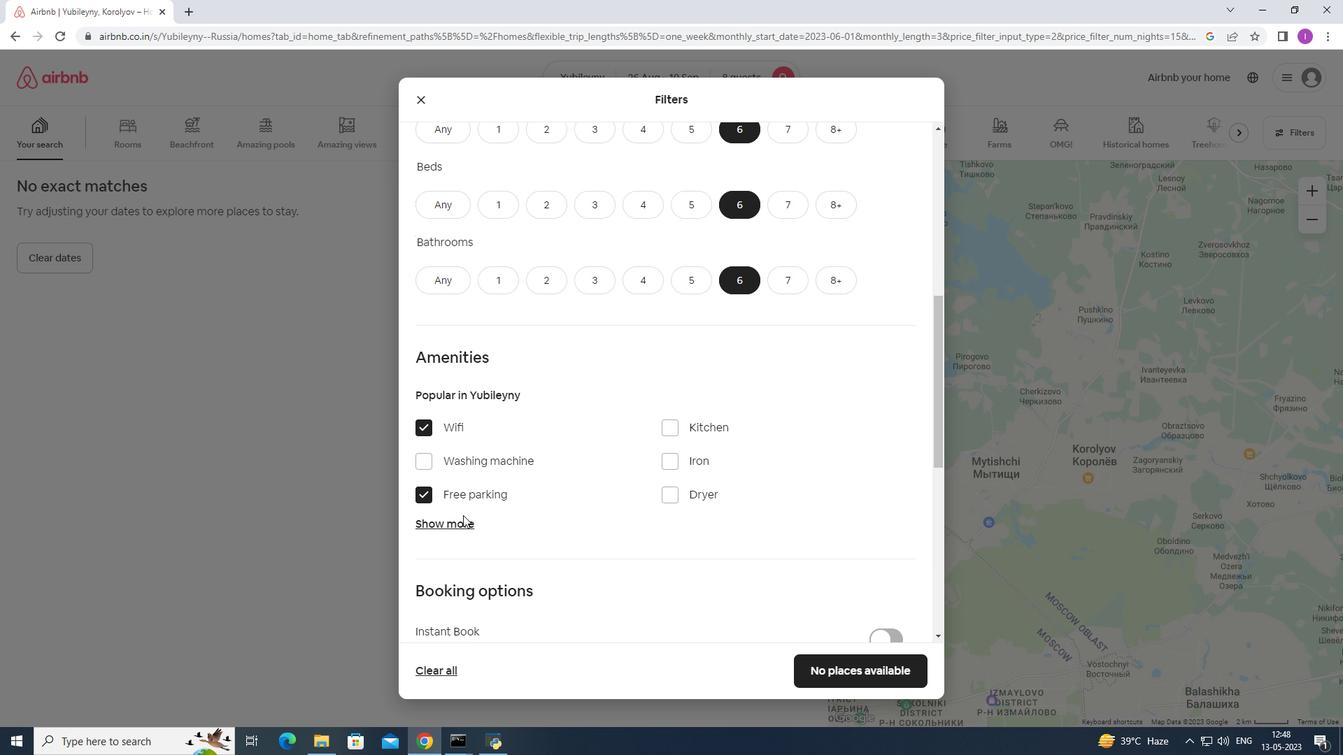 
Action: Mouse moved to (461, 518)
Screenshot: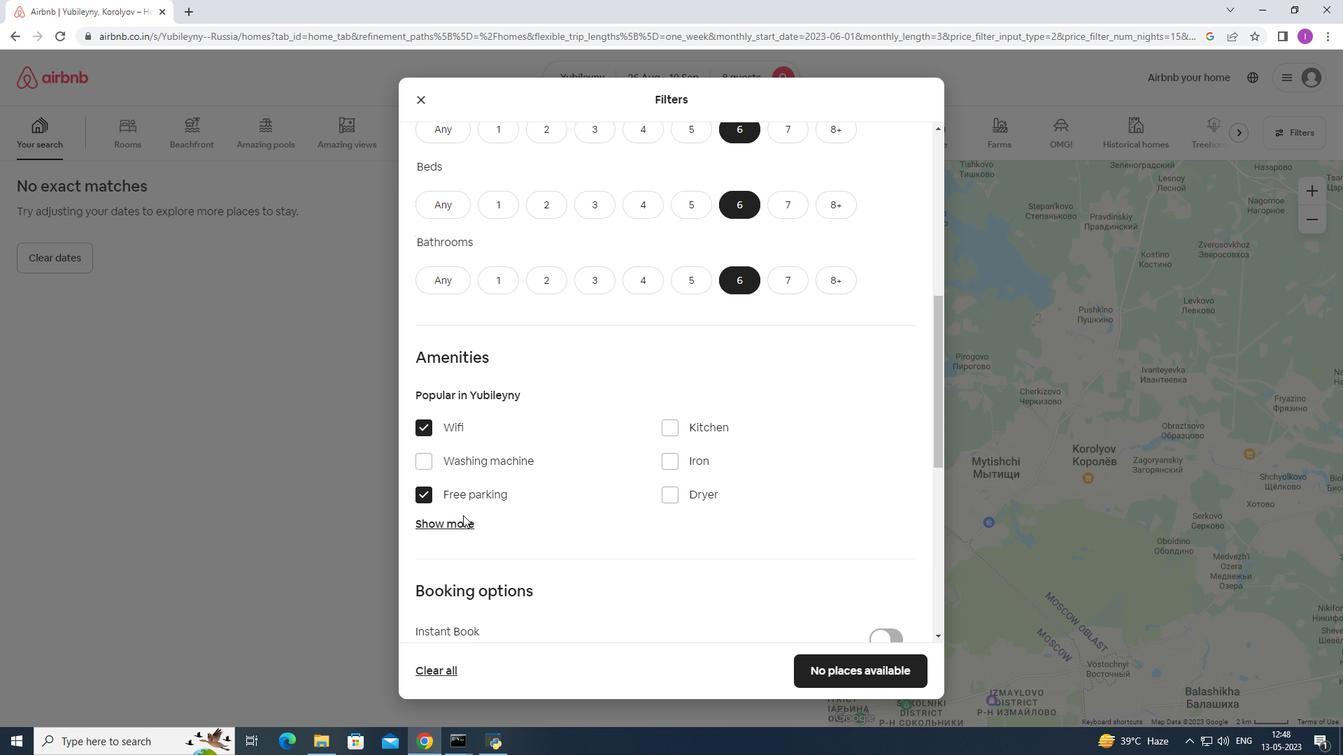
Action: Mouse pressed left at (461, 518)
Screenshot: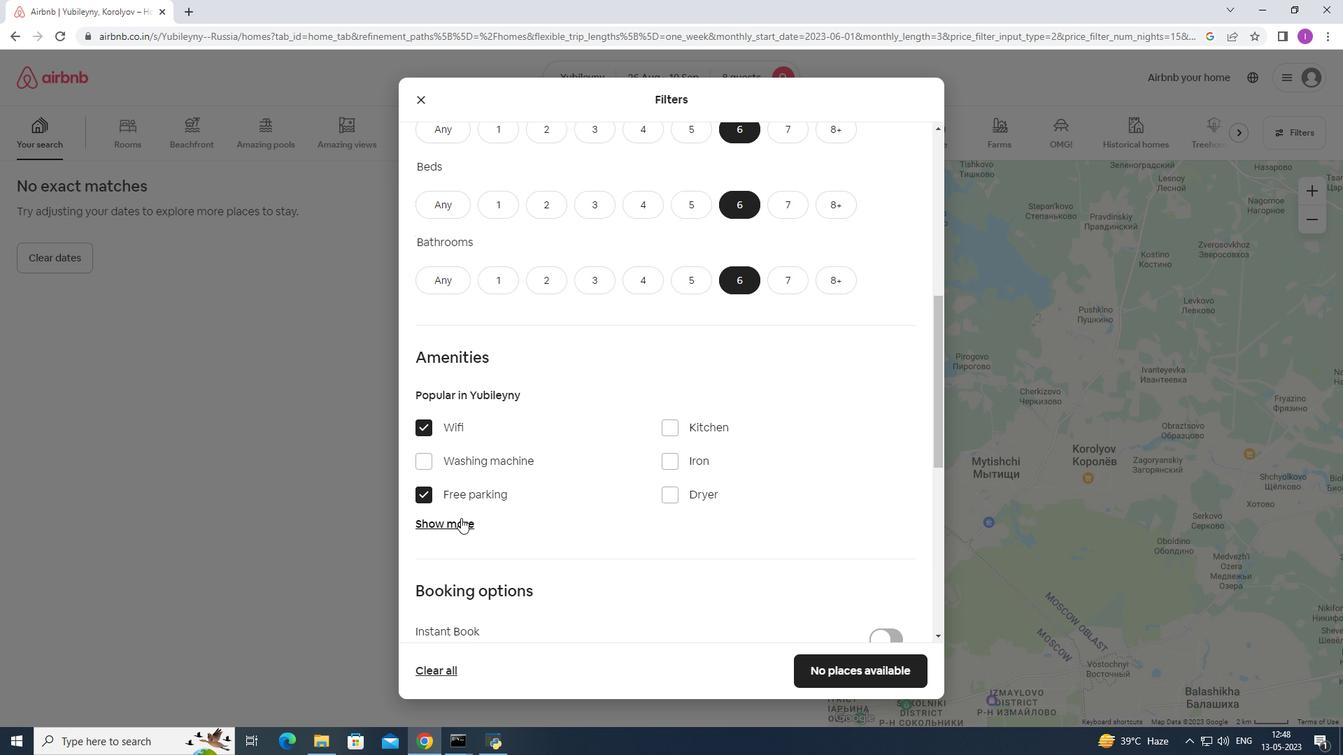 
Action: Mouse moved to (507, 531)
Screenshot: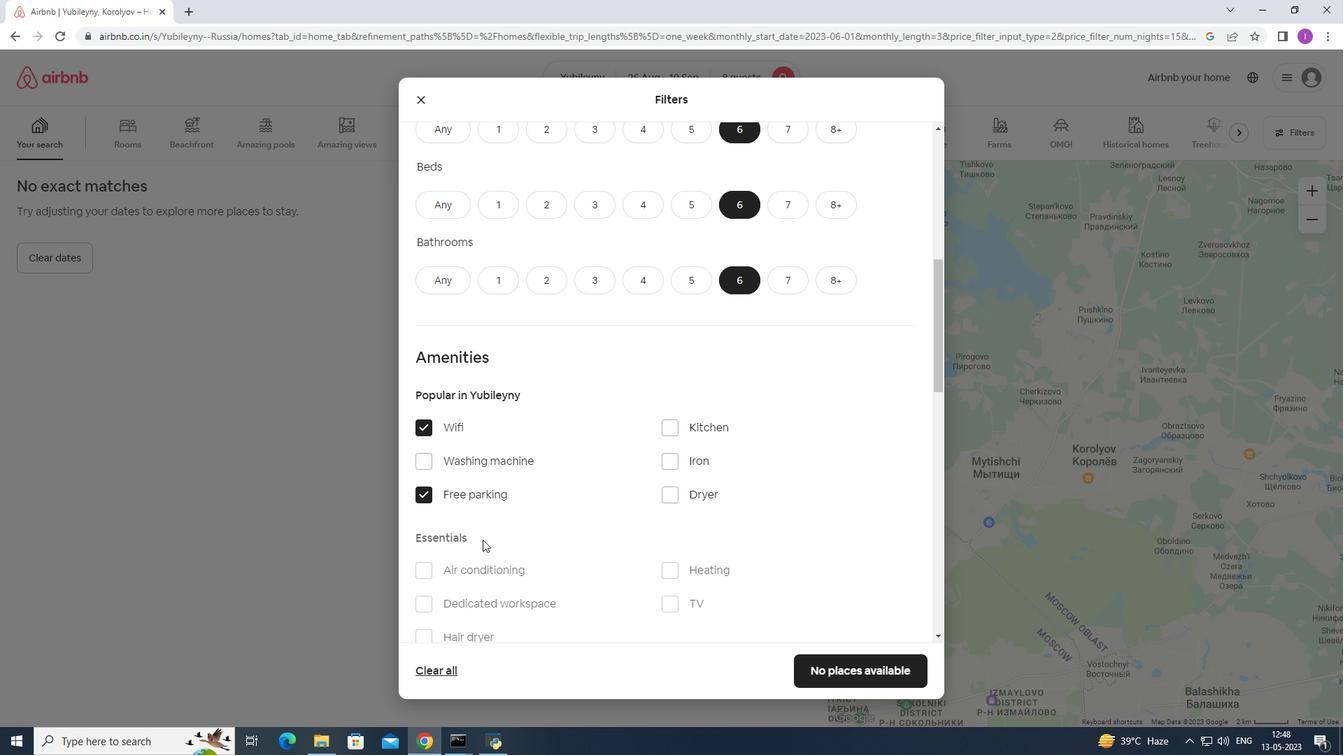 
Action: Mouse scrolled (507, 531) with delta (0, 0)
Screenshot: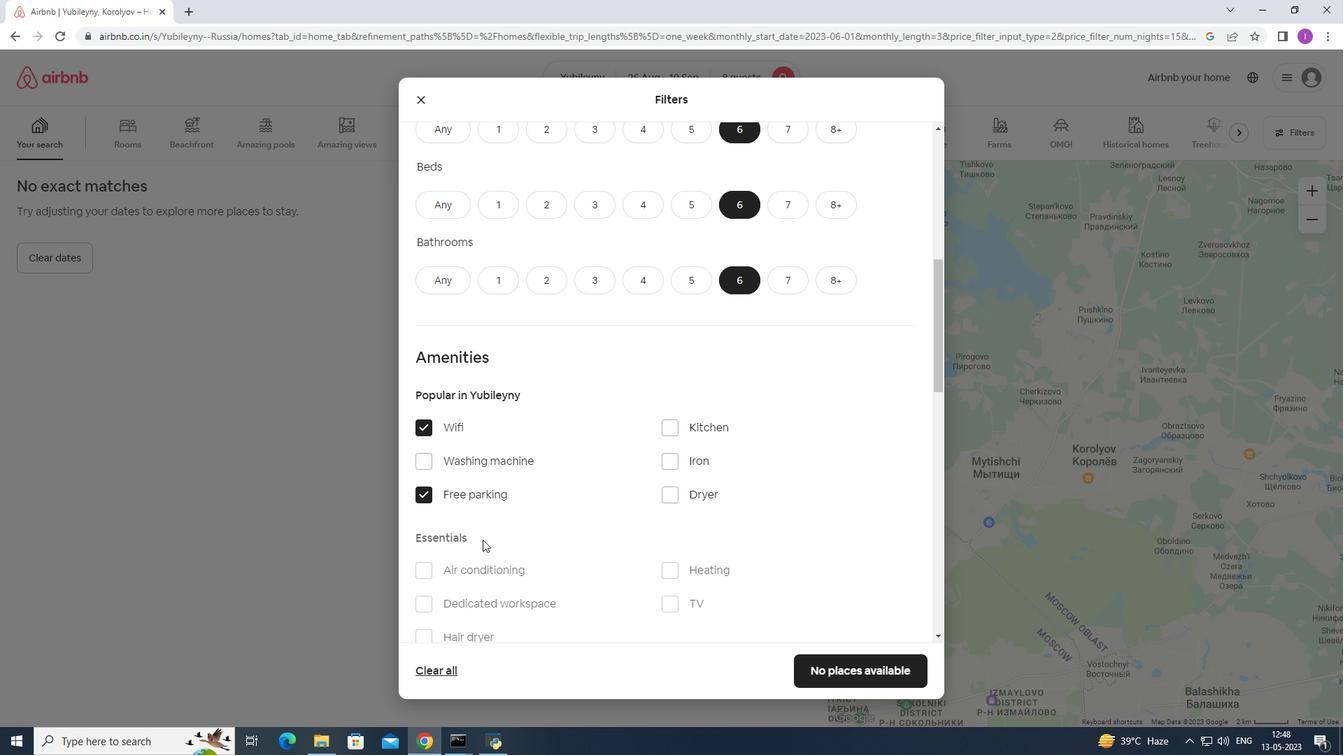 
Action: Mouse moved to (508, 531)
Screenshot: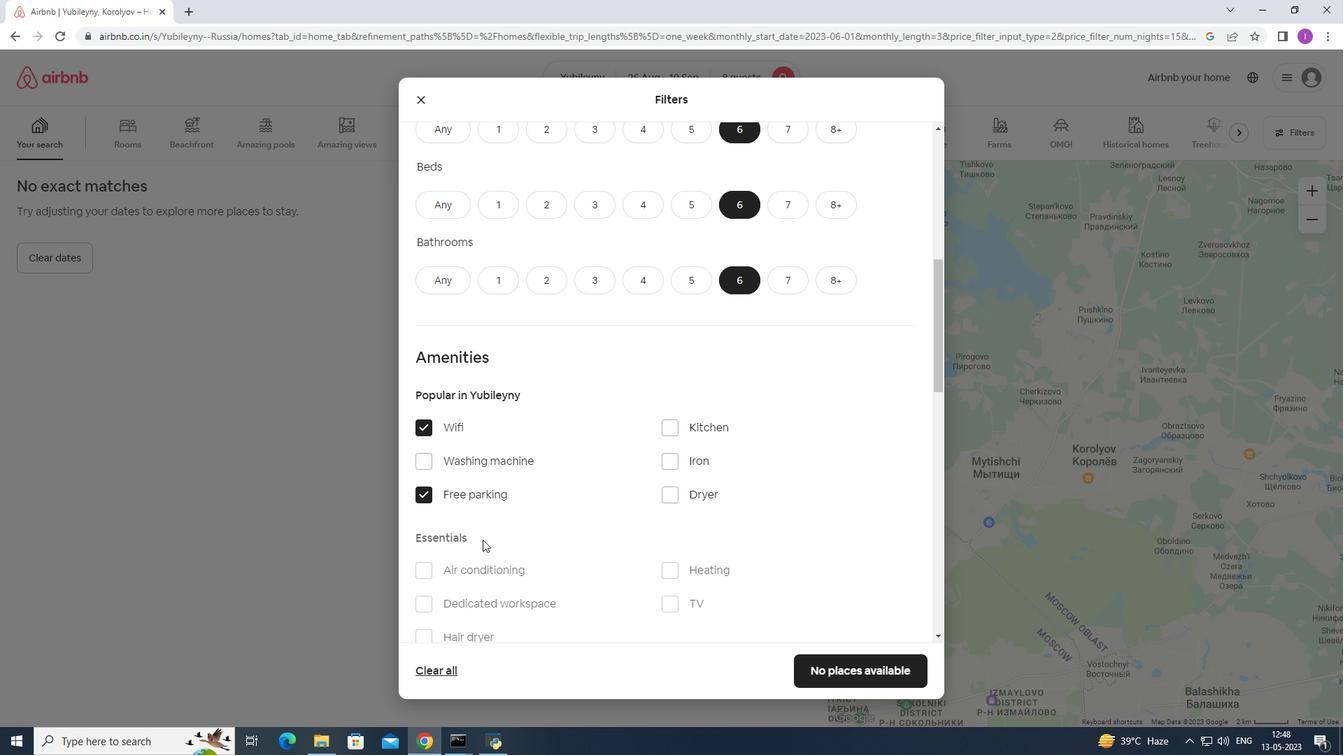 
Action: Mouse scrolled (508, 531) with delta (0, 0)
Screenshot: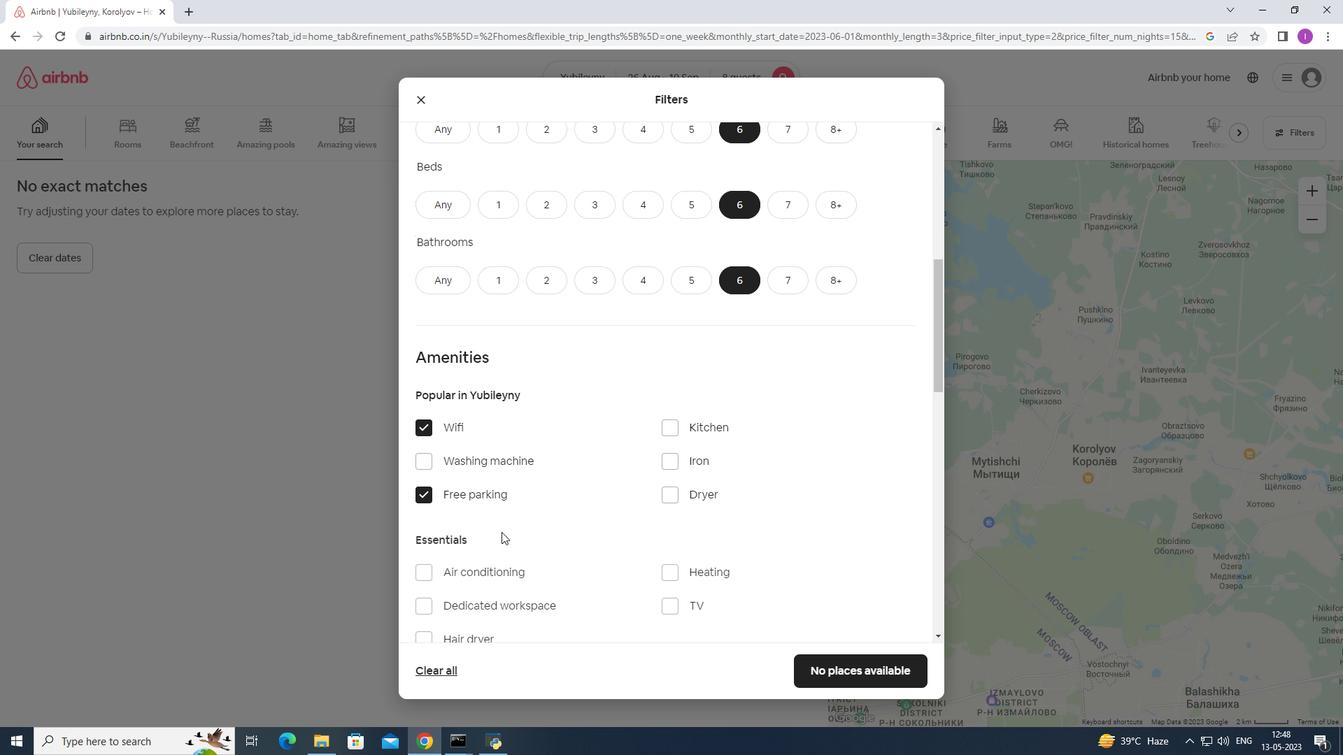 
Action: Mouse scrolled (508, 531) with delta (0, 0)
Screenshot: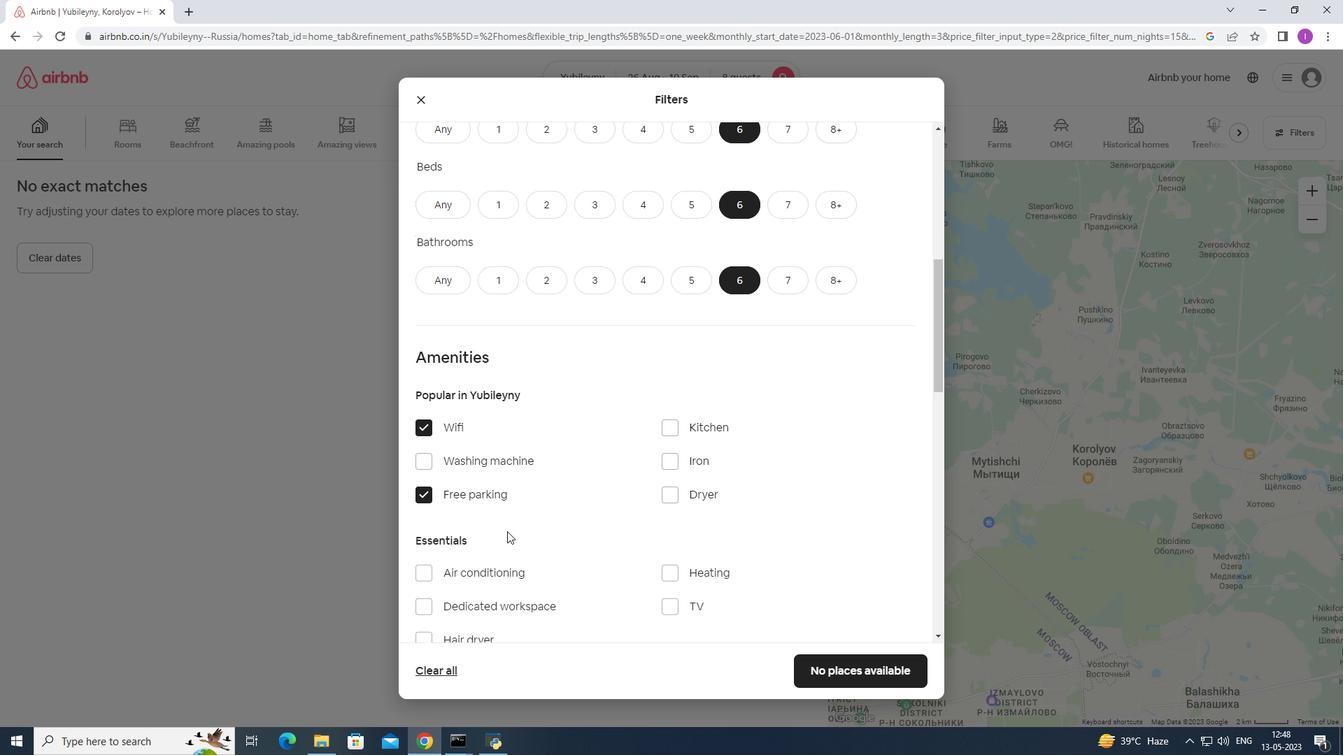 
Action: Mouse moved to (680, 398)
Screenshot: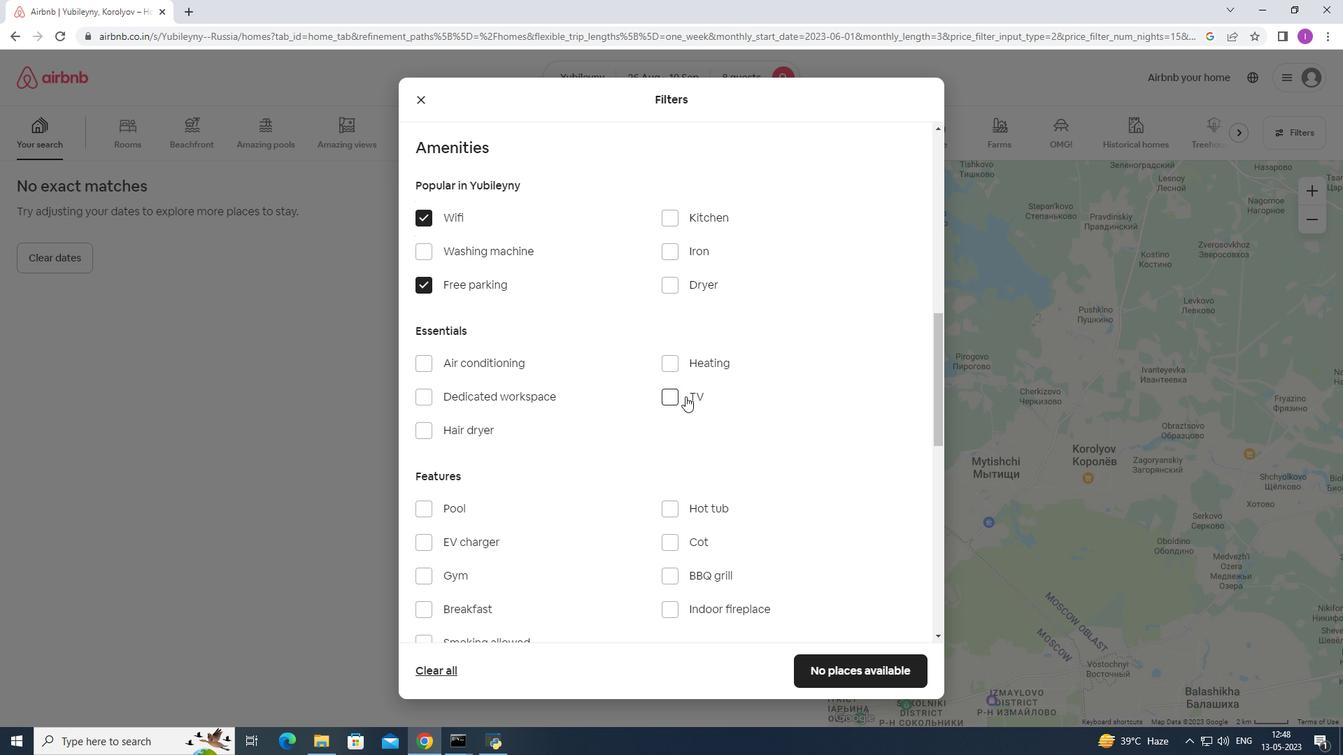 
Action: Mouse pressed left at (680, 398)
Screenshot: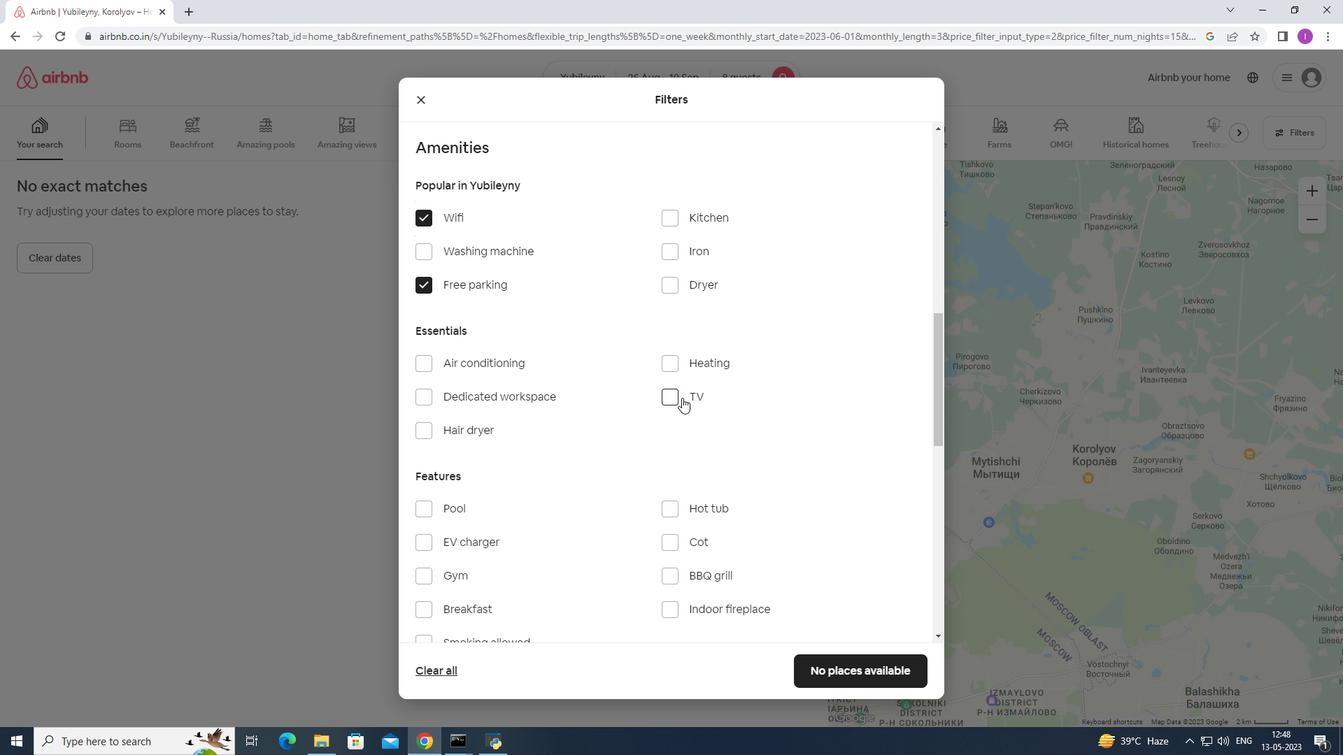 
Action: Mouse moved to (423, 569)
Screenshot: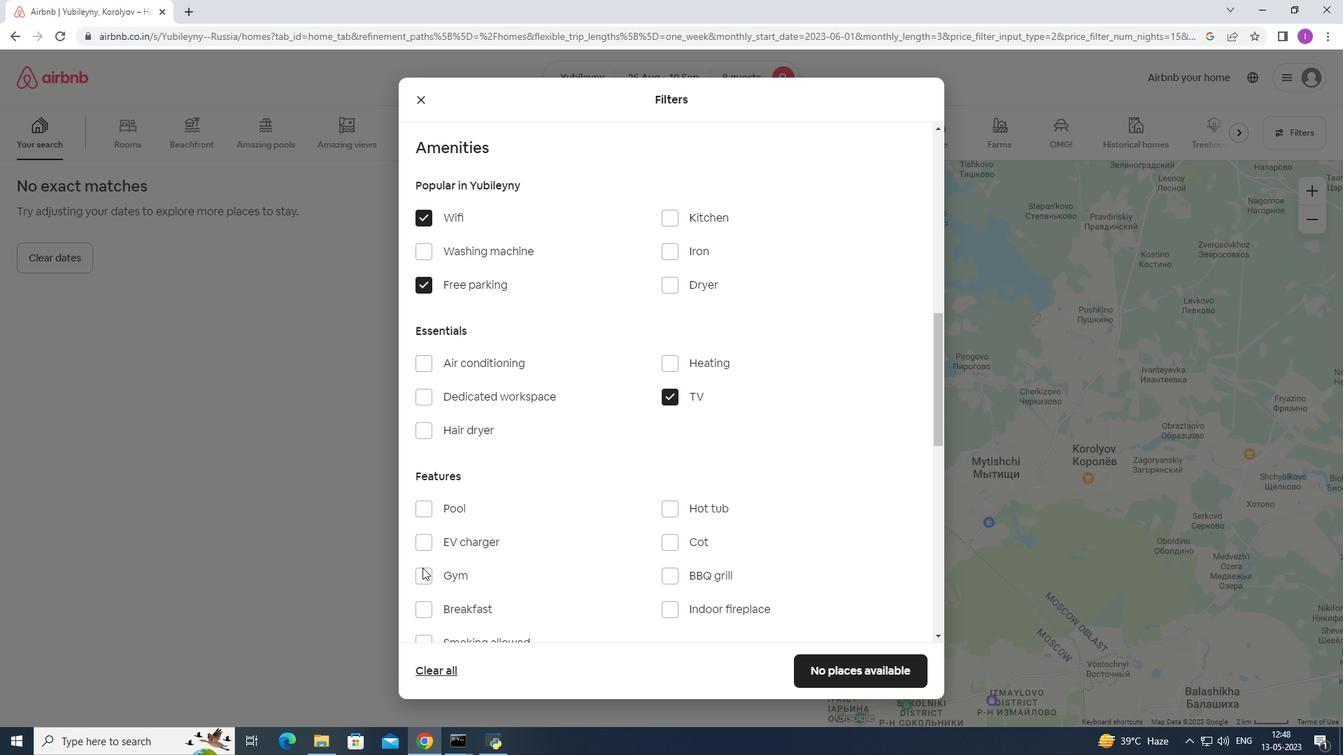
Action: Mouse pressed left at (423, 569)
Screenshot: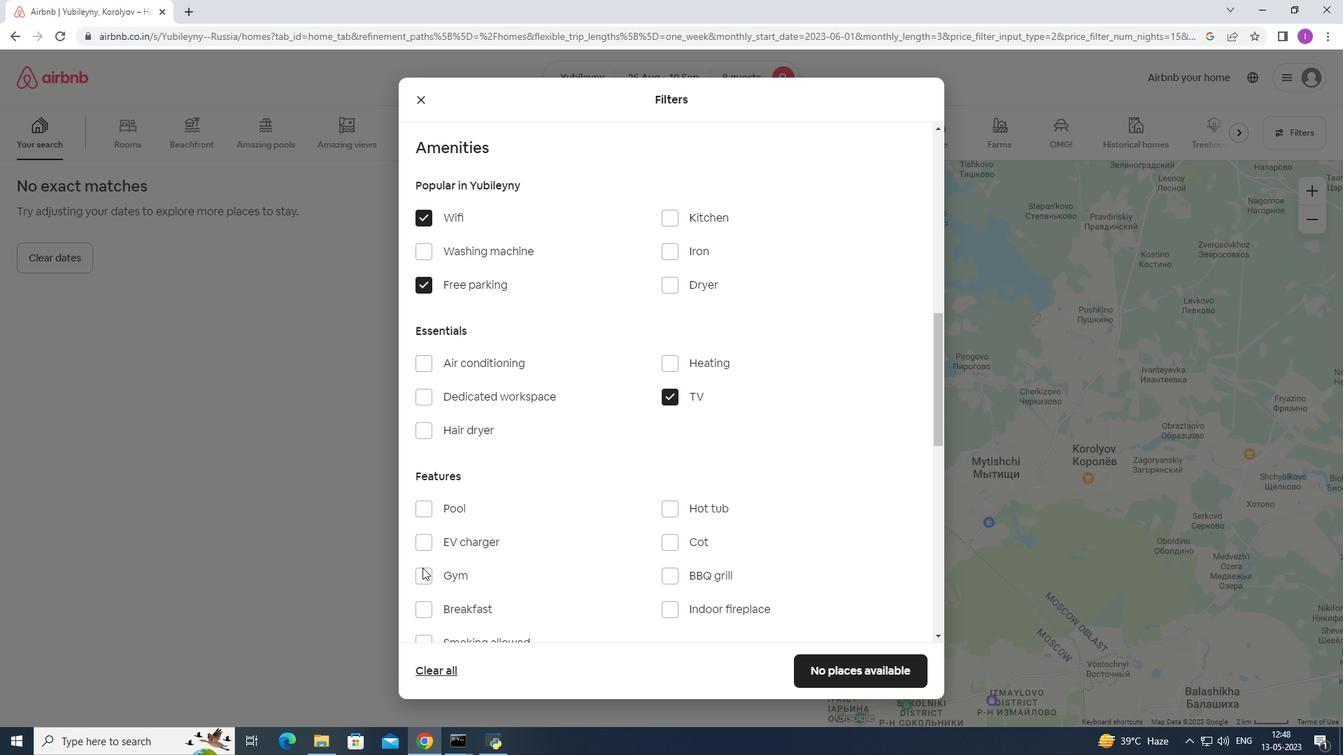 
Action: Mouse moved to (422, 618)
Screenshot: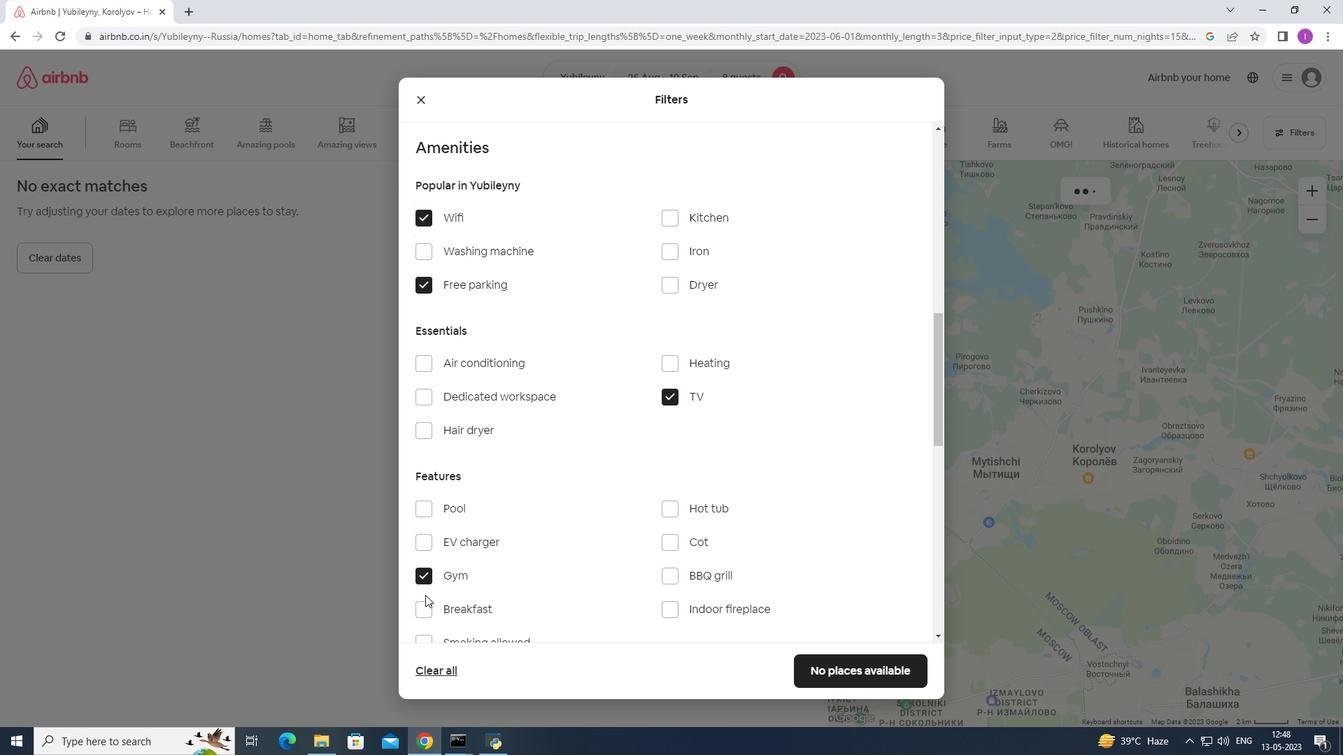 
Action: Mouse pressed left at (422, 618)
Screenshot: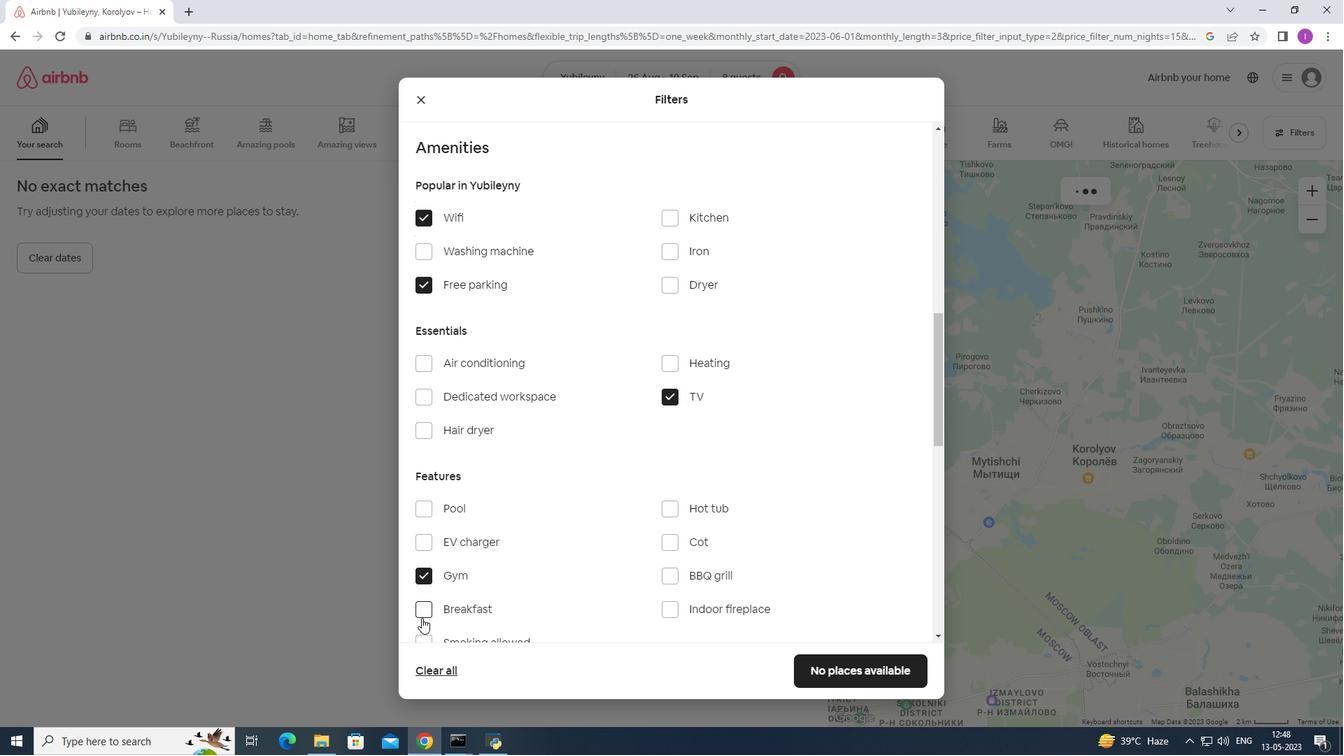 
Action: Mouse moved to (436, 559)
Screenshot: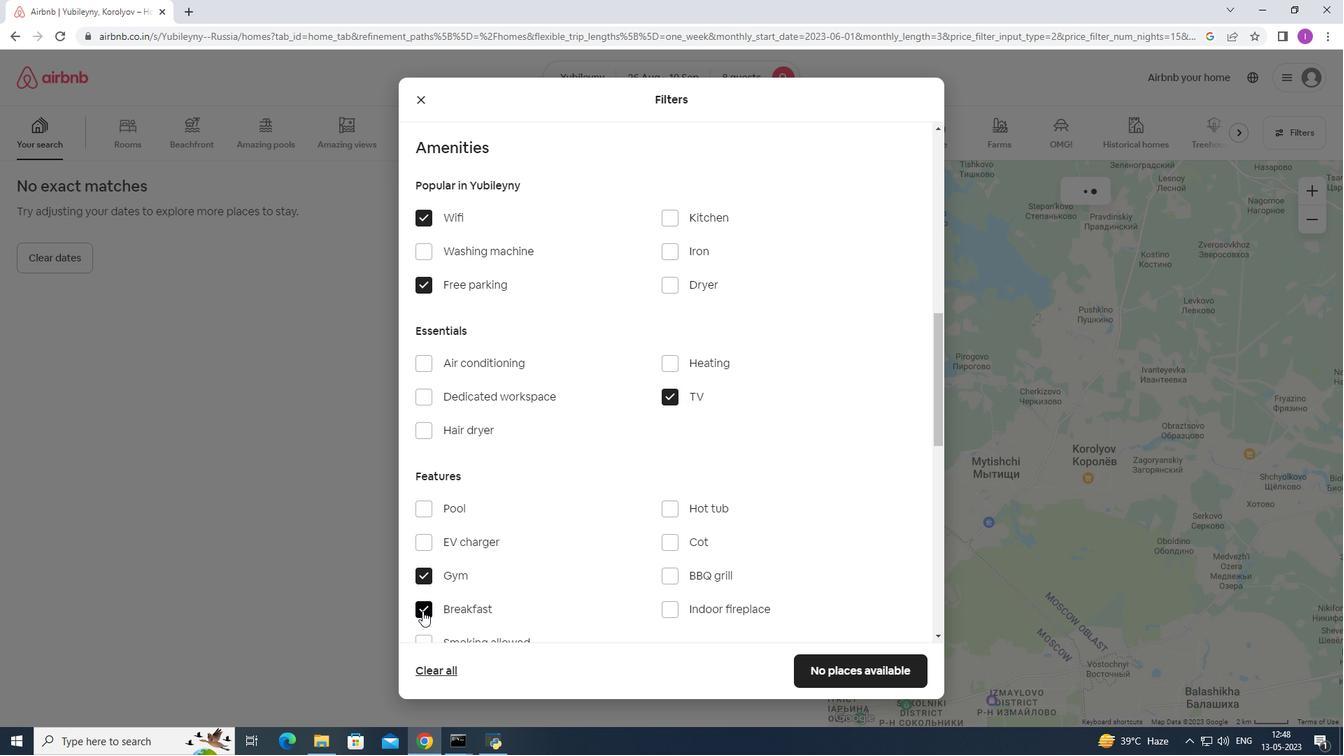 
Action: Mouse scrolled (436, 558) with delta (0, 0)
Screenshot: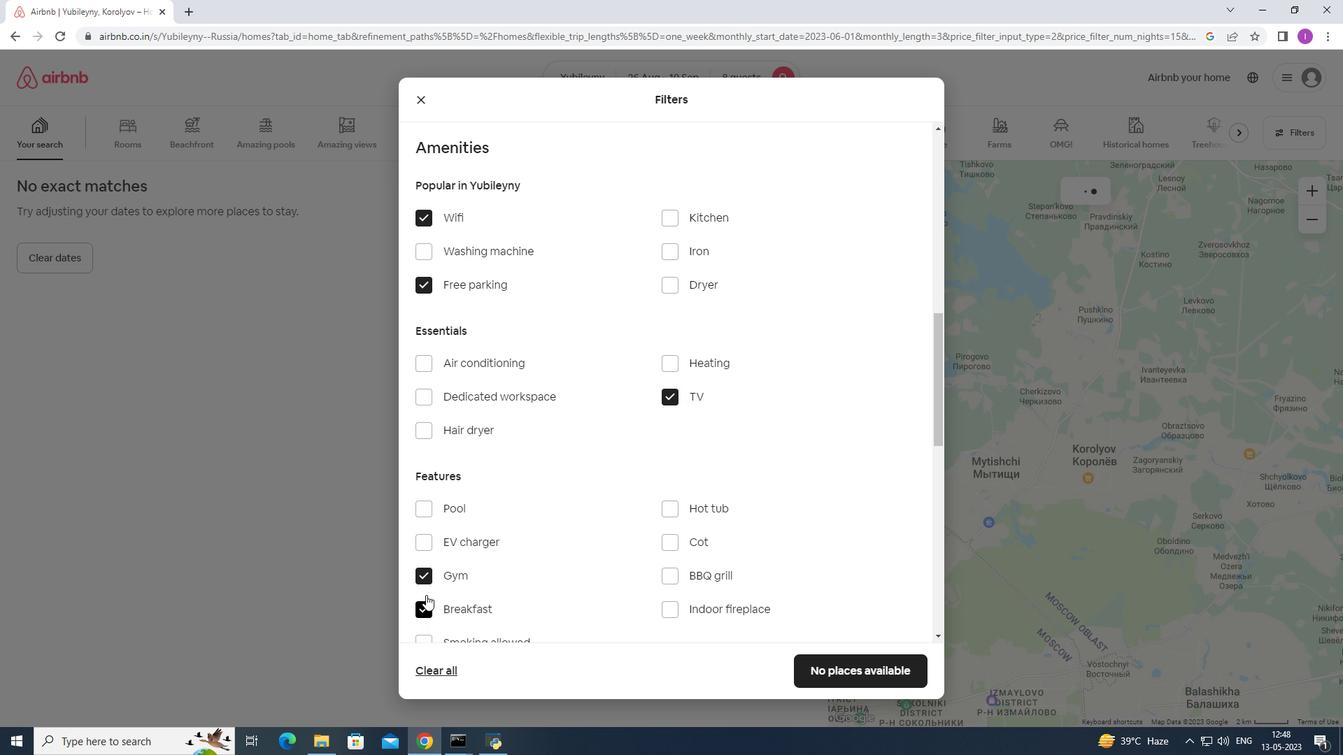 
Action: Mouse scrolled (436, 558) with delta (0, 0)
Screenshot: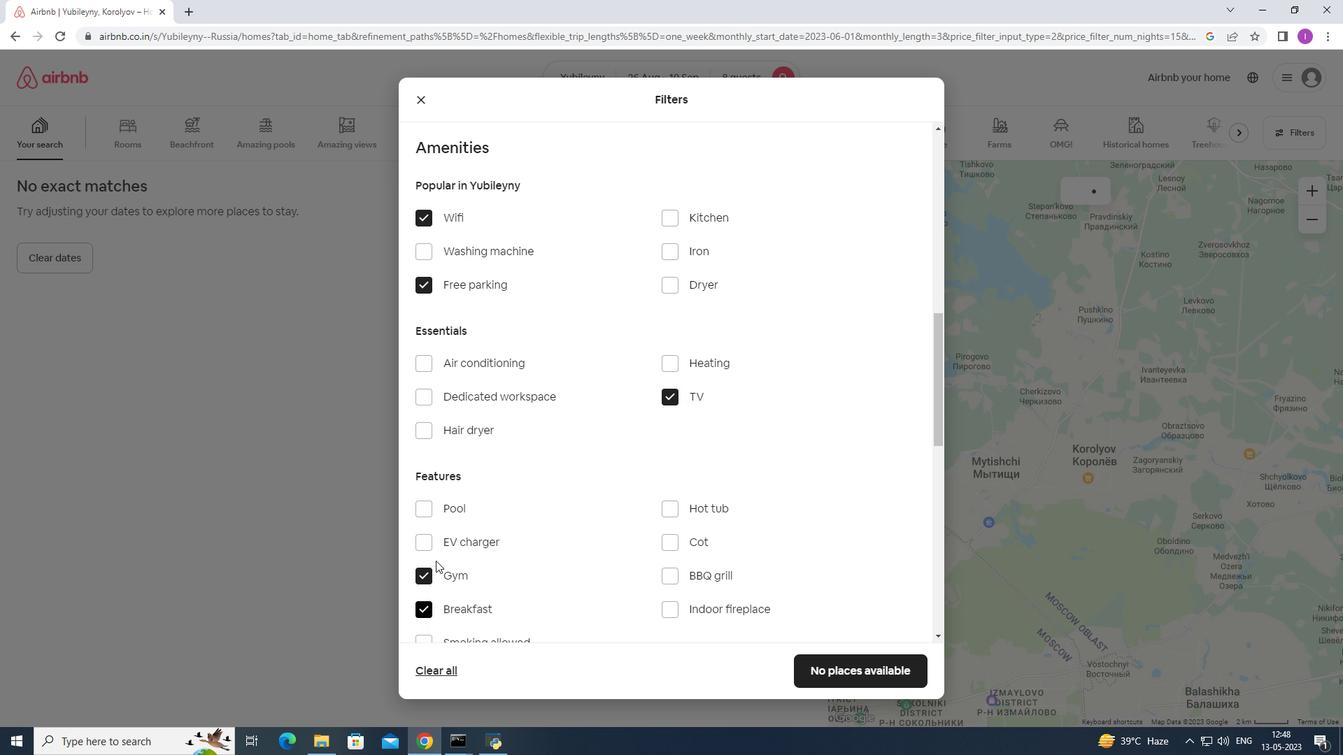 
Action: Mouse scrolled (436, 558) with delta (0, 0)
Screenshot: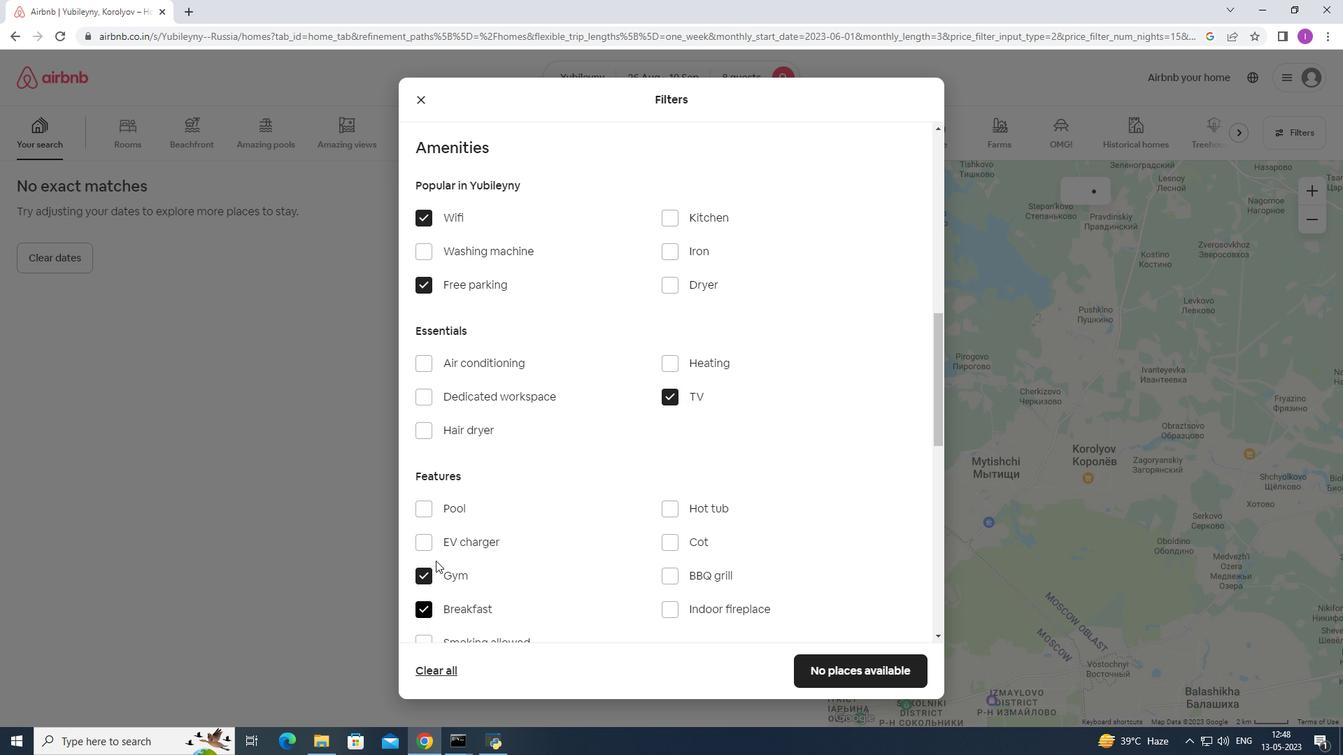 
Action: Mouse scrolled (436, 558) with delta (0, 0)
Screenshot: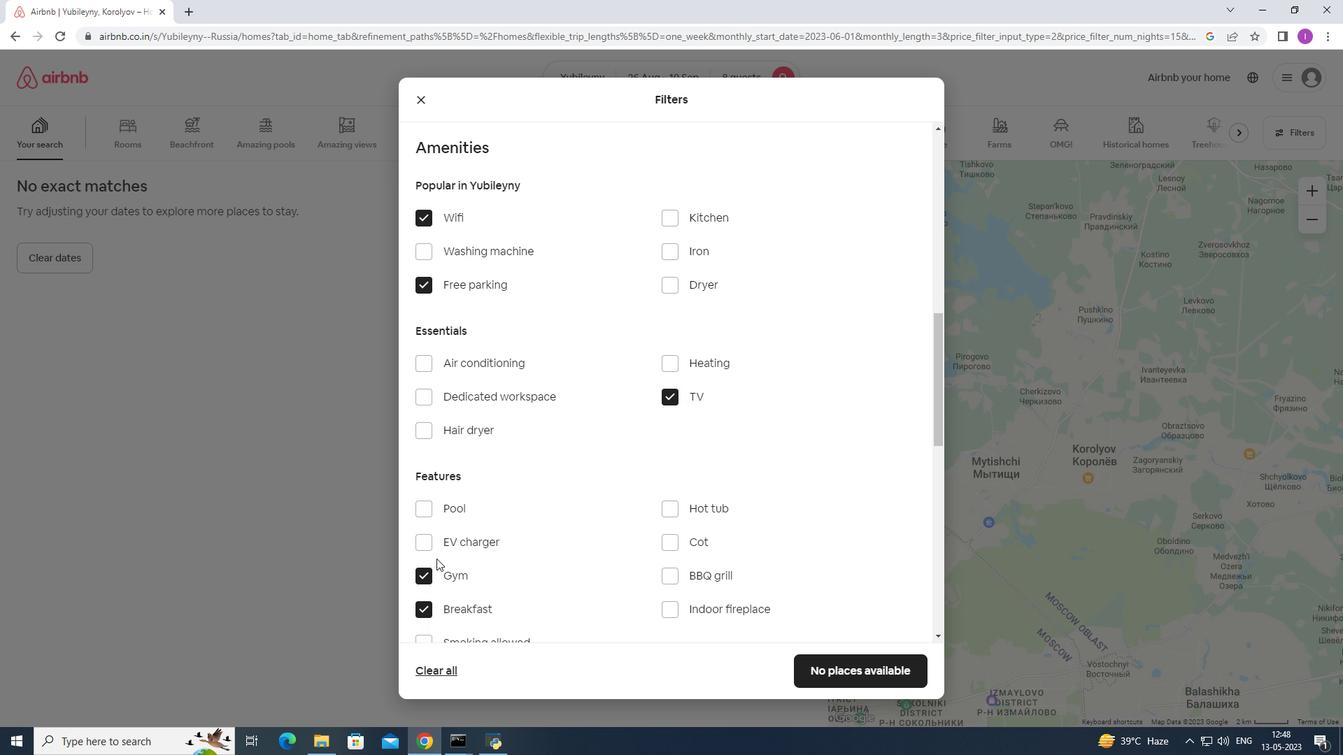 
Action: Mouse moved to (442, 555)
Screenshot: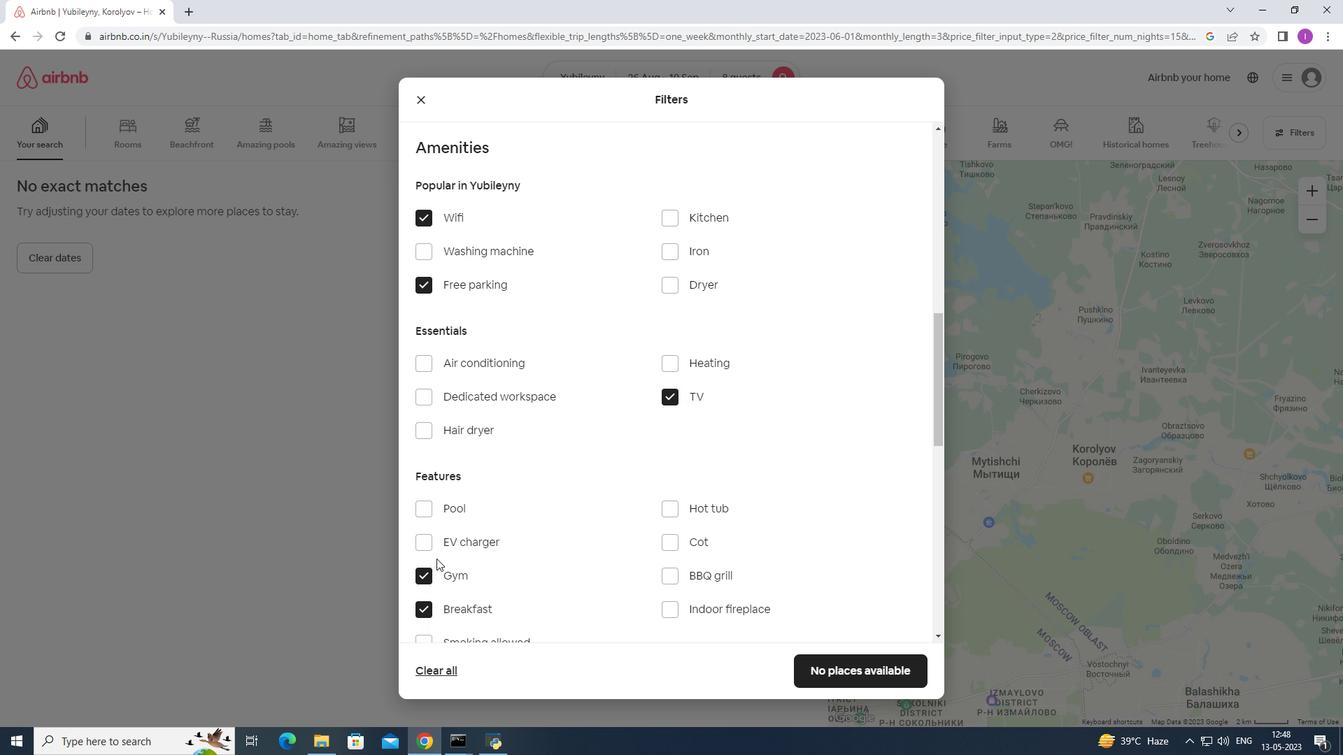
Action: Mouse scrolled (442, 554) with delta (0, 0)
Screenshot: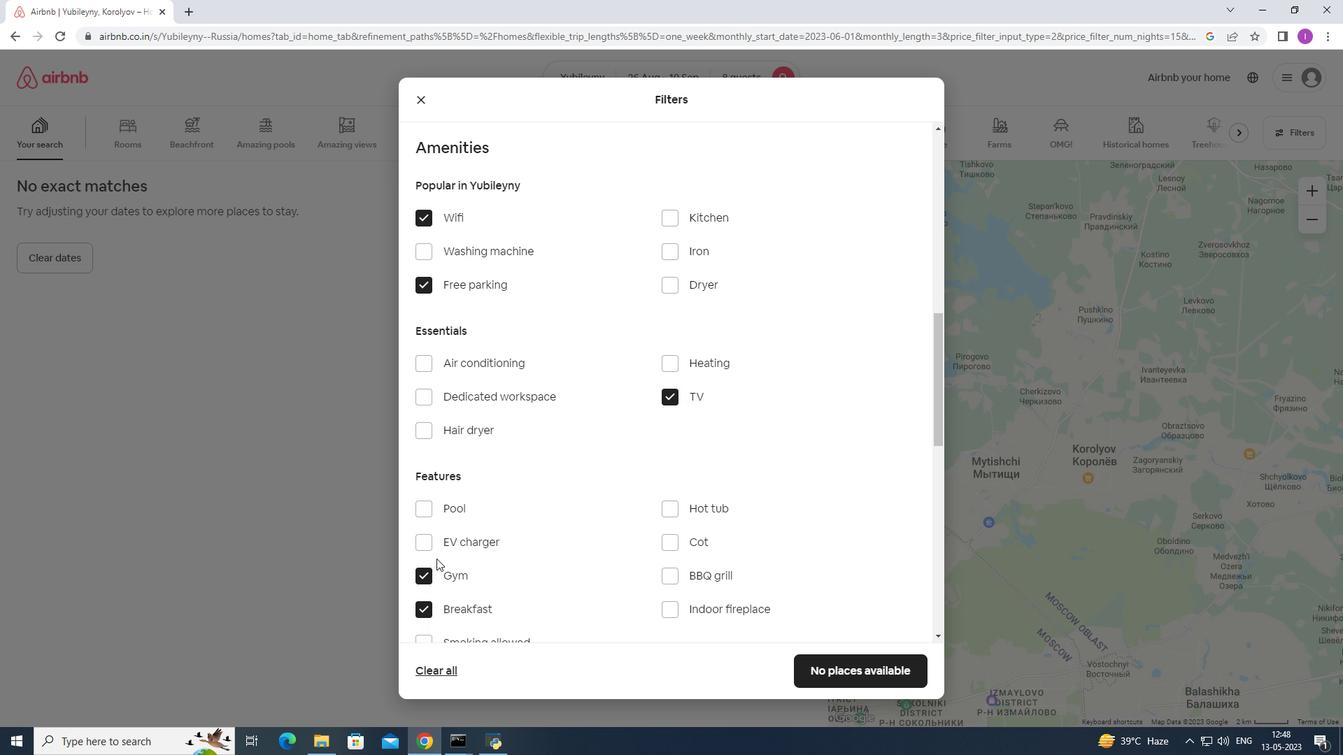 
Action: Mouse moved to (889, 552)
Screenshot: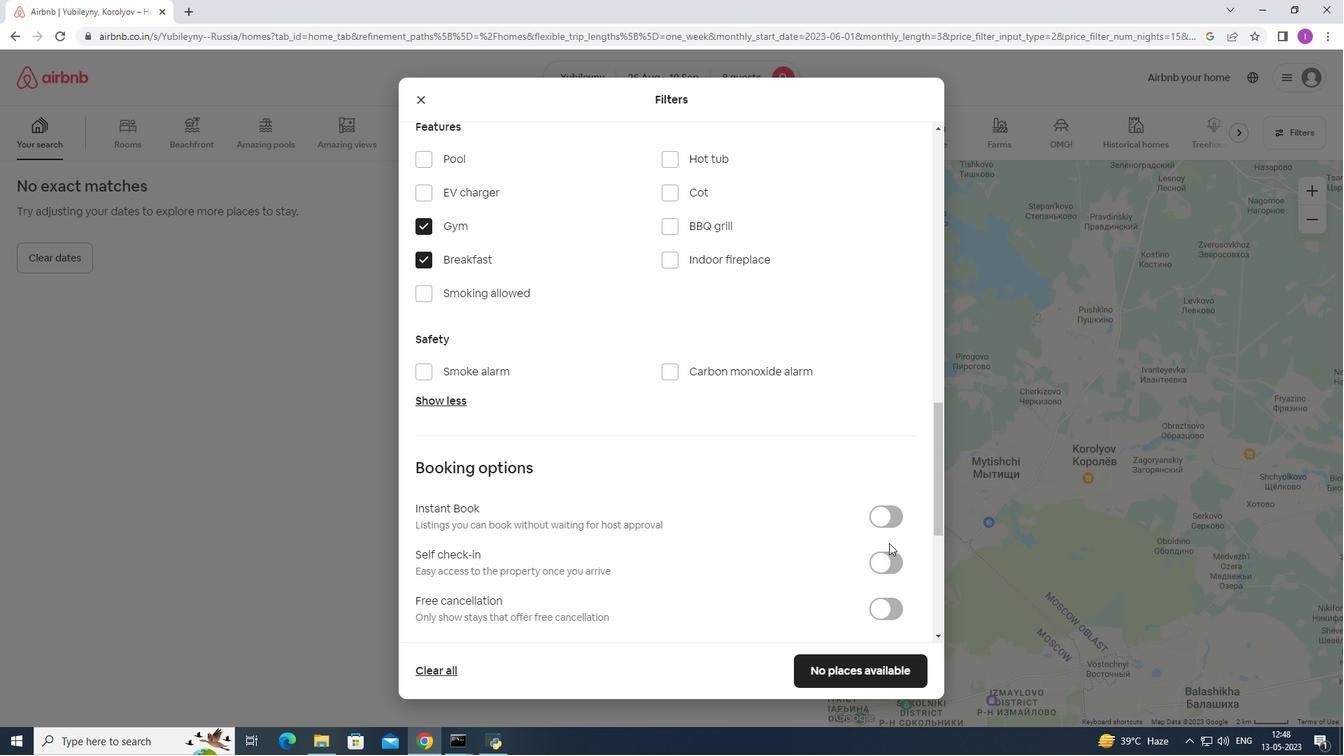
Action: Mouse scrolled (889, 551) with delta (0, 0)
Screenshot: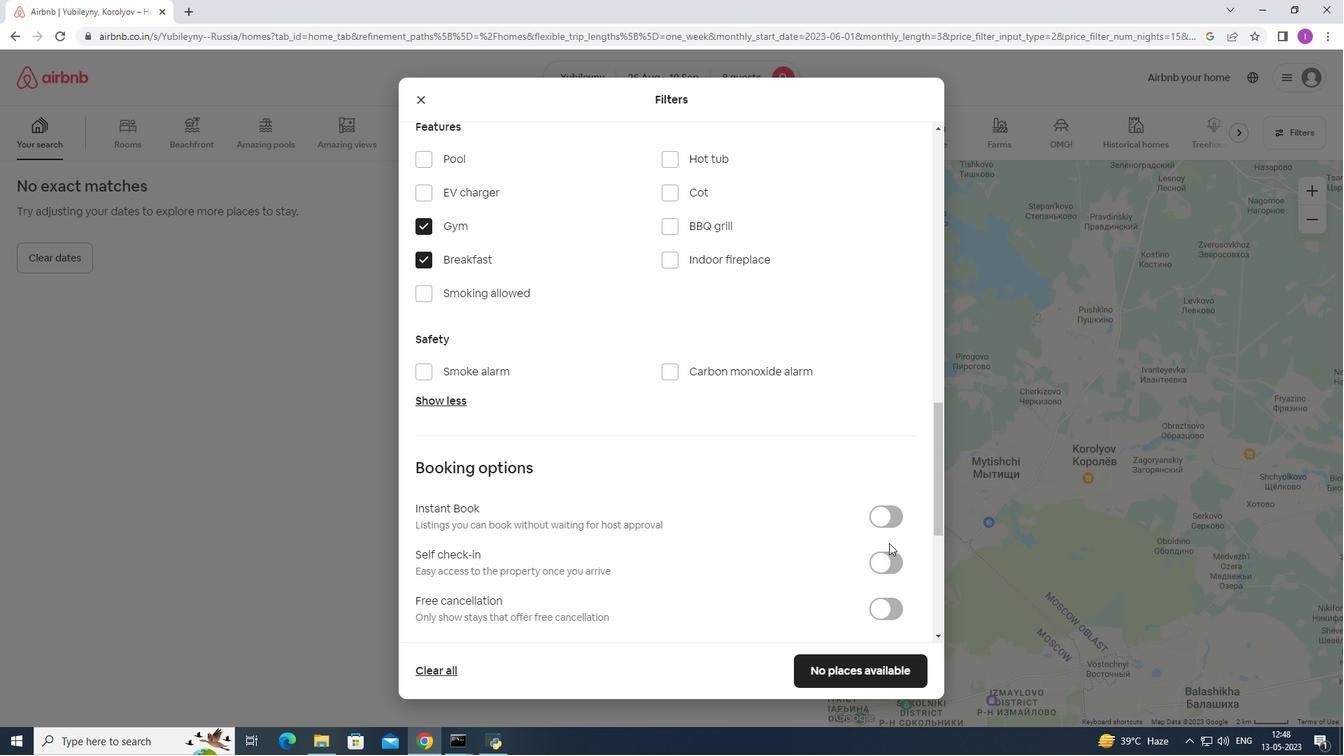 
Action: Mouse scrolled (889, 551) with delta (0, 0)
Screenshot: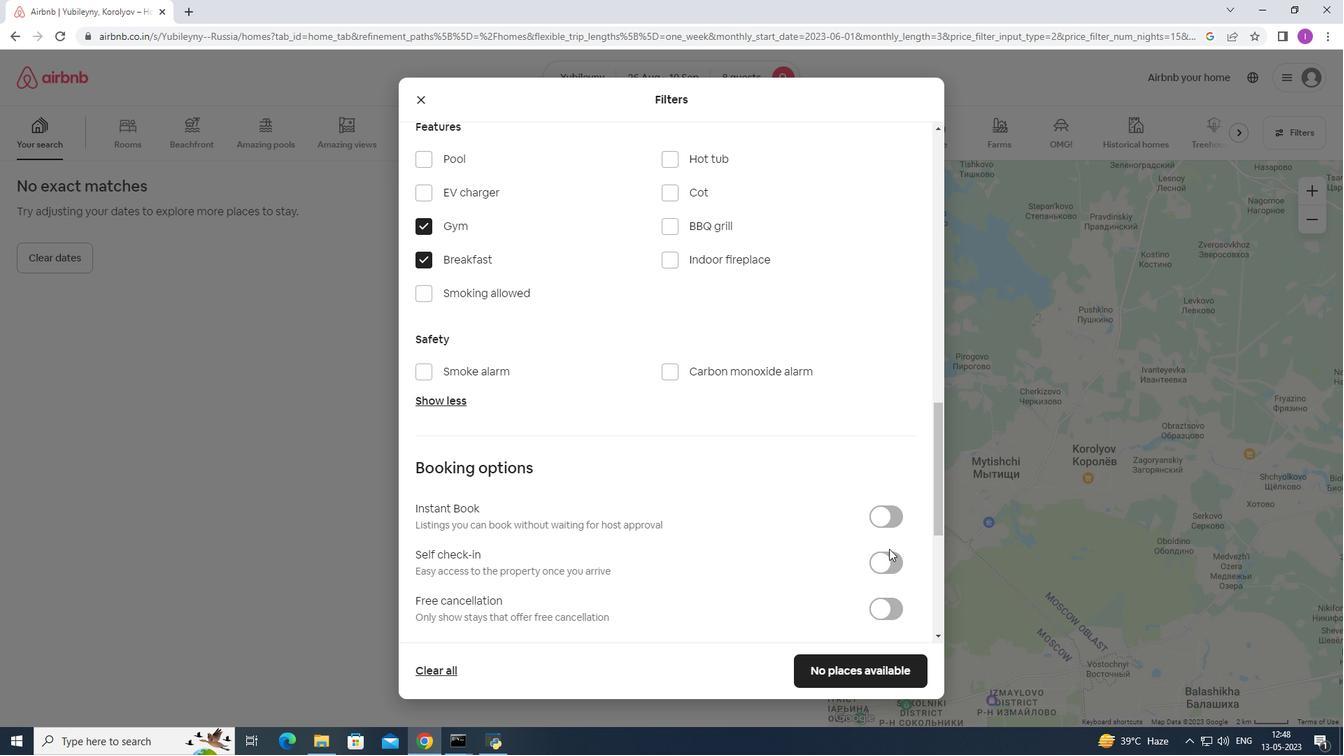 
Action: Mouse moved to (891, 429)
Screenshot: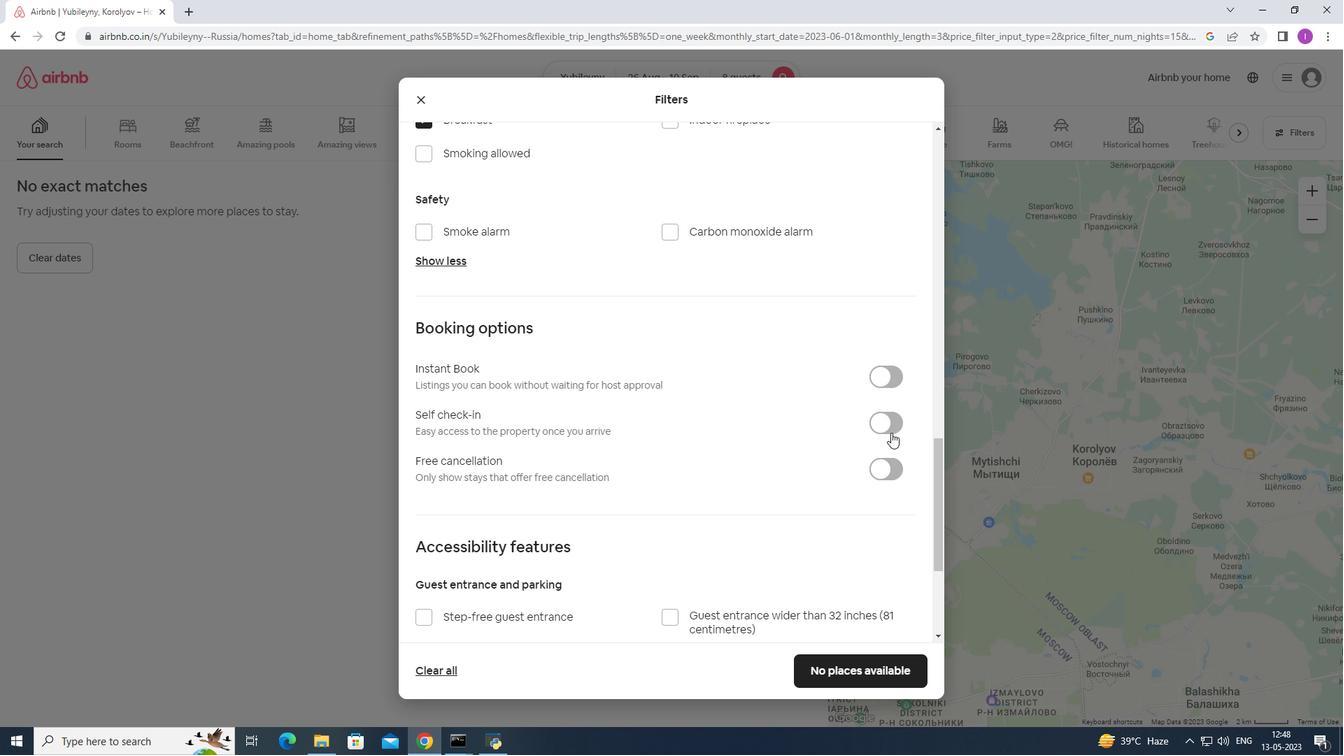 
Action: Mouse pressed left at (891, 429)
Screenshot: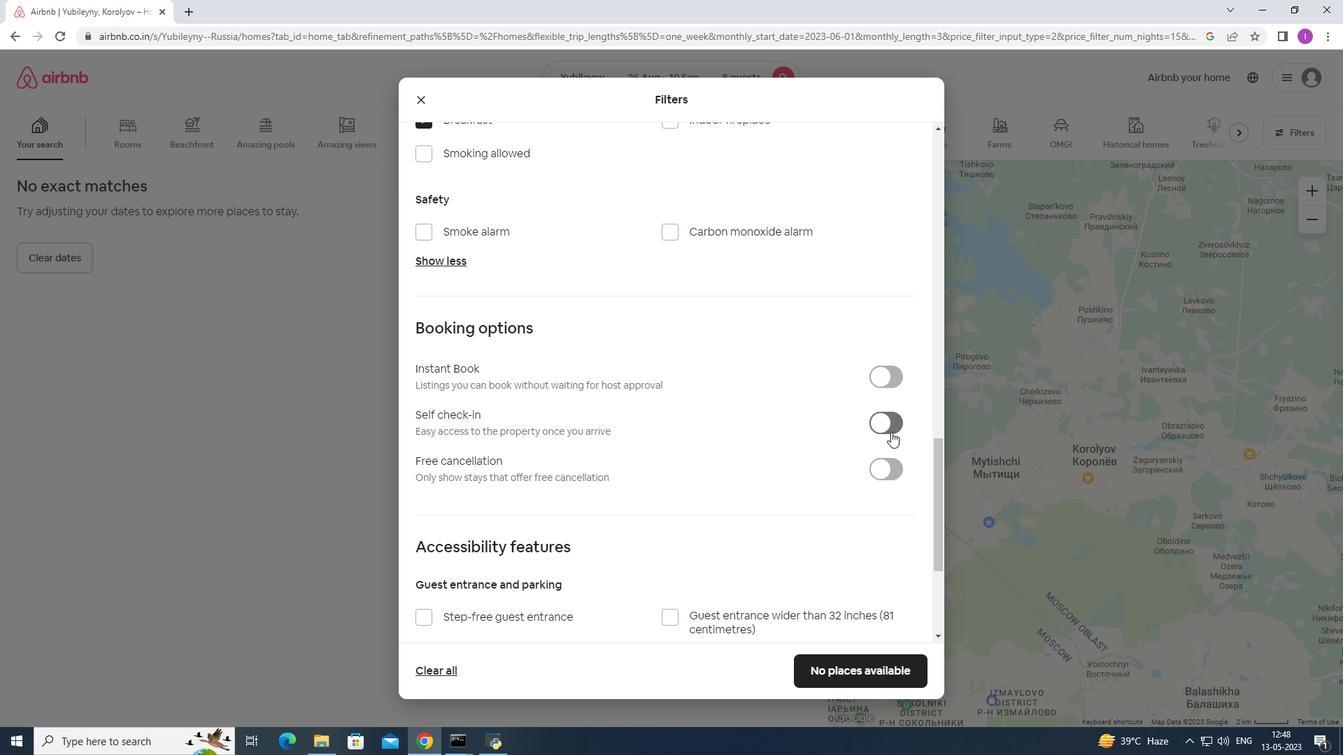 
Action: Mouse moved to (643, 555)
Screenshot: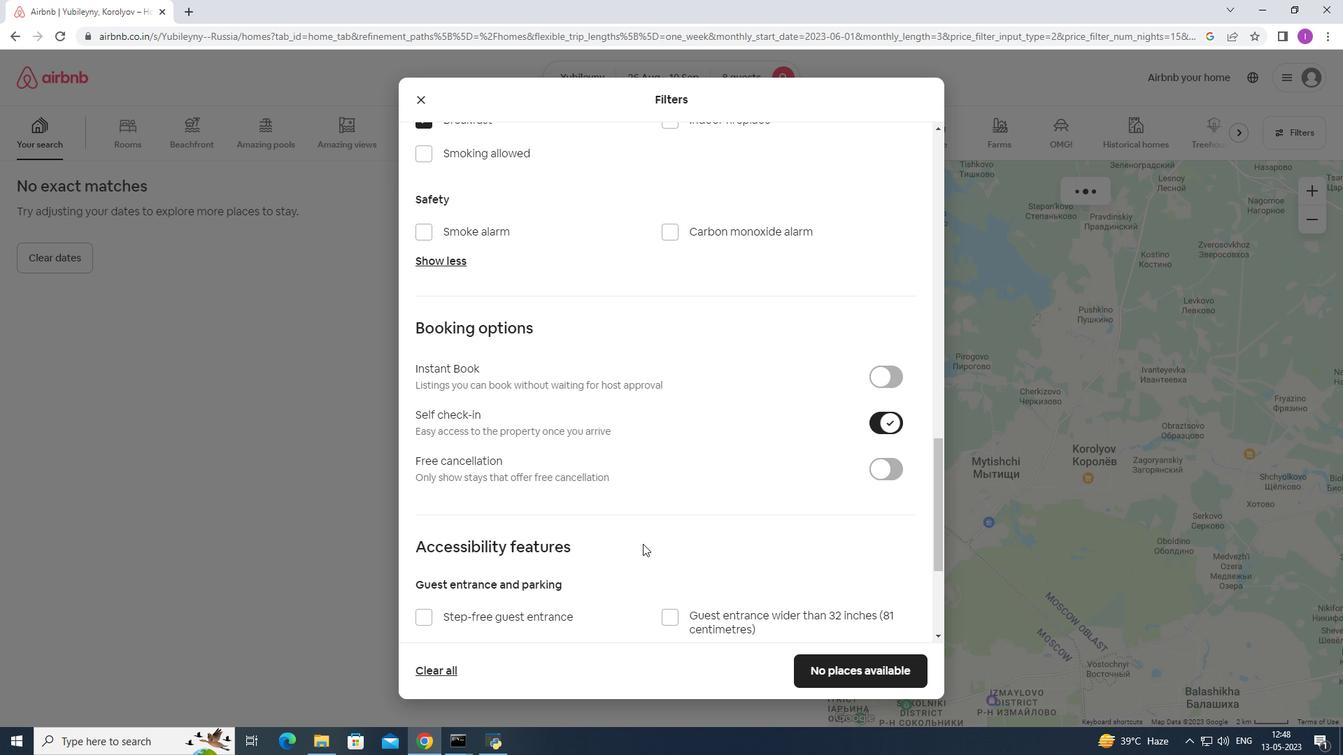 
Action: Mouse scrolled (643, 554) with delta (0, 0)
Screenshot: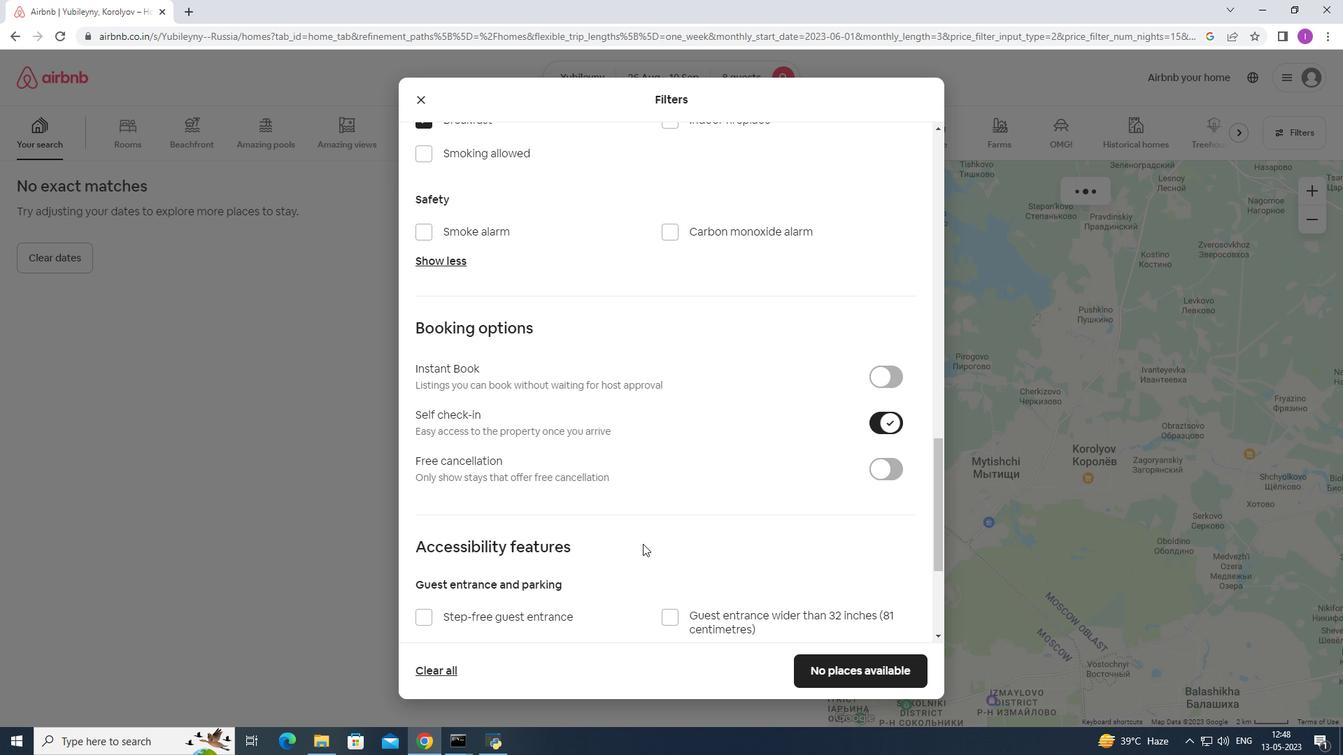 
Action: Mouse moved to (643, 555)
Screenshot: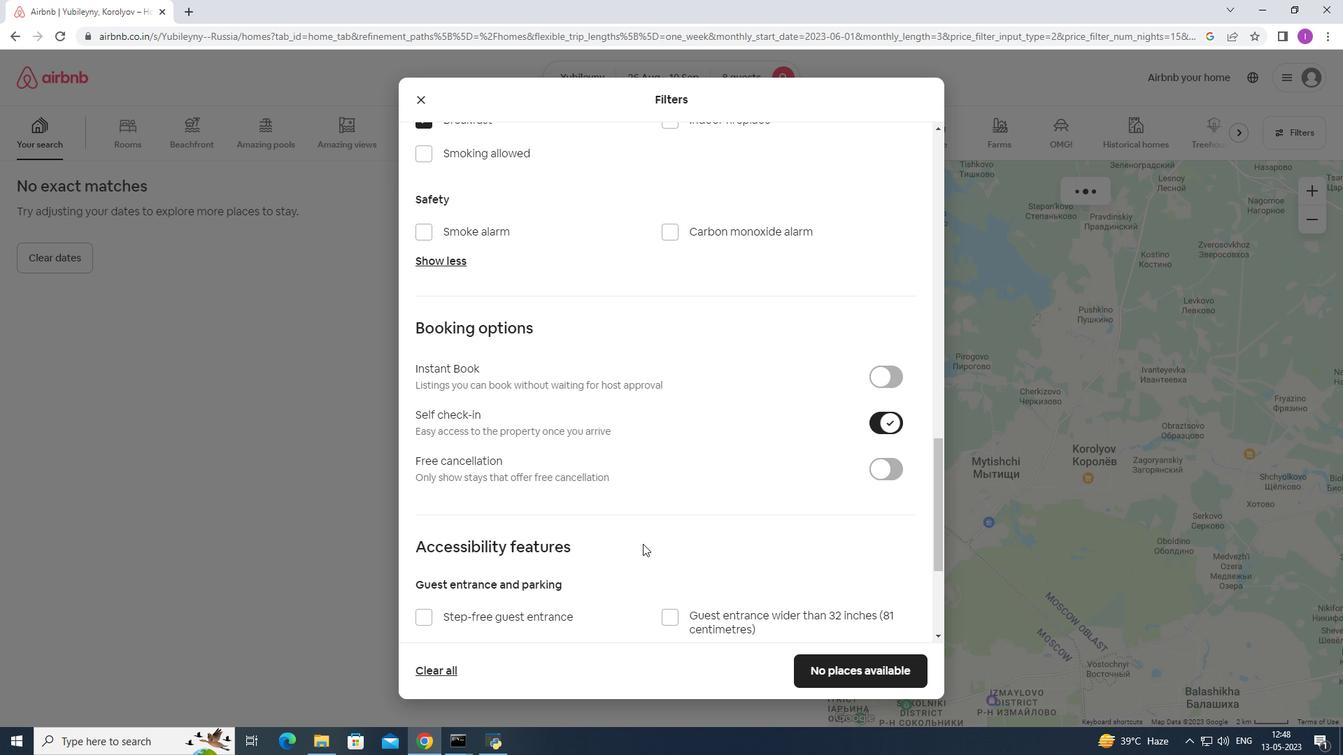 
Action: Mouse scrolled (643, 555) with delta (0, 0)
Screenshot: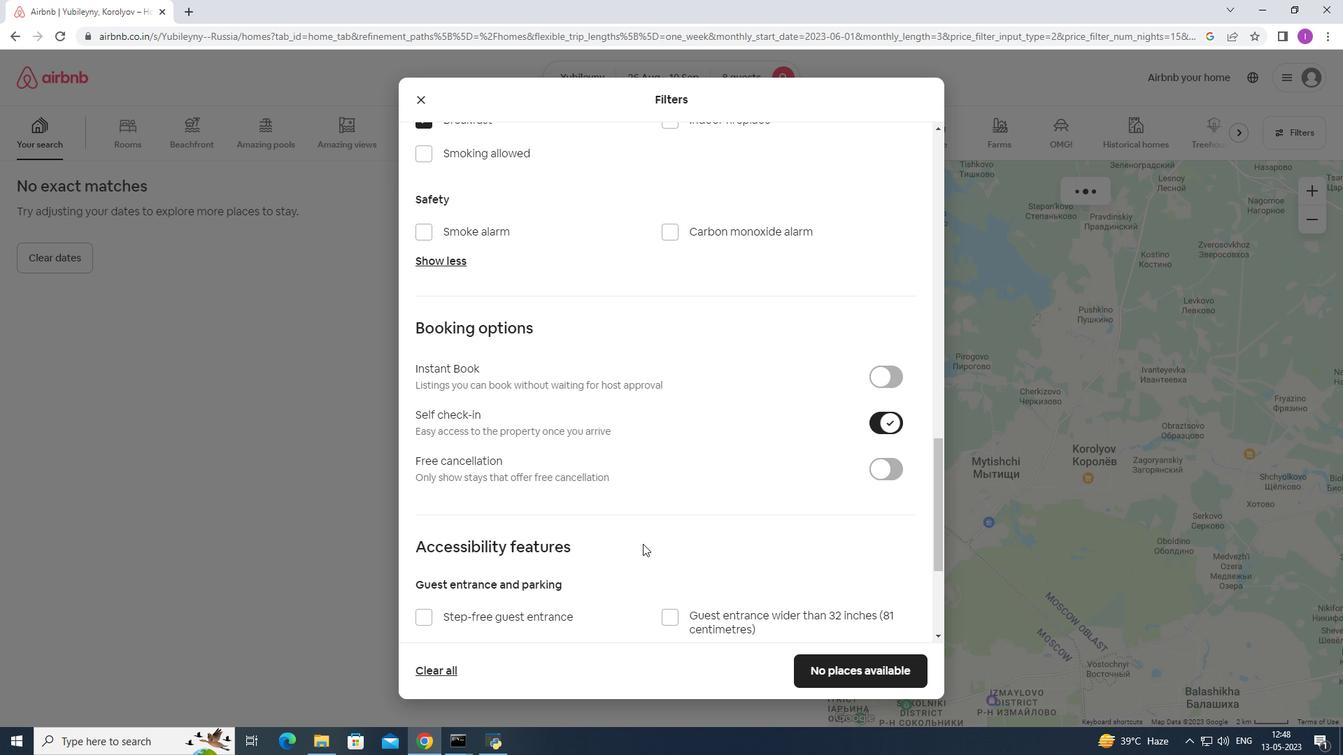 
Action: Mouse moved to (643, 556)
Screenshot: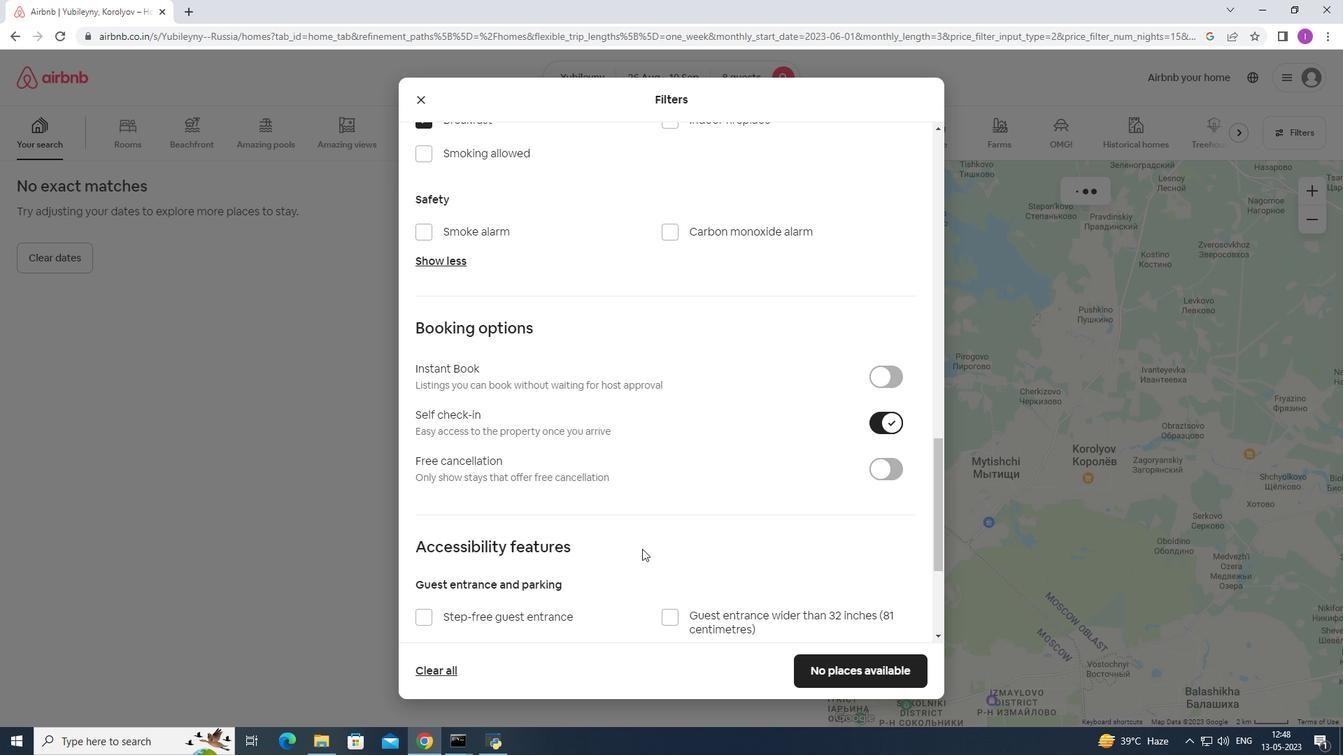 
Action: Mouse scrolled (643, 555) with delta (0, 0)
Screenshot: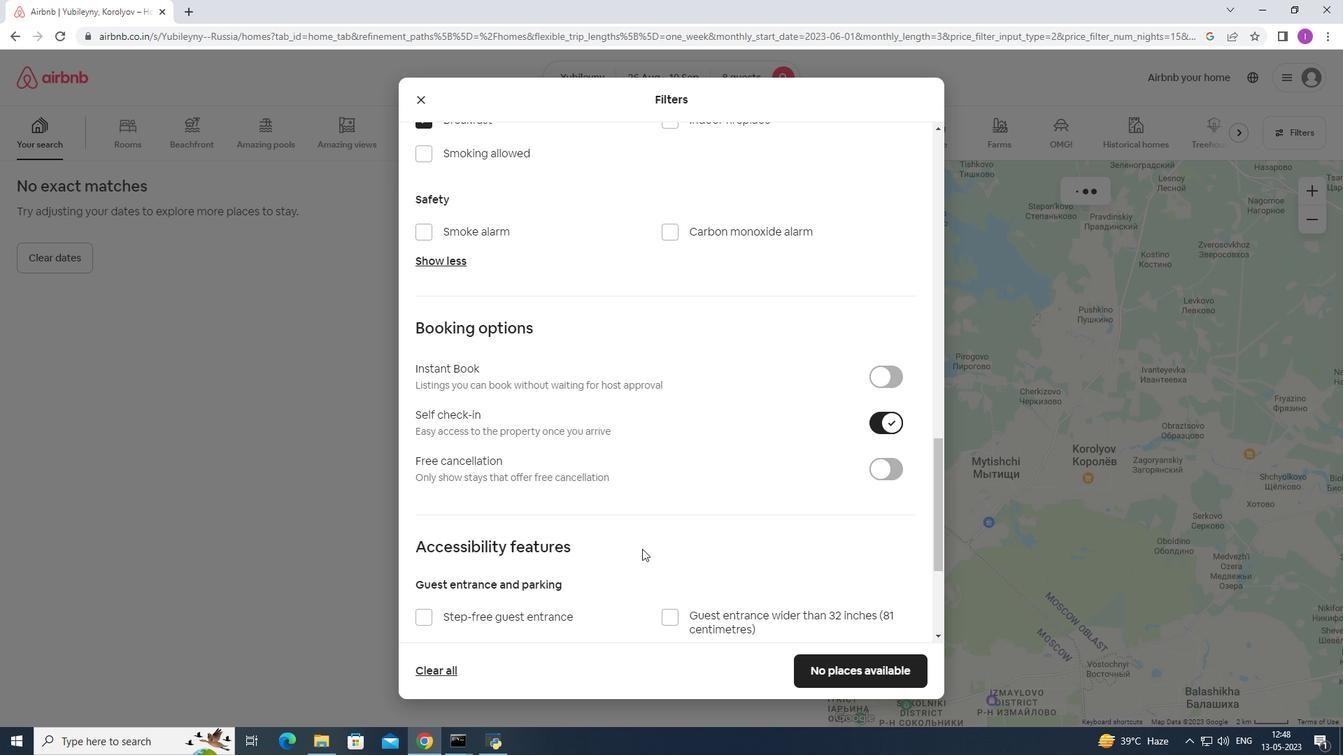 
Action: Mouse moved to (644, 558)
Screenshot: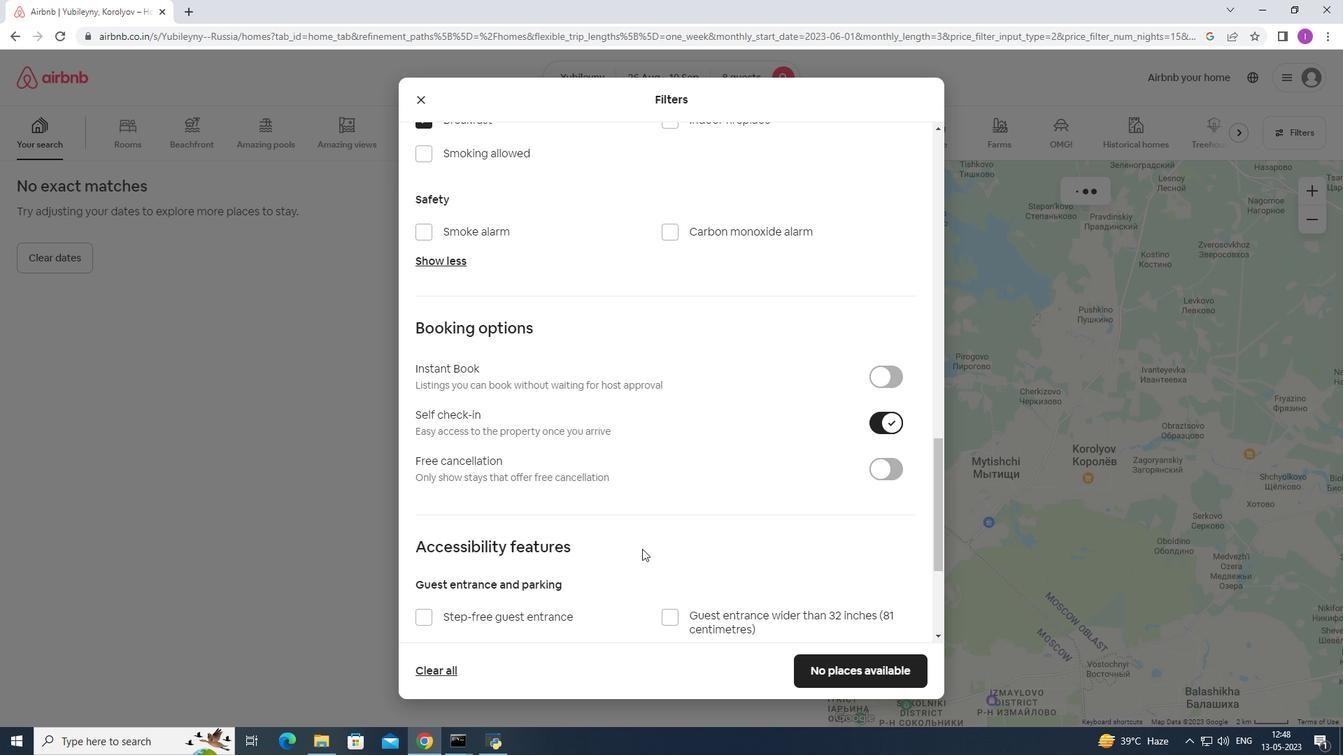 
Action: Mouse scrolled (644, 557) with delta (0, 0)
Screenshot: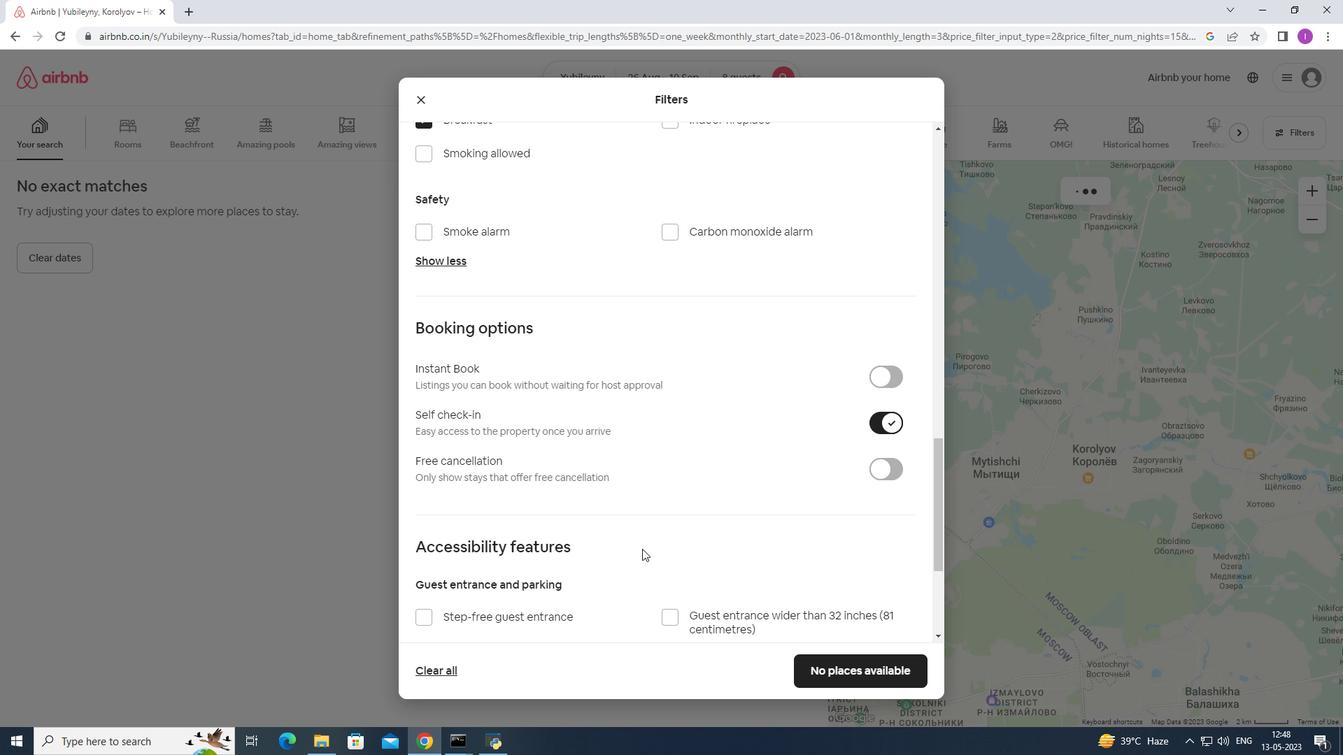 
Action: Mouse moved to (645, 559)
Screenshot: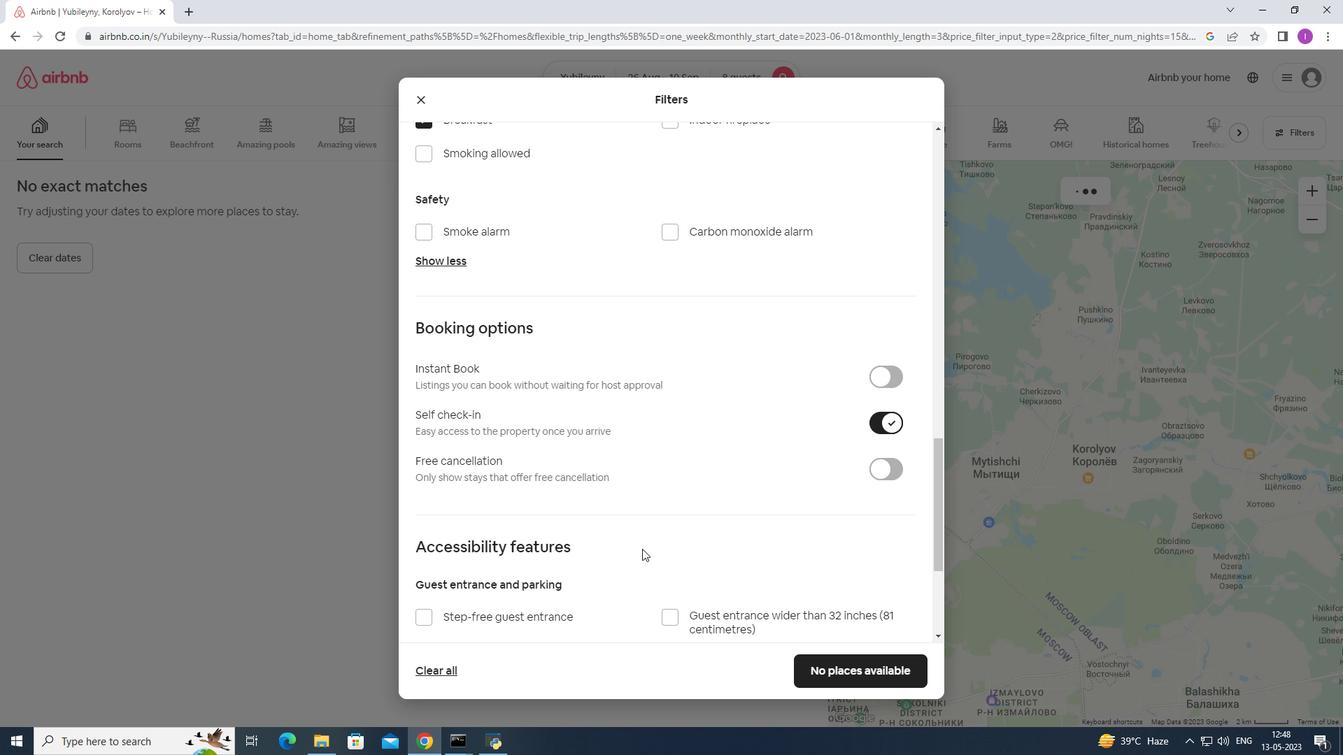 
Action: Mouse scrolled (645, 558) with delta (0, 0)
Screenshot: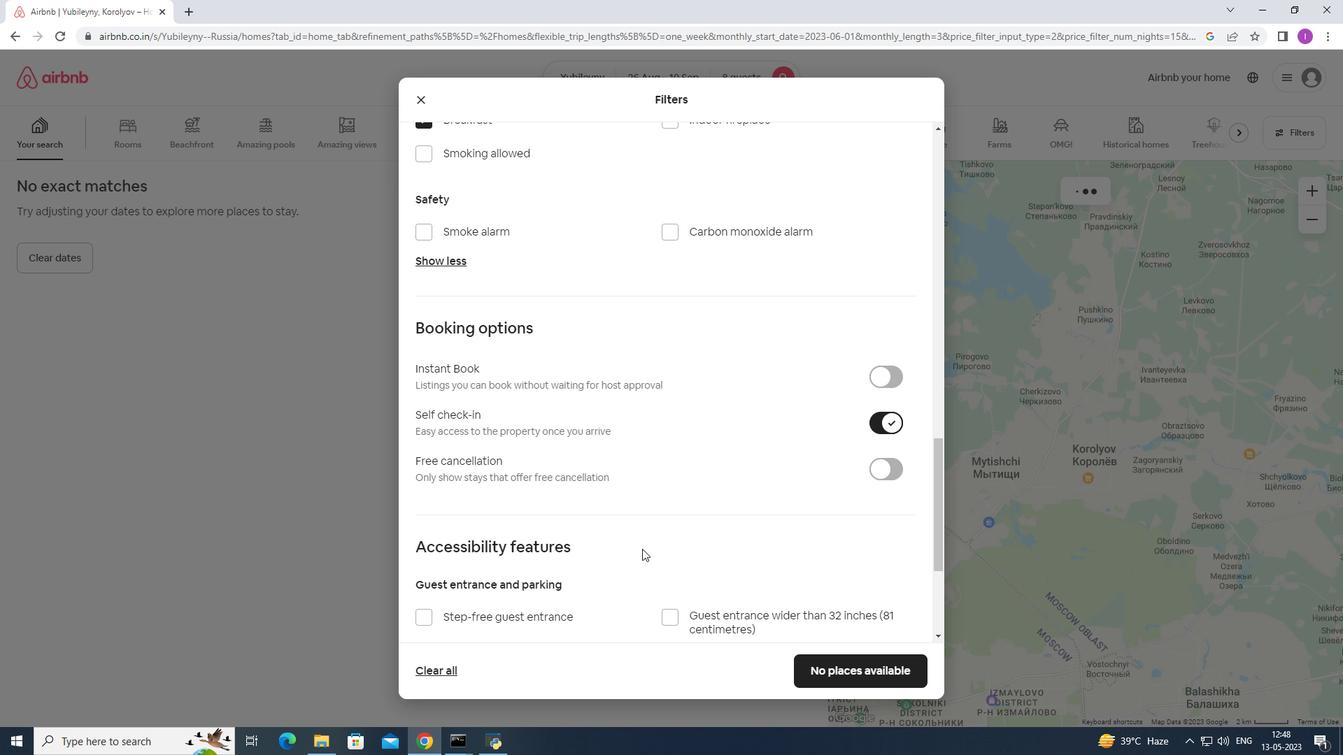 
Action: Mouse moved to (651, 580)
Screenshot: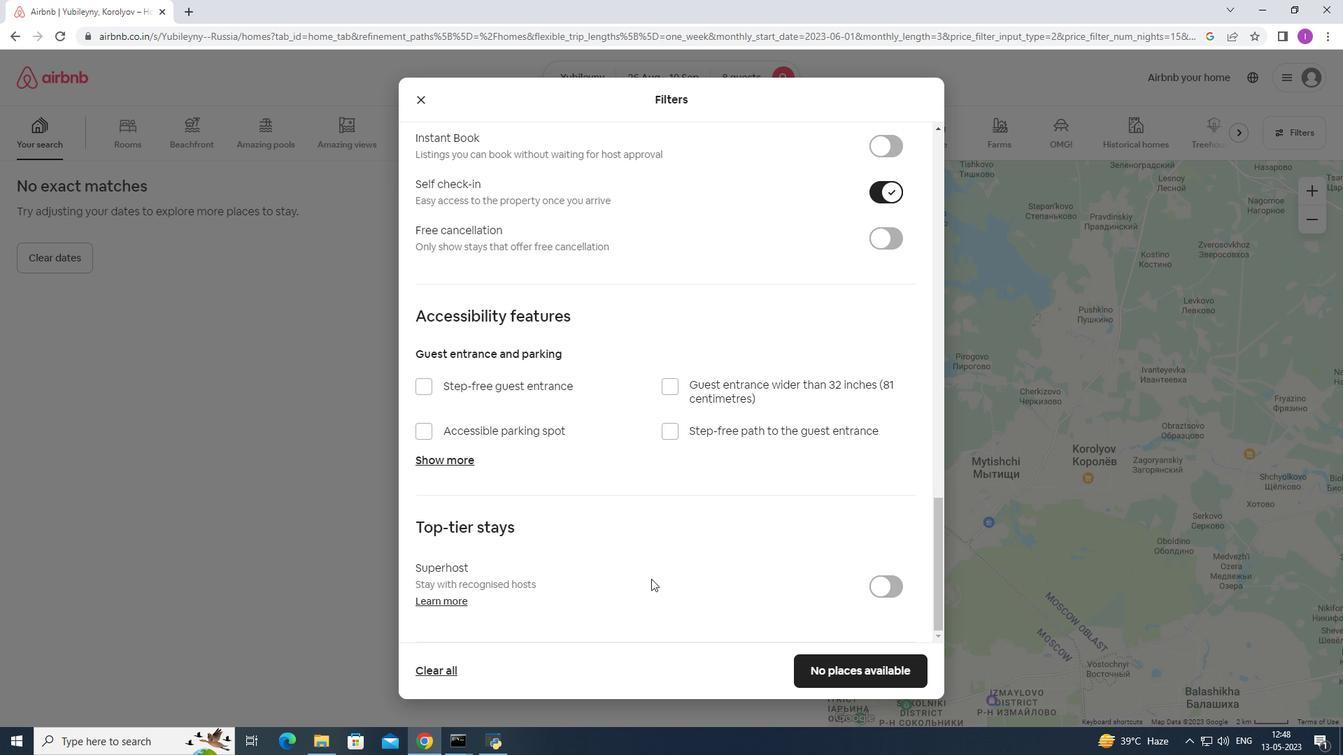 
Action: Mouse scrolled (651, 579) with delta (0, 0)
Screenshot: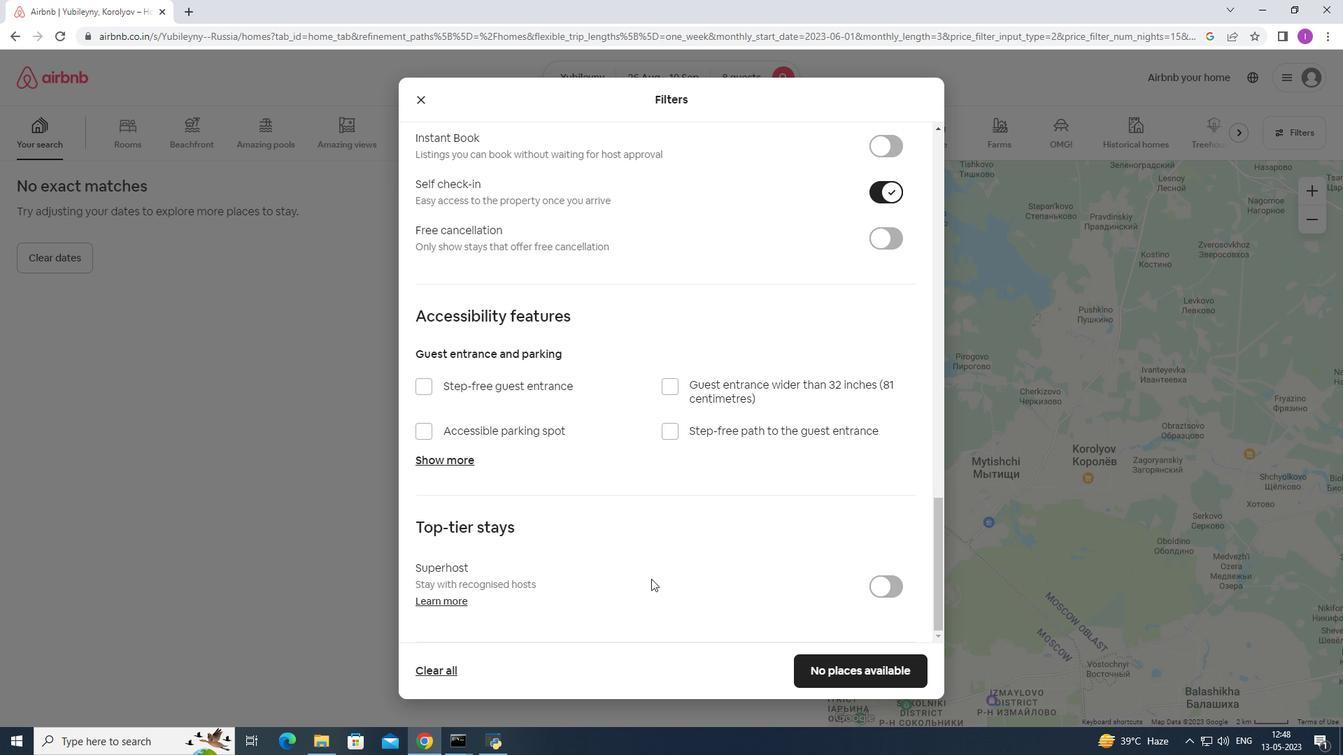 
Action: Mouse moved to (651, 581)
Screenshot: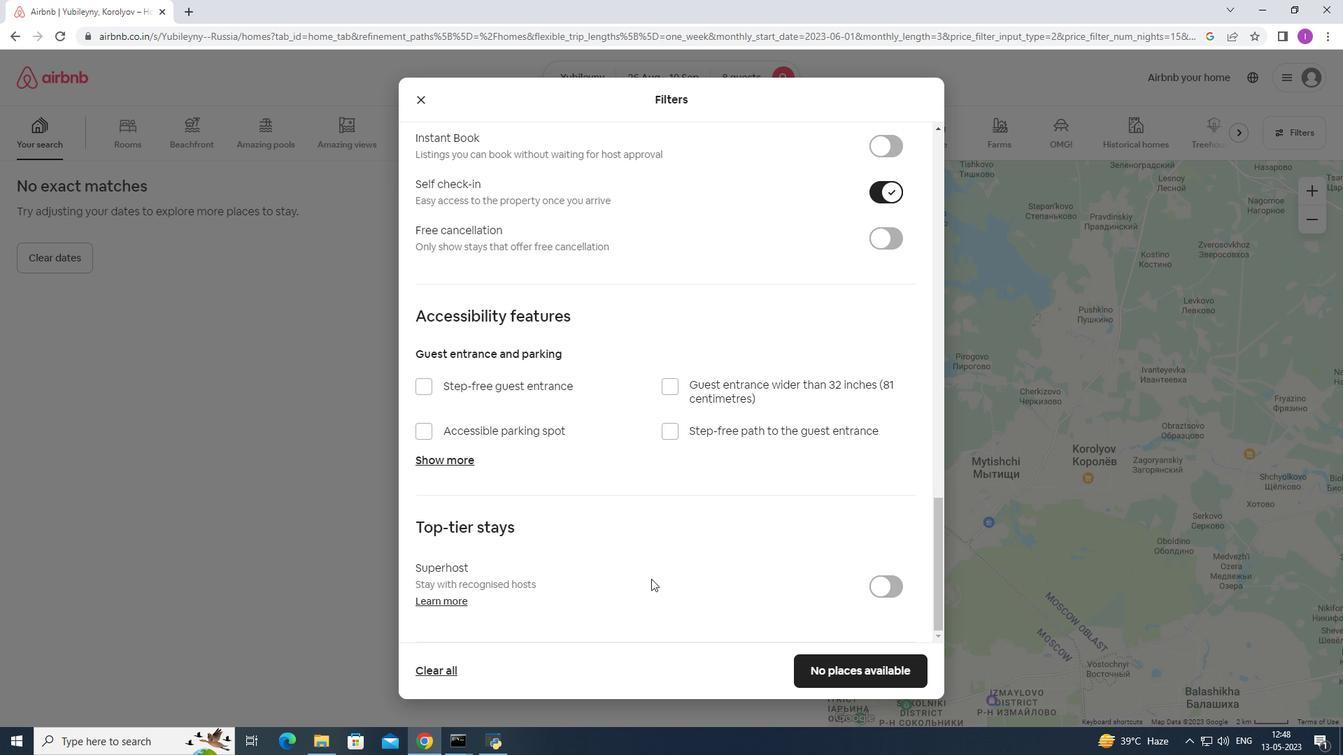 
Action: Mouse scrolled (651, 580) with delta (0, 0)
Screenshot: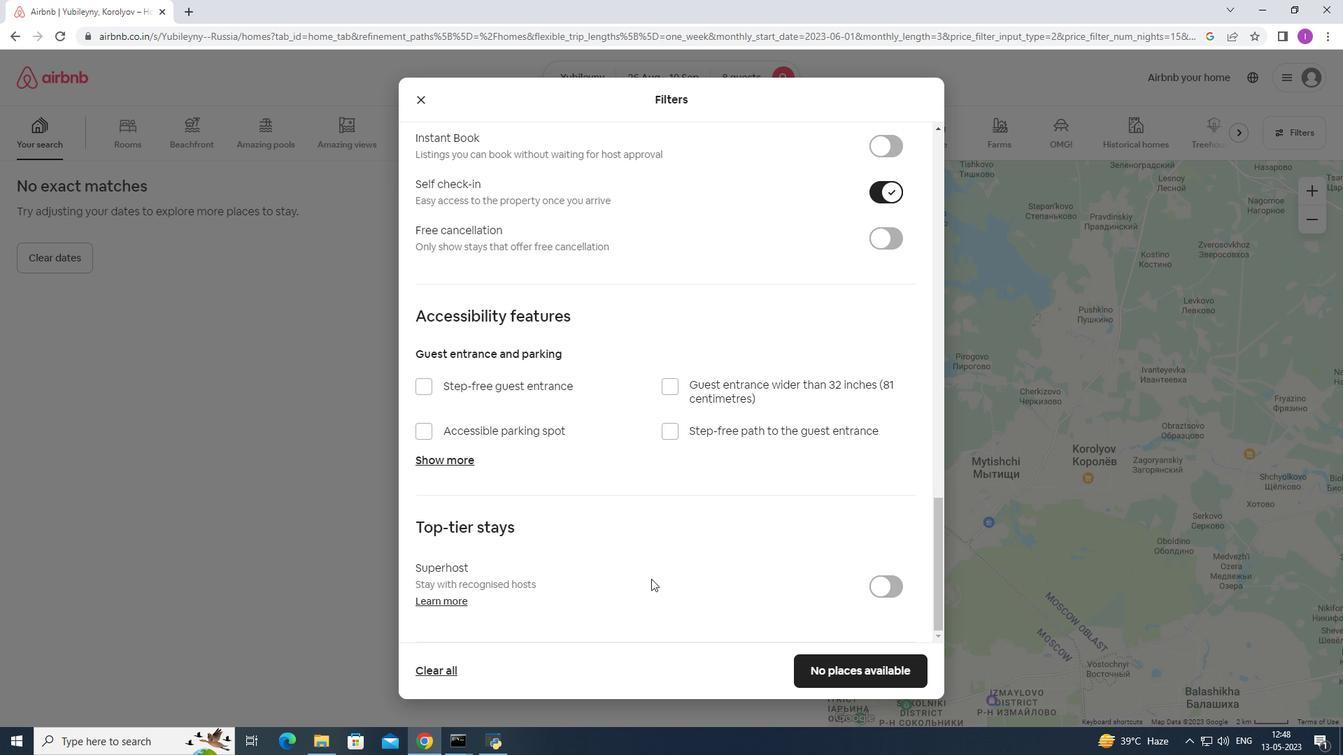 
Action: Mouse moved to (652, 581)
Screenshot: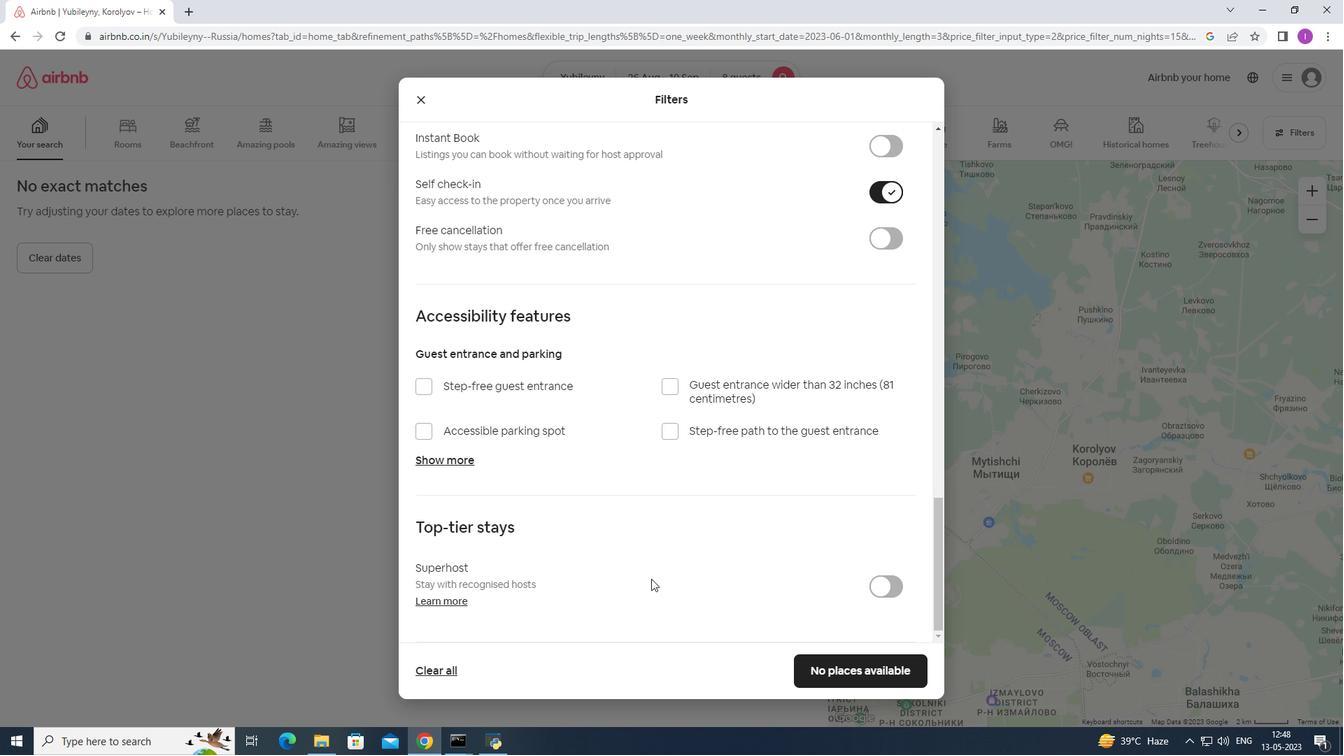 
Action: Mouse scrolled (652, 582) with delta (0, 0)
Screenshot: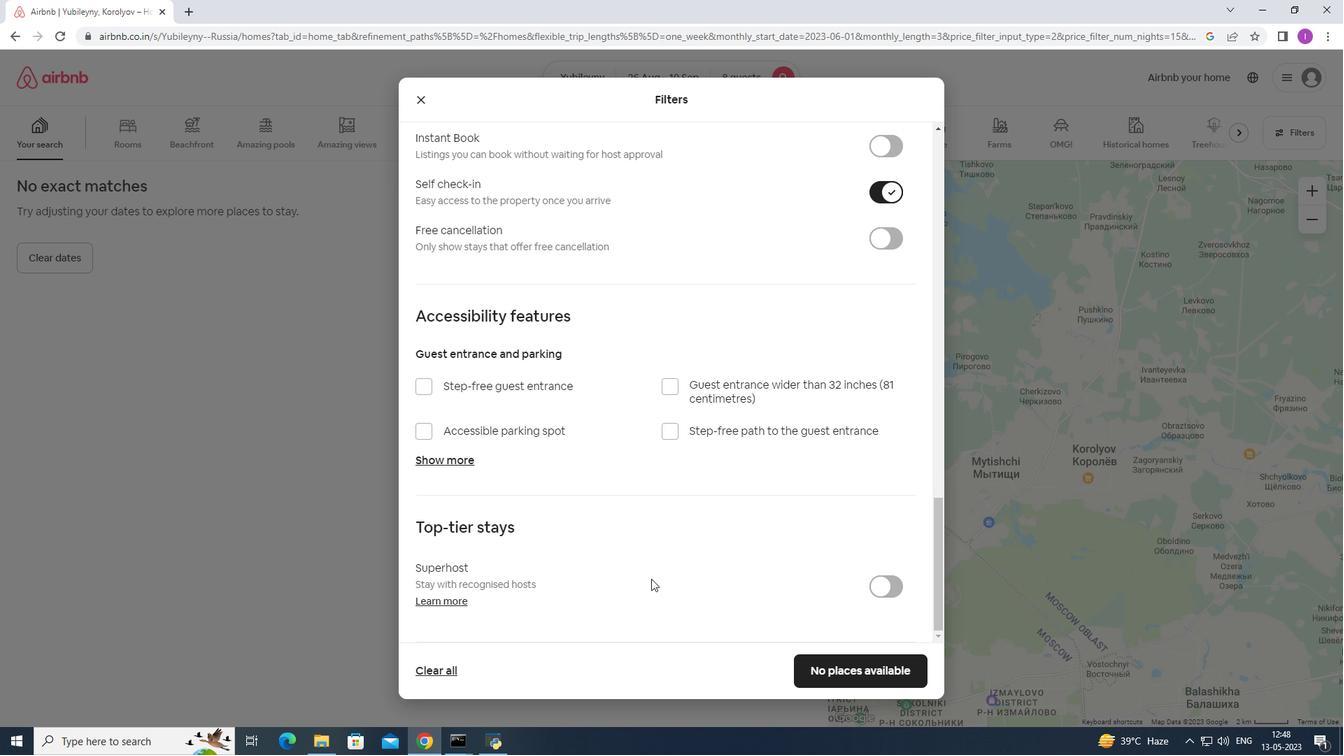 
Action: Mouse moved to (653, 582)
Screenshot: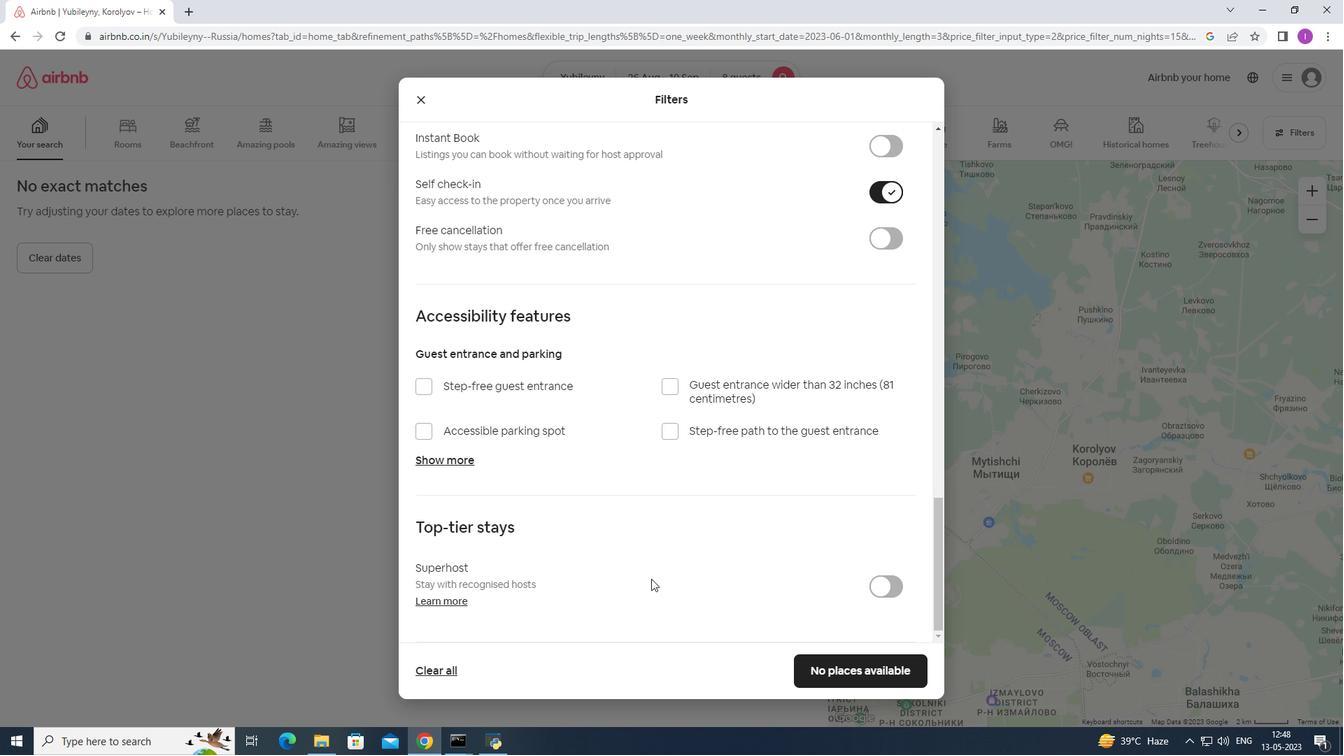 
Action: Mouse scrolled (653, 581) with delta (0, 0)
Screenshot: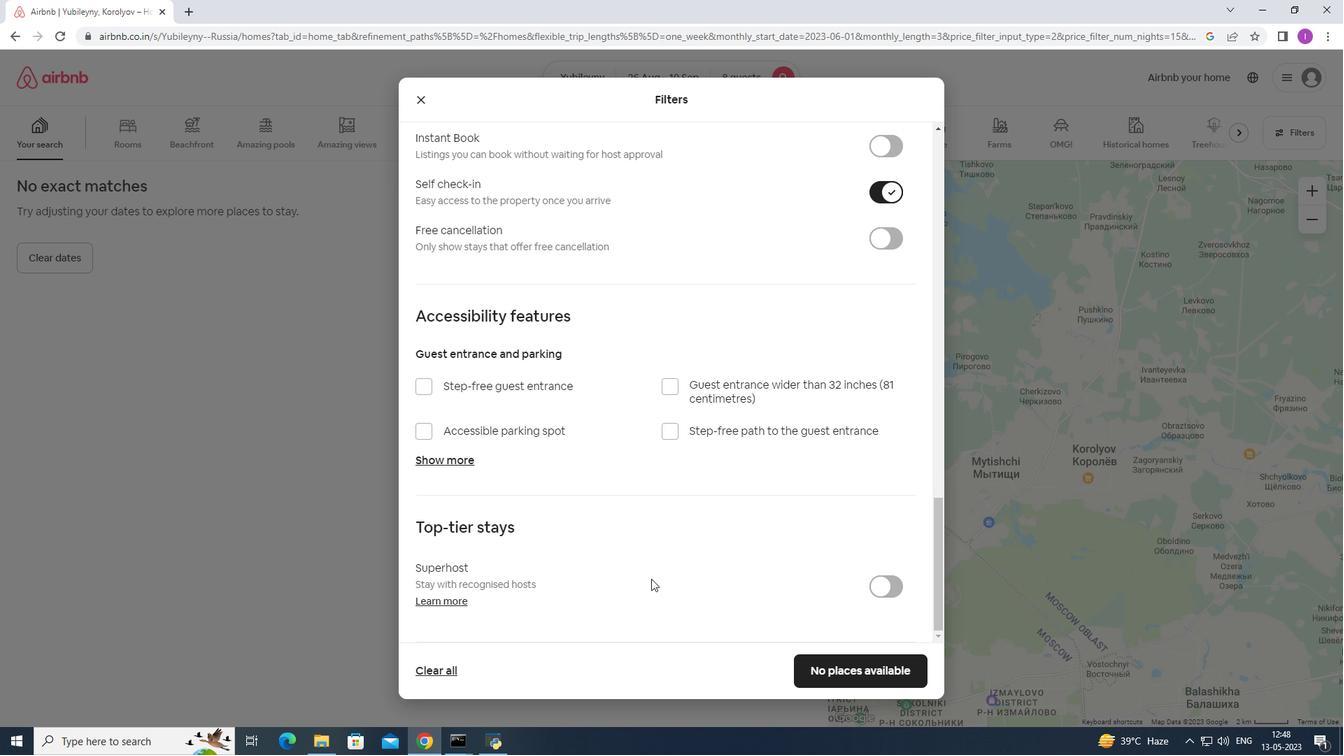 
Action: Mouse moved to (654, 585)
Screenshot: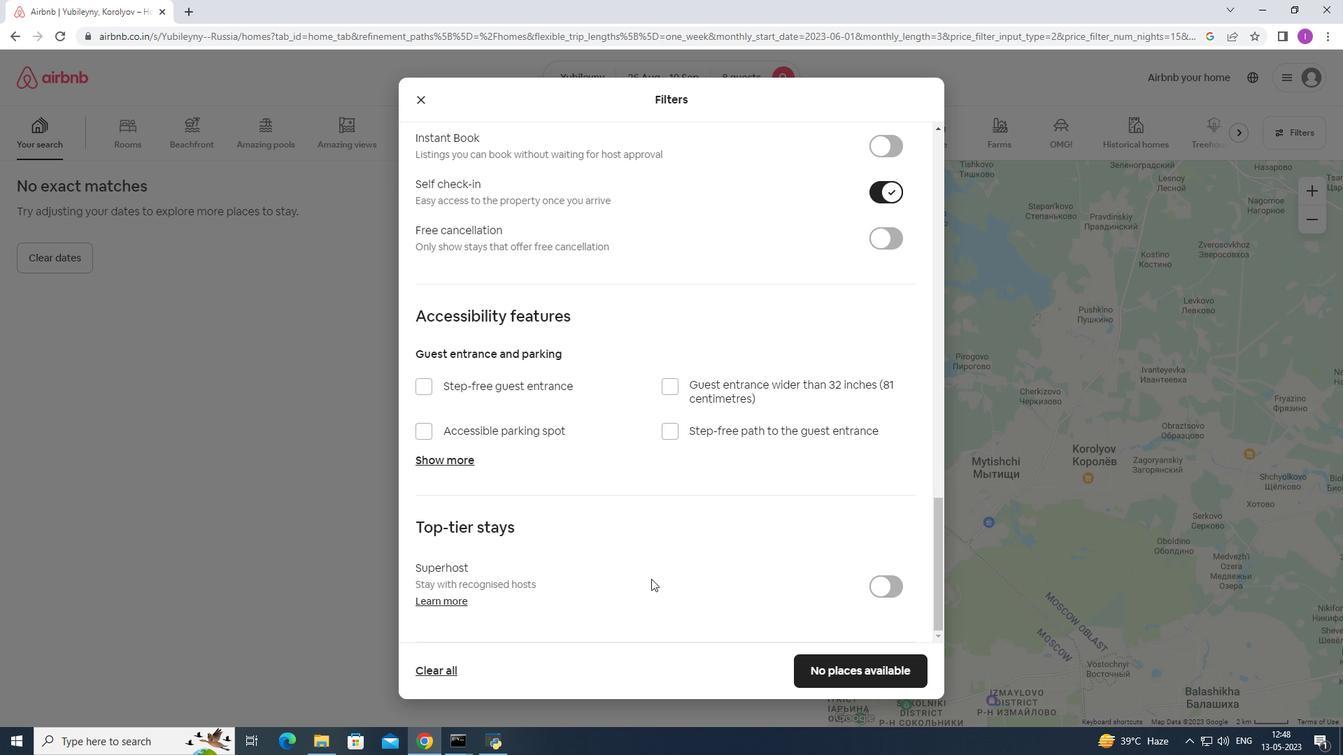 
Action: Mouse scrolled (653, 583) with delta (0, 0)
Screenshot: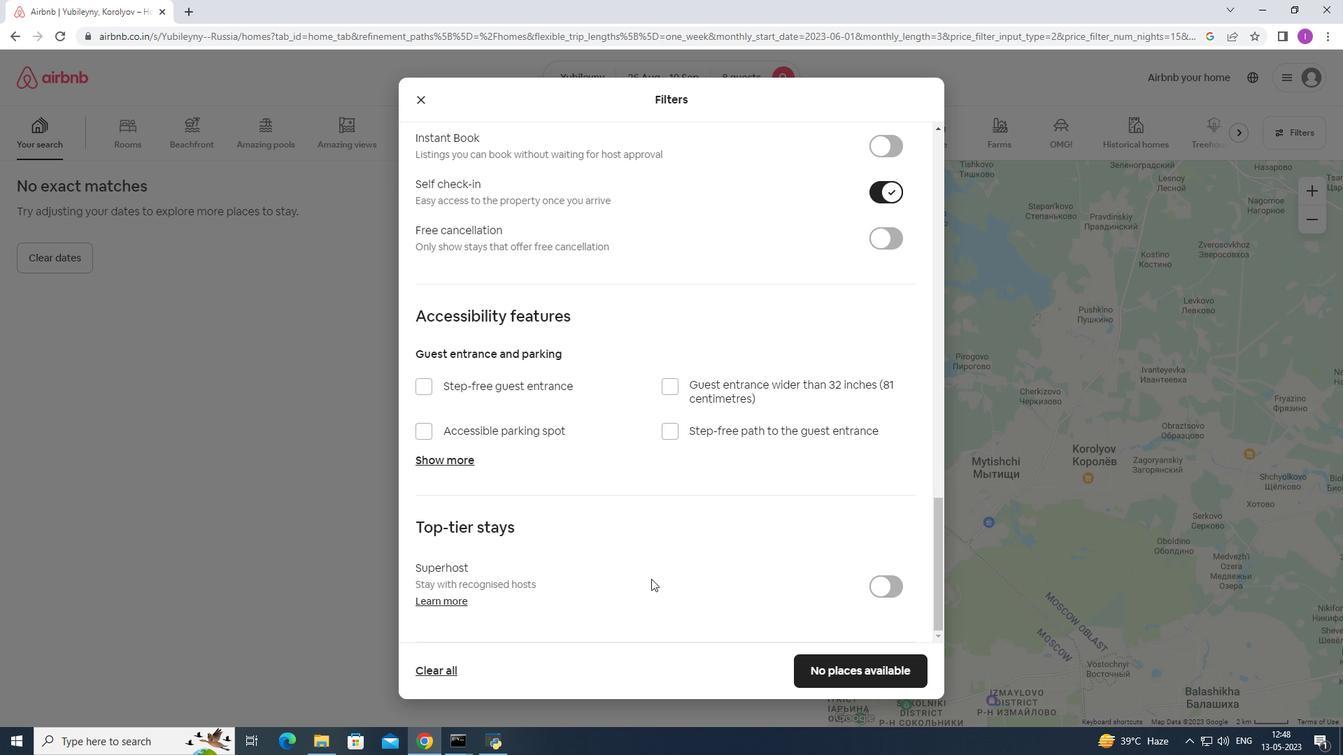 
Action: Mouse moved to (656, 590)
Screenshot: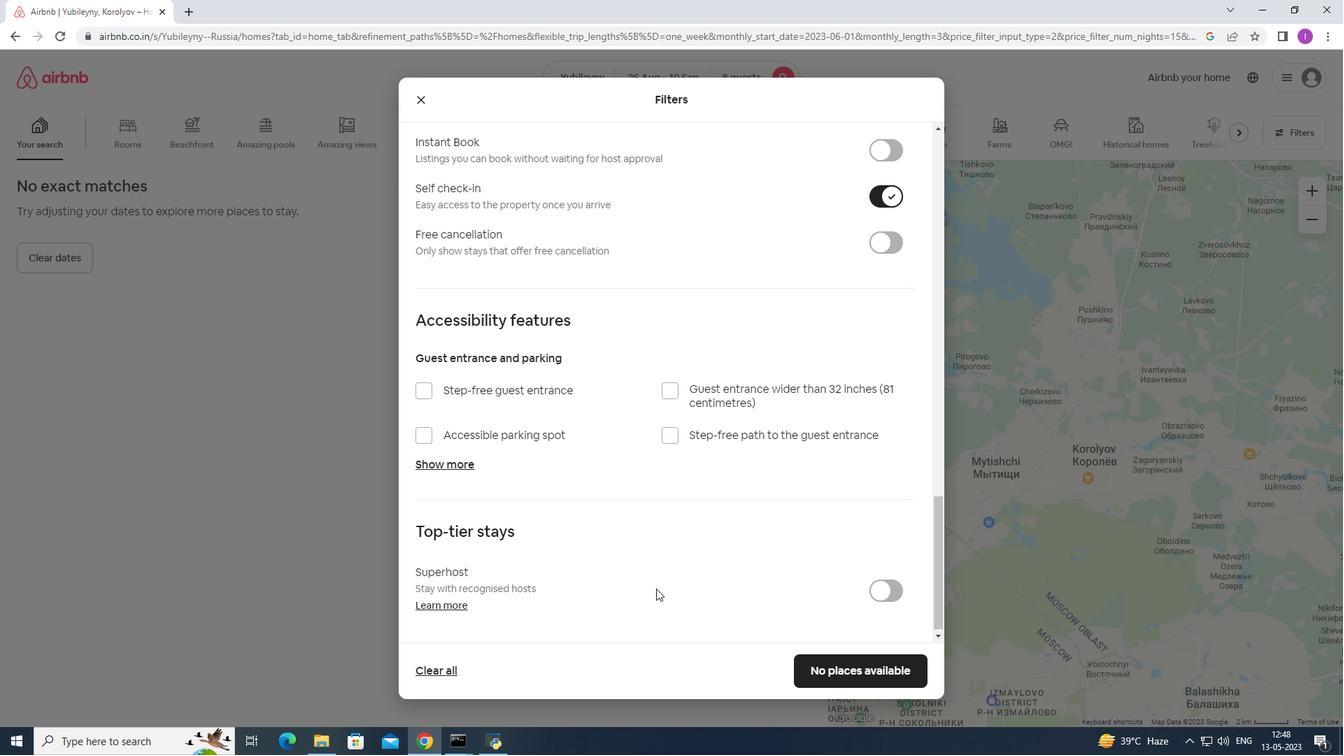 
Action: Mouse scrolled (656, 589) with delta (0, 0)
Screenshot: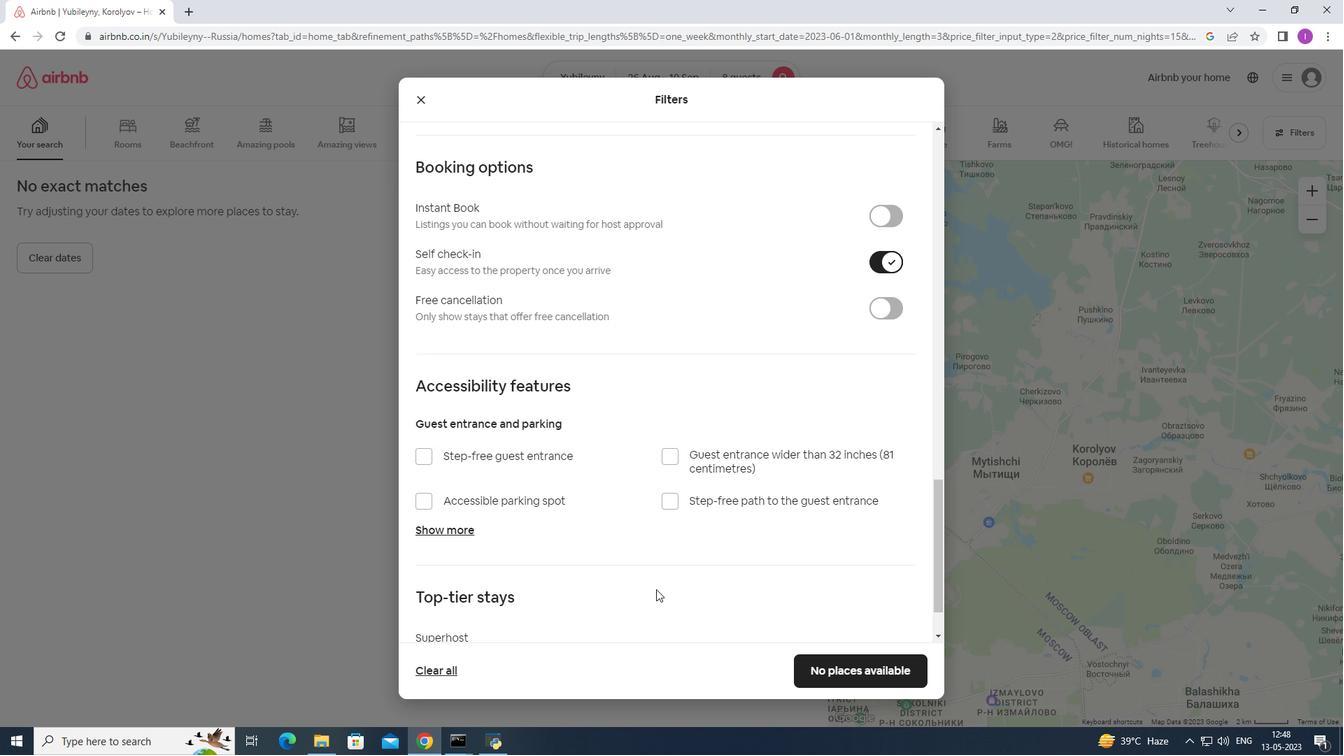 
Action: Mouse scrolled (656, 589) with delta (0, 0)
Screenshot: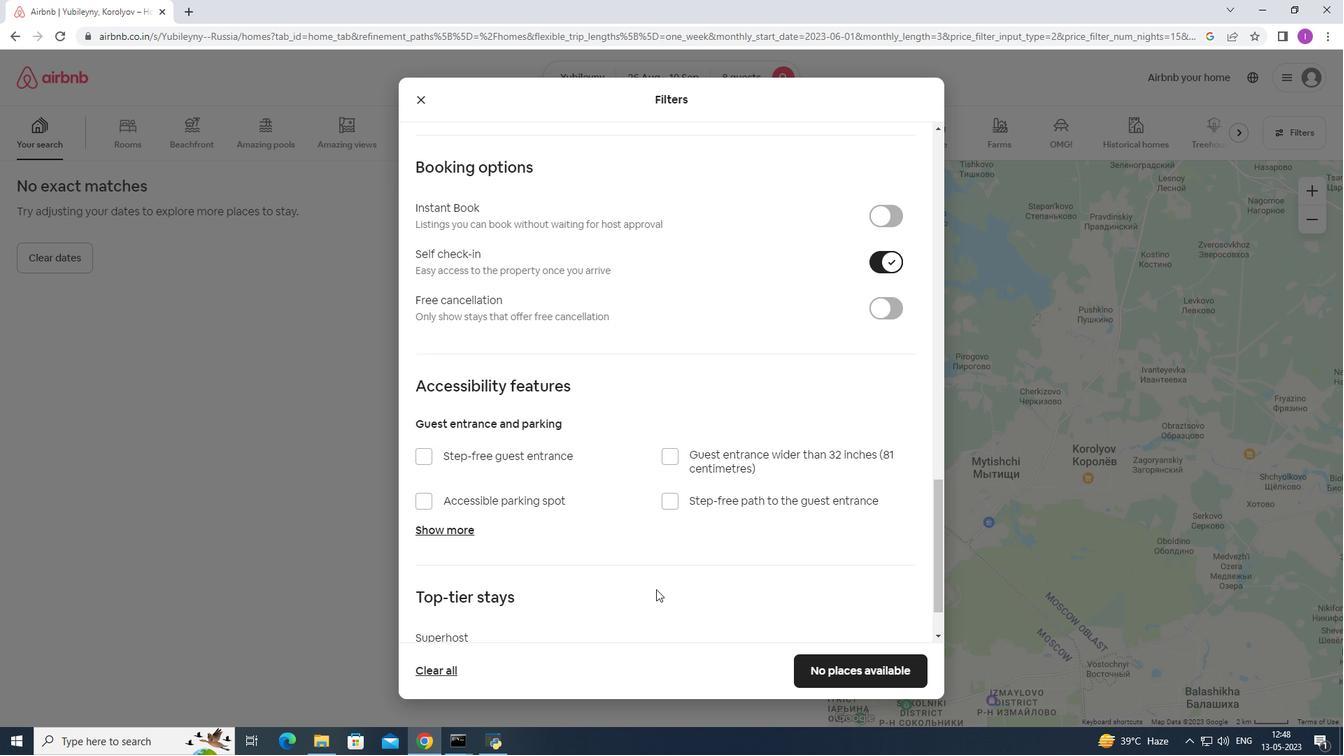 
Action: Mouse scrolled (656, 589) with delta (0, 0)
Screenshot: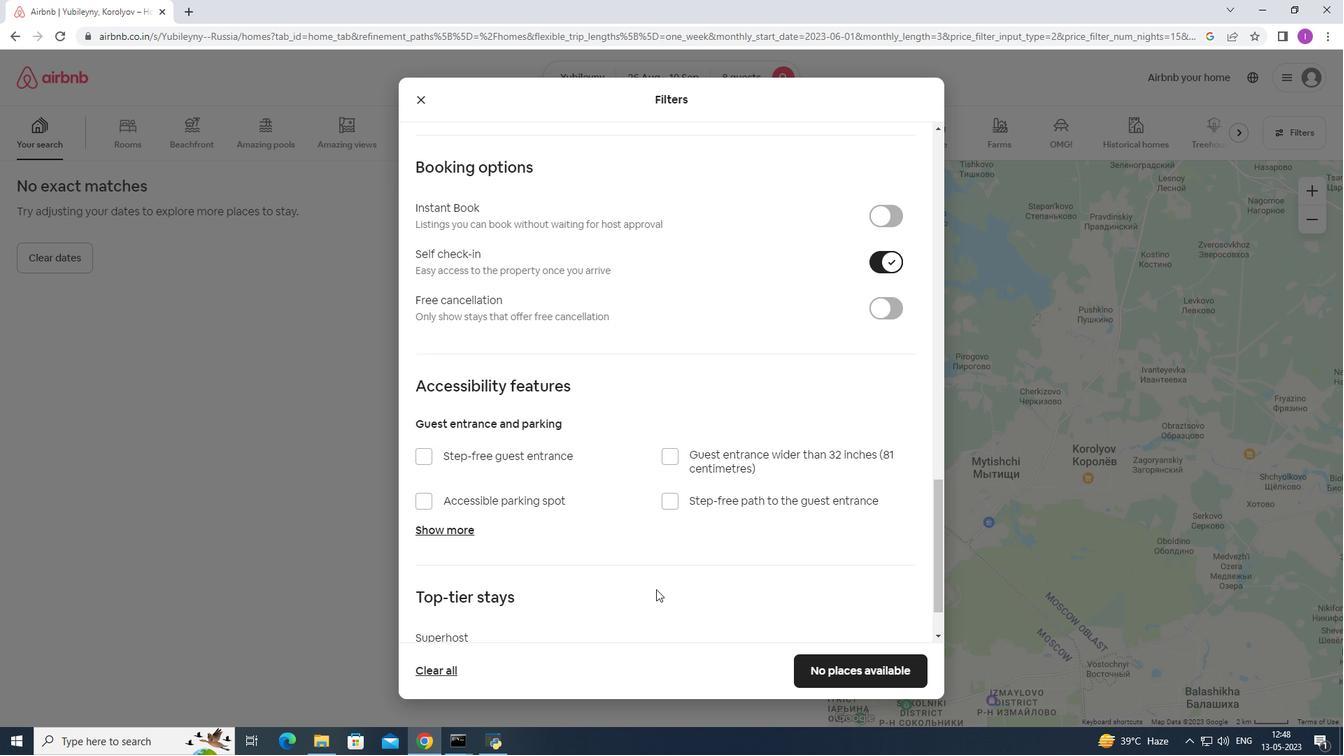 
Action: Mouse scrolled (656, 589) with delta (0, 0)
Screenshot: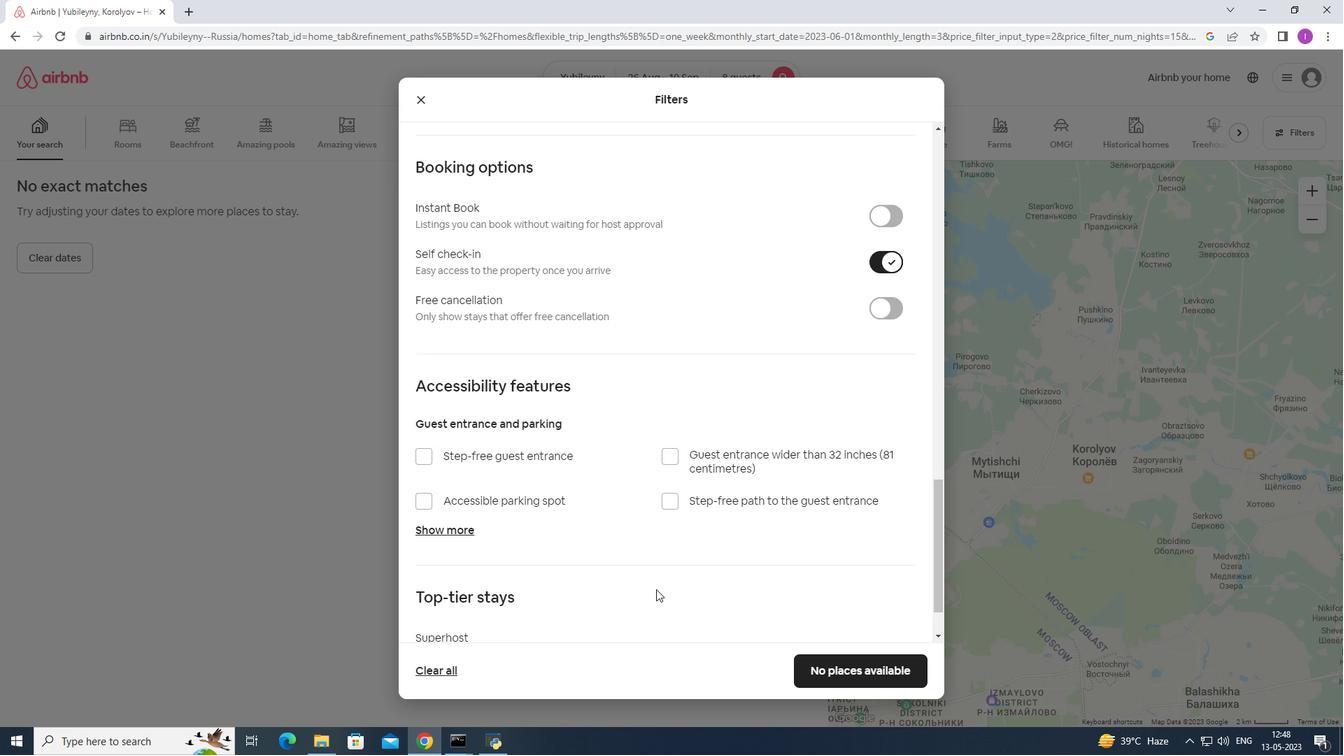 
Action: Mouse moved to (814, 673)
Screenshot: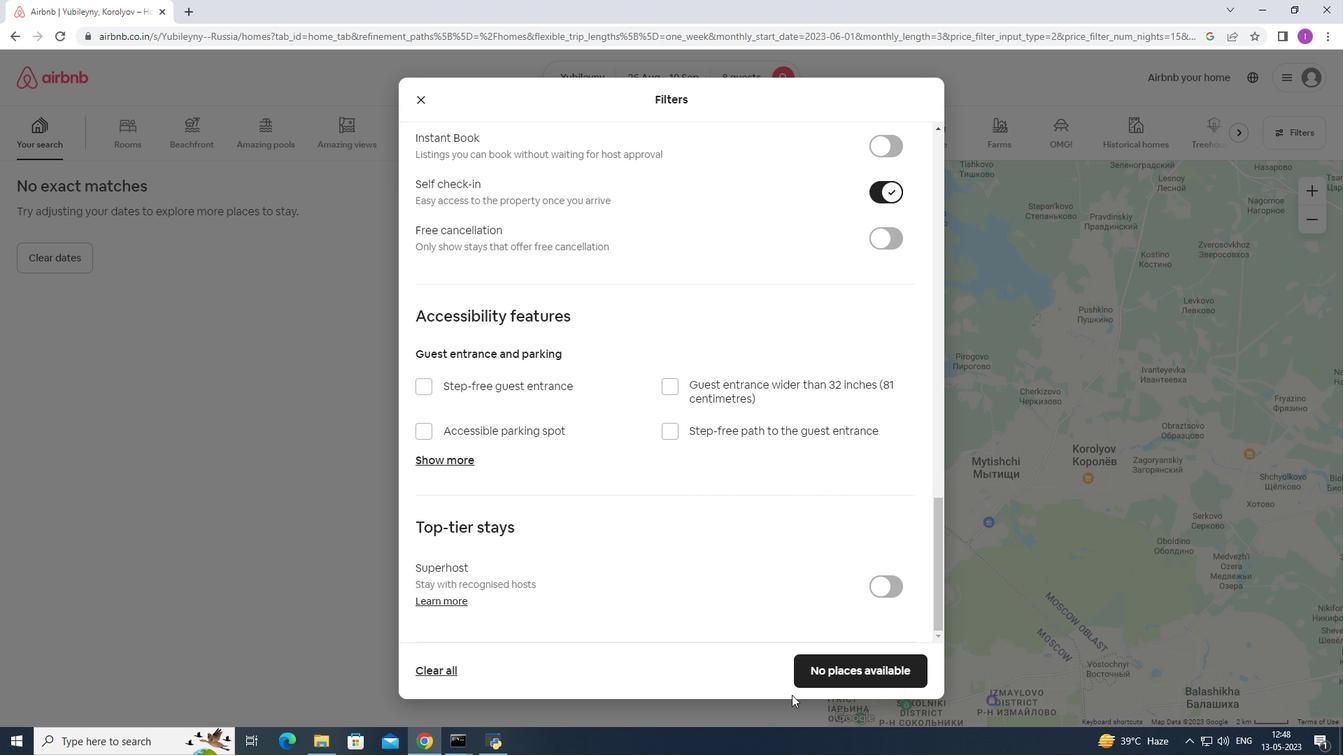 
Action: Mouse pressed left at (814, 673)
Screenshot: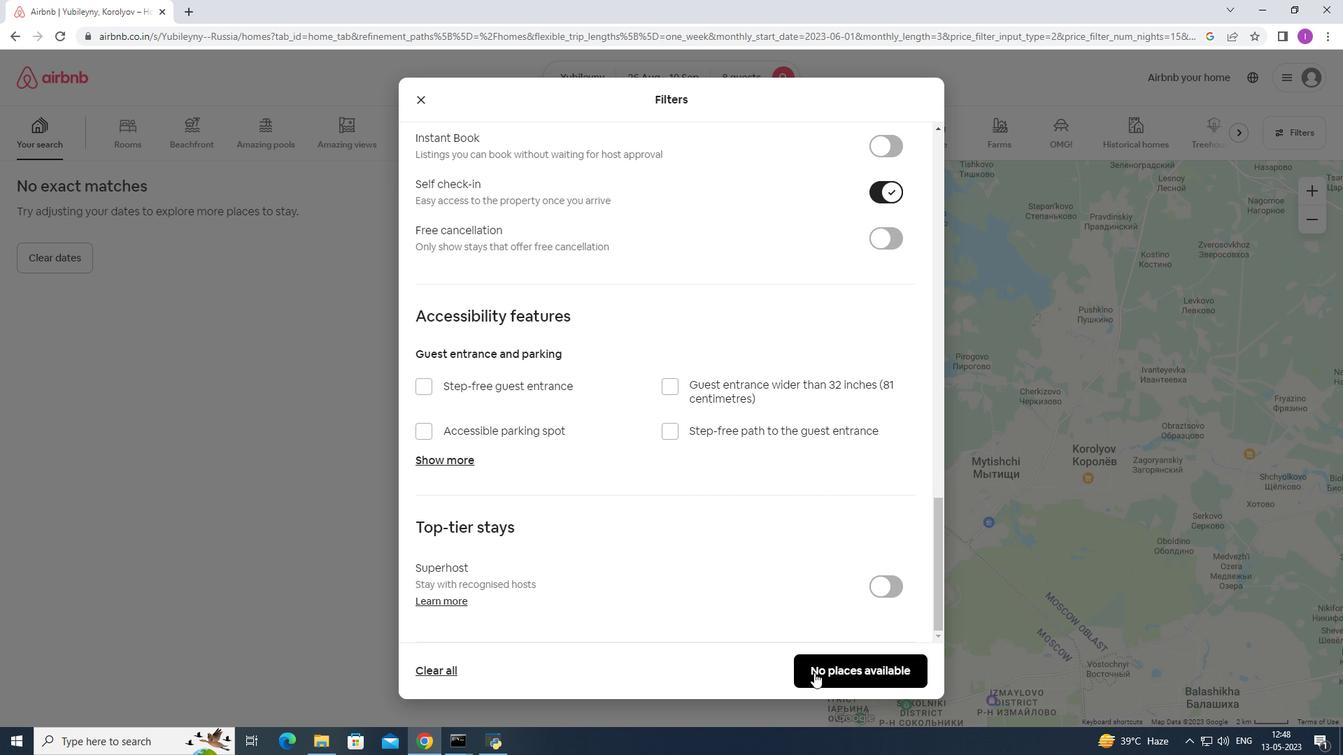 
Action: Mouse moved to (752, 642)
Screenshot: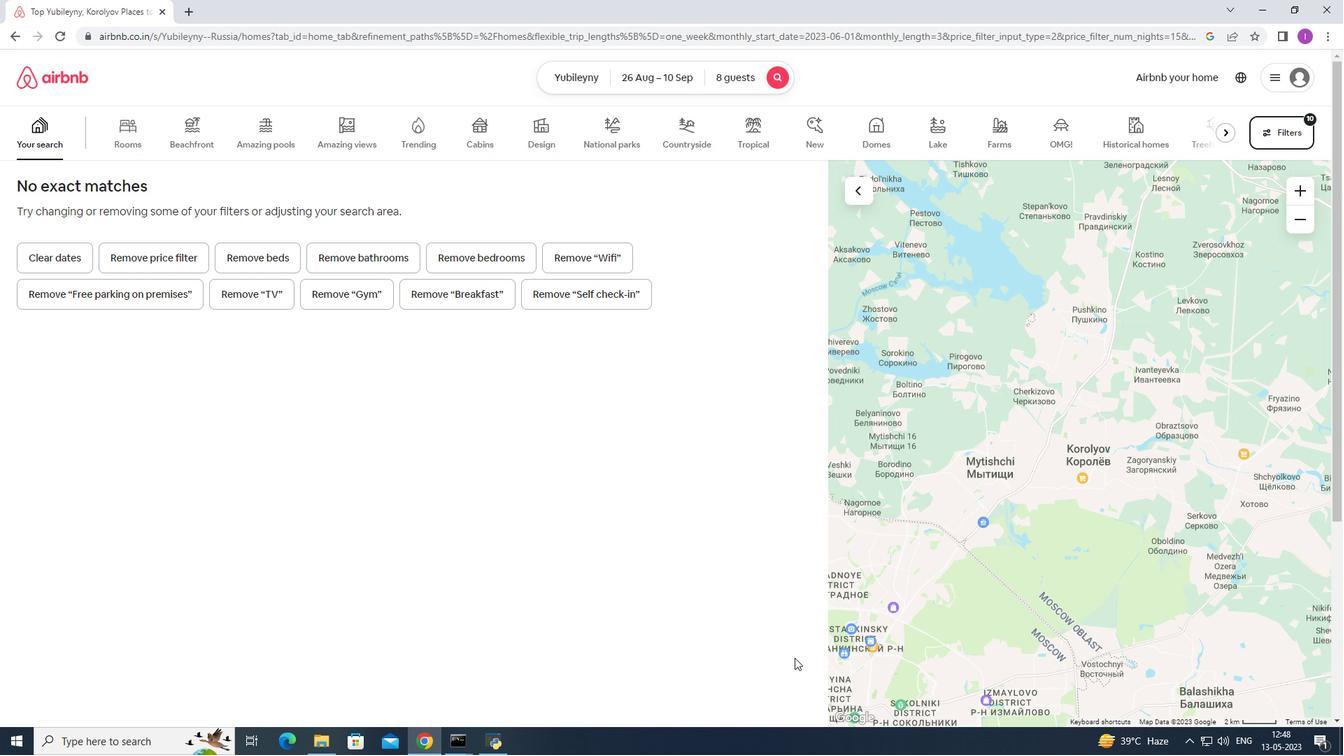 
